 Task: Forward email as attachment with the signature Evan Adams with the subject Request for project feedback from softage.1@softage.net to softage.8@softage.net with the message I would like to schedule a call to discuss the progress of the project.
Action: Mouse moved to (1024, 85)
Screenshot: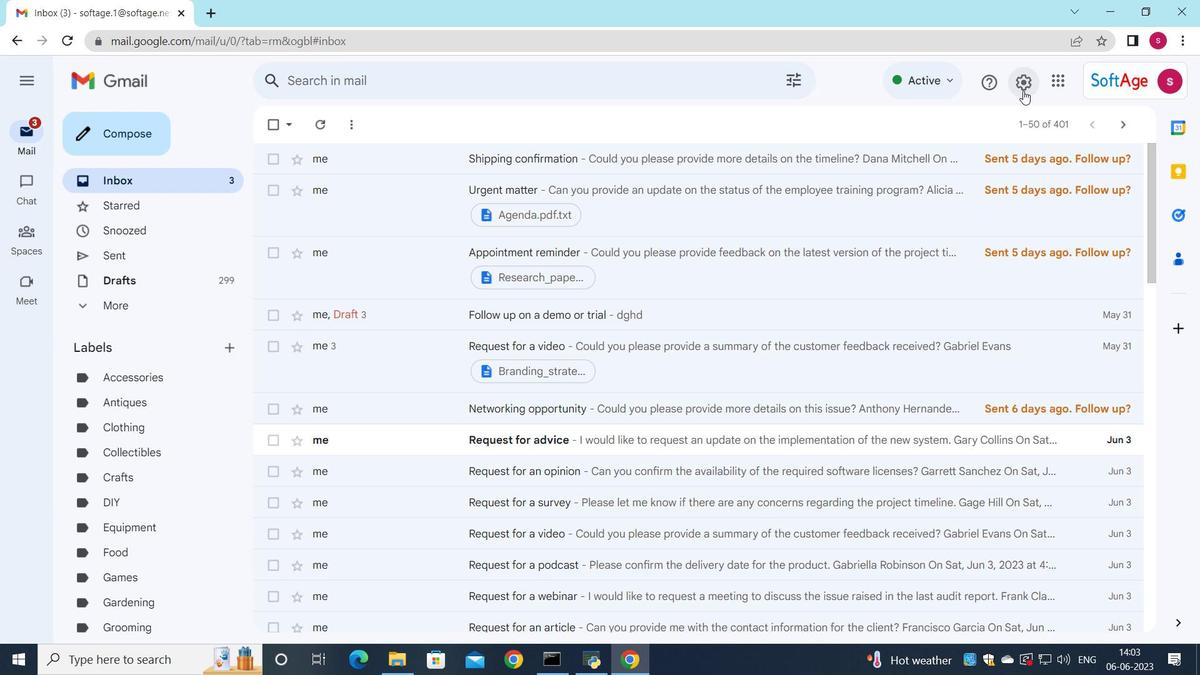 
Action: Mouse pressed left at (1024, 85)
Screenshot: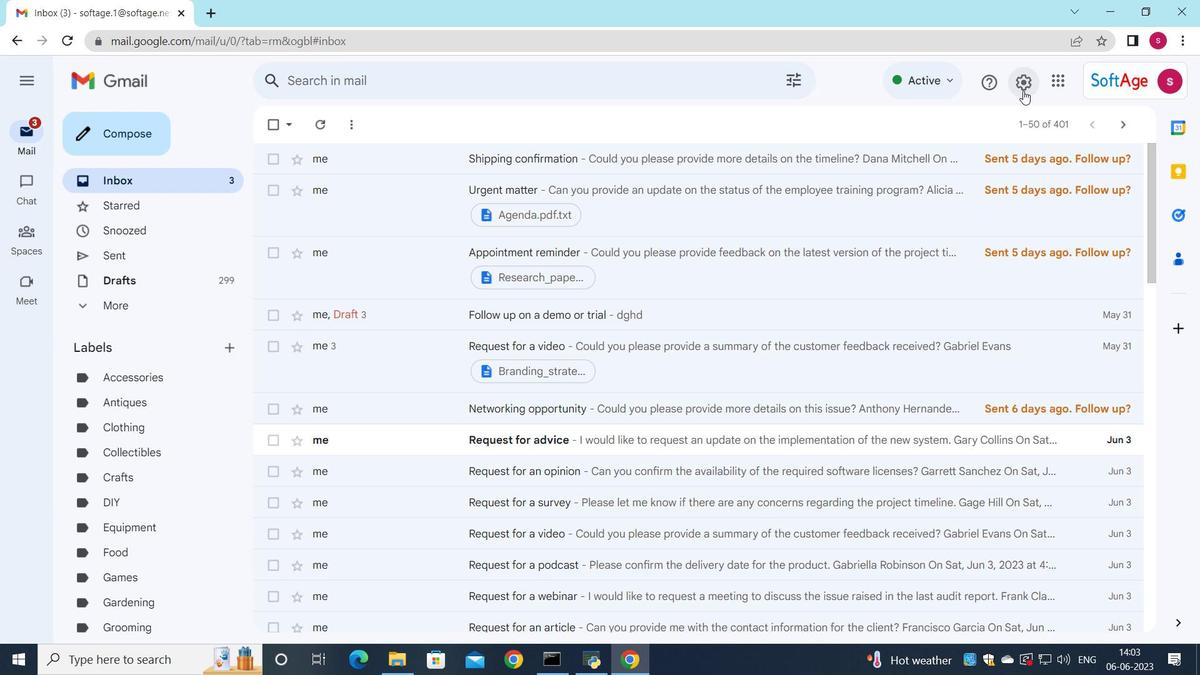 
Action: Mouse moved to (1027, 160)
Screenshot: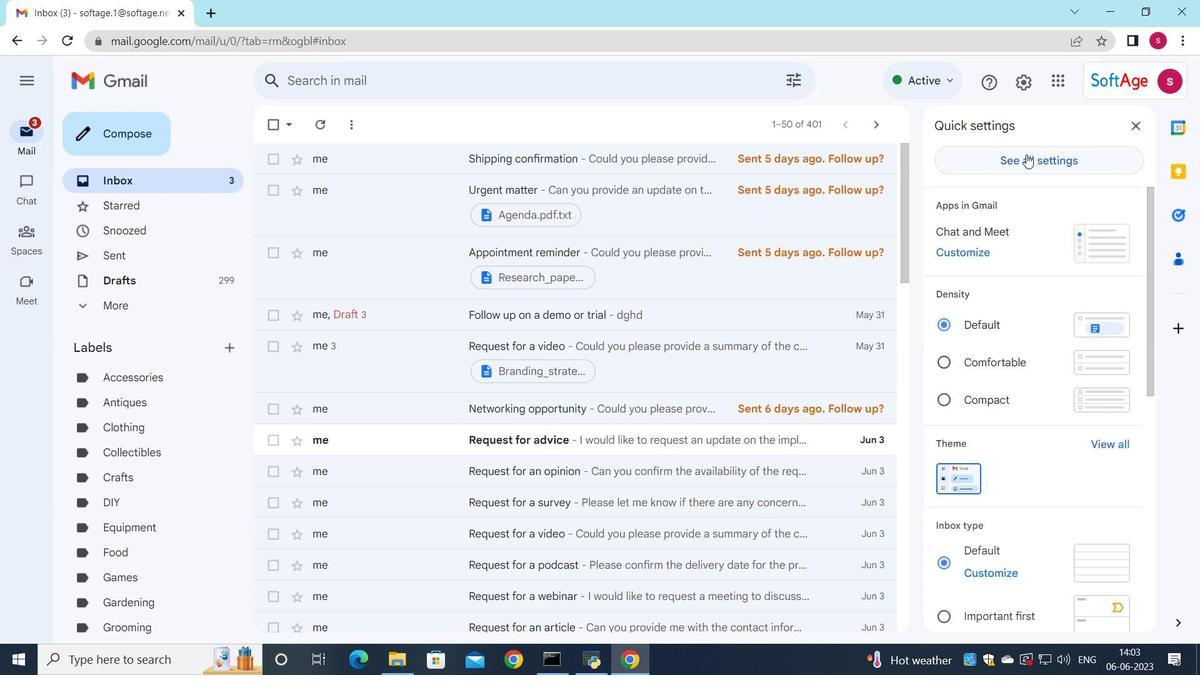 
Action: Mouse pressed left at (1027, 160)
Screenshot: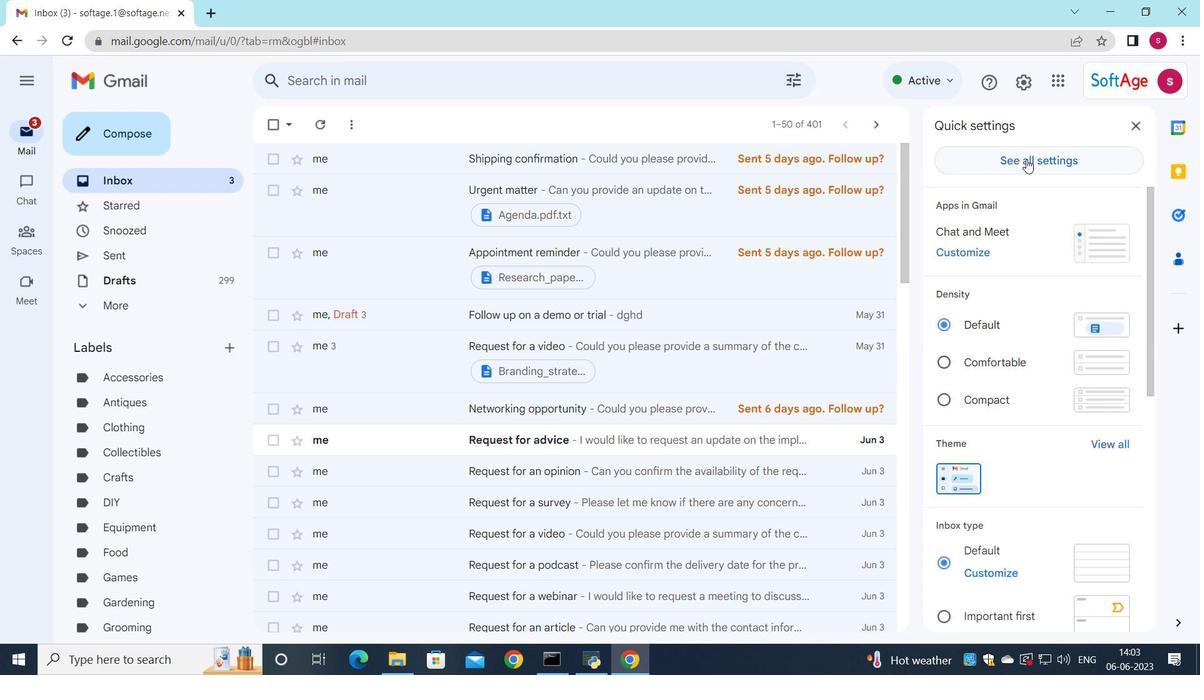
Action: Mouse moved to (503, 323)
Screenshot: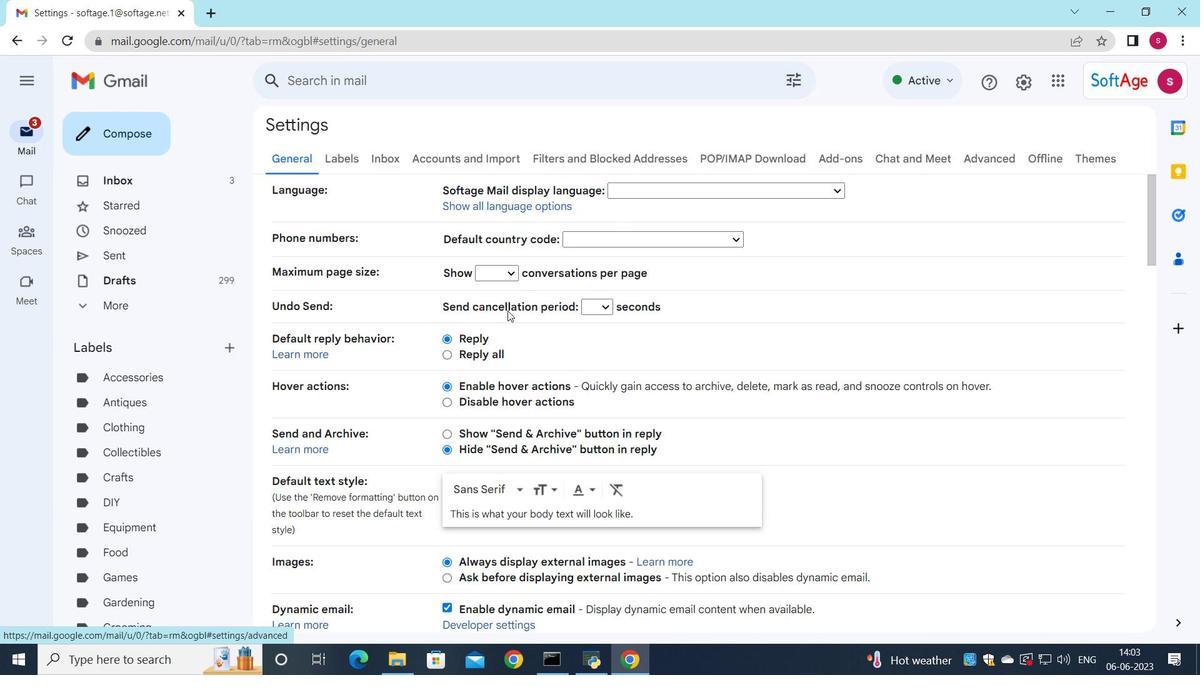 
Action: Mouse scrolled (503, 323) with delta (0, 0)
Screenshot: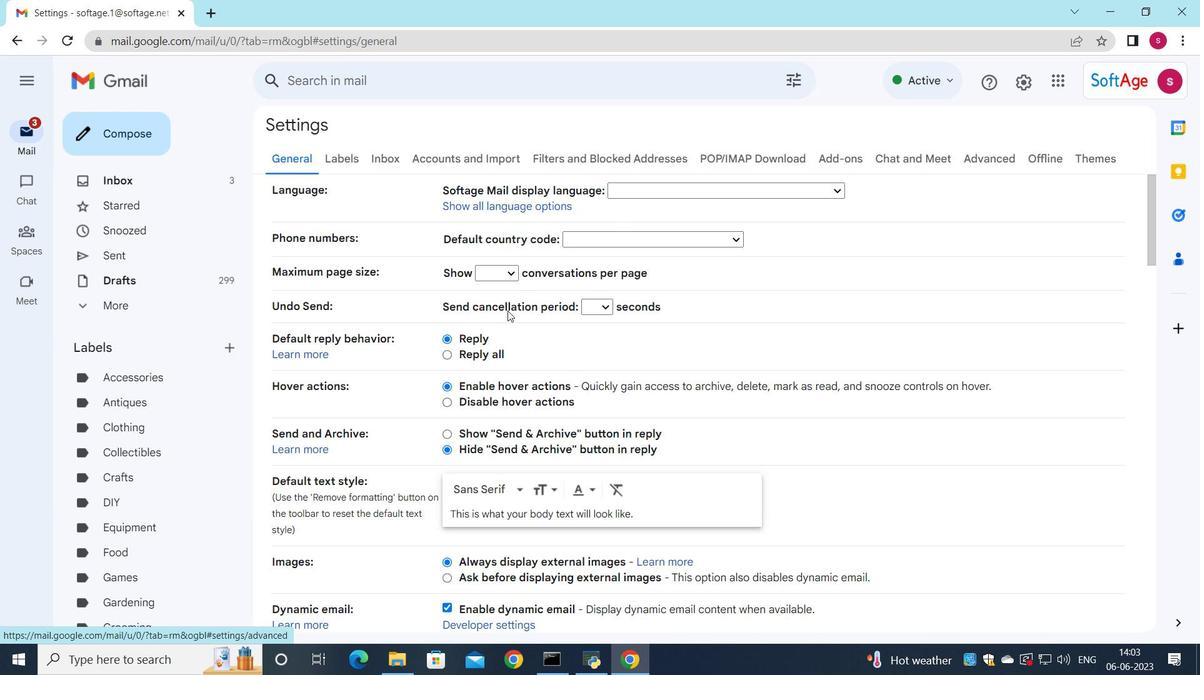 
Action: Mouse moved to (503, 331)
Screenshot: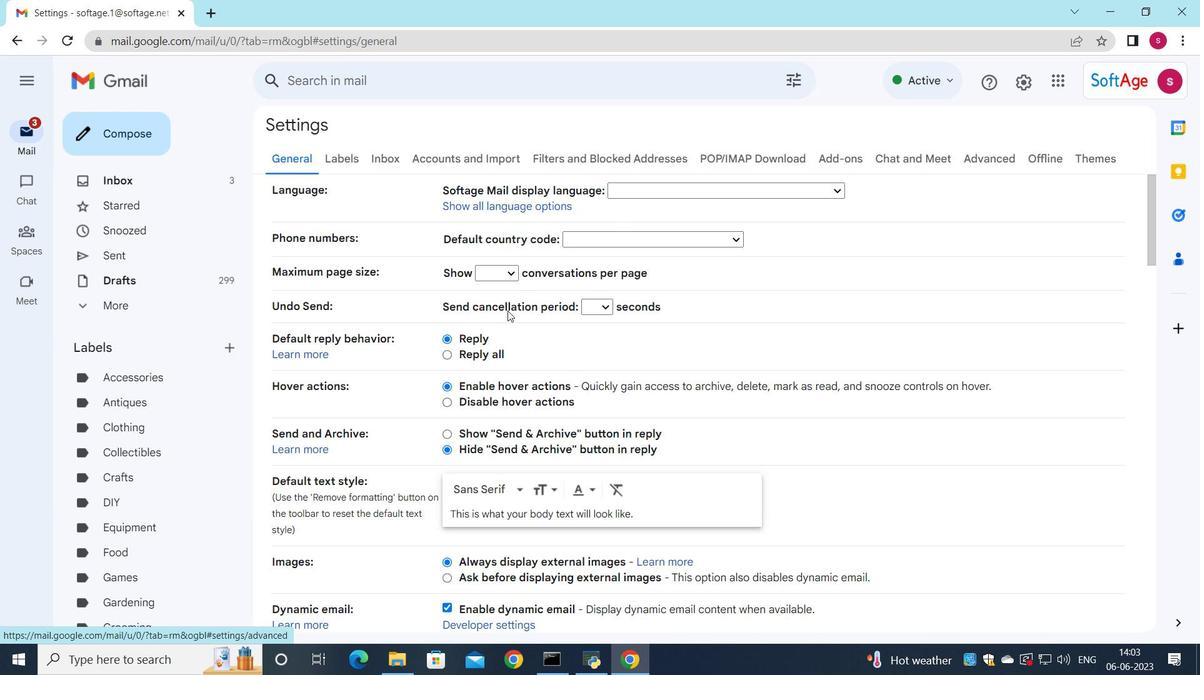 
Action: Mouse scrolled (503, 330) with delta (0, 0)
Screenshot: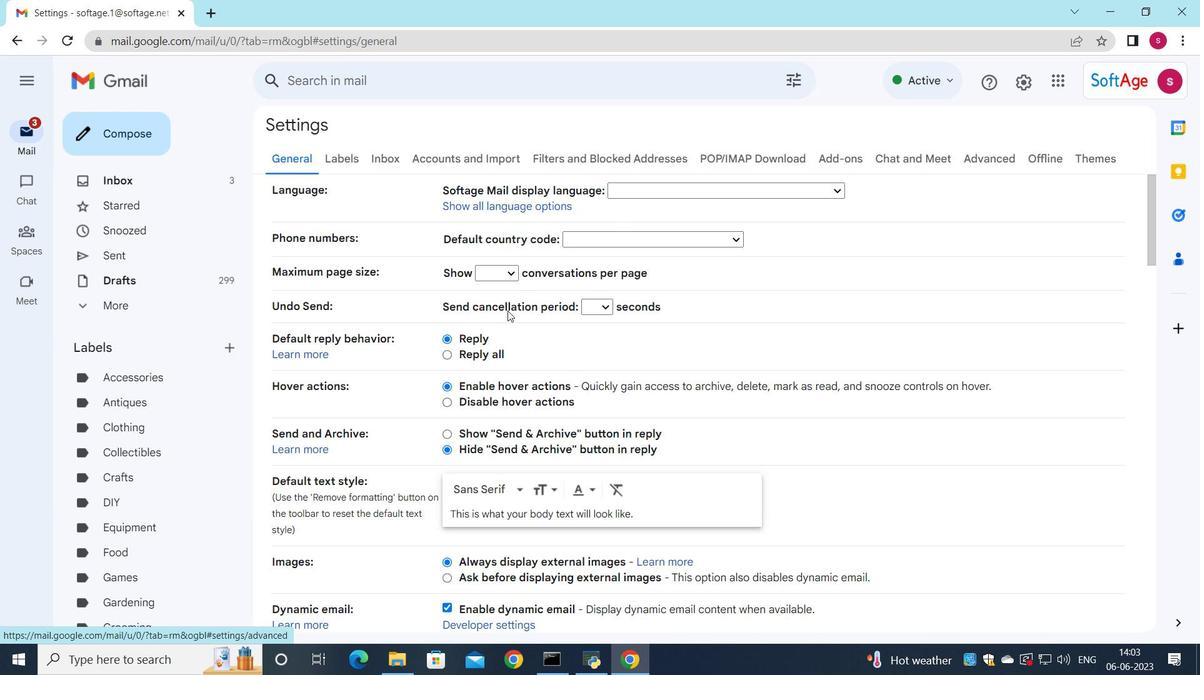 
Action: Mouse moved to (503, 338)
Screenshot: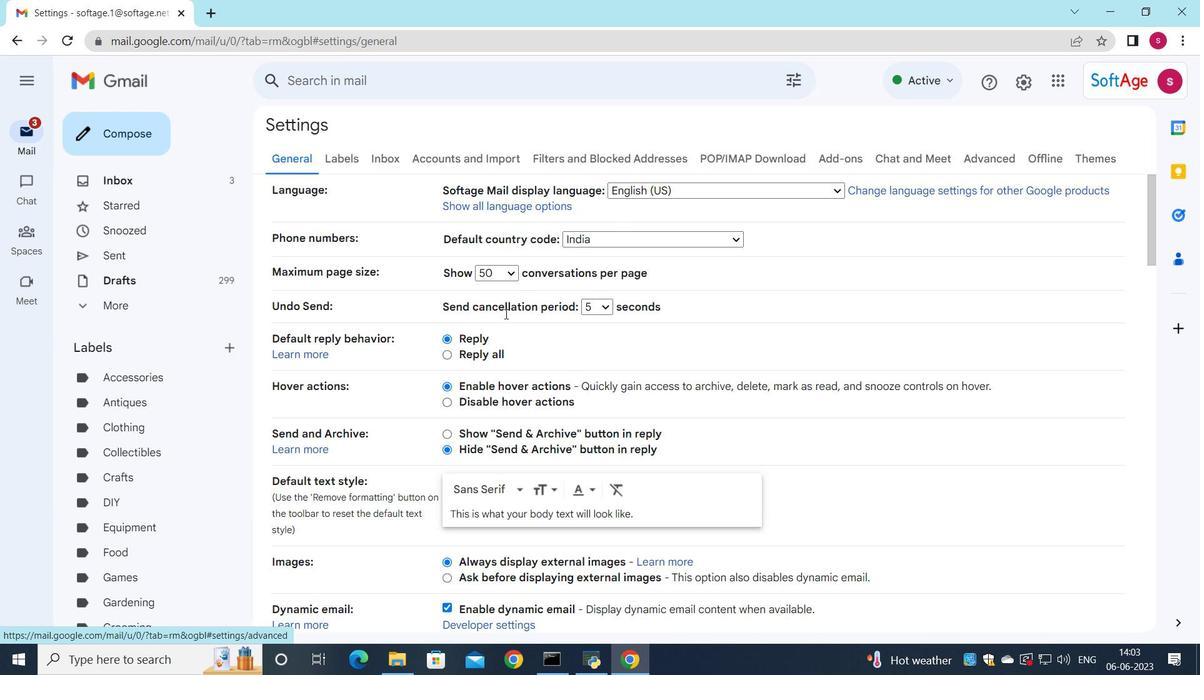 
Action: Mouse scrolled (503, 338) with delta (0, 0)
Screenshot: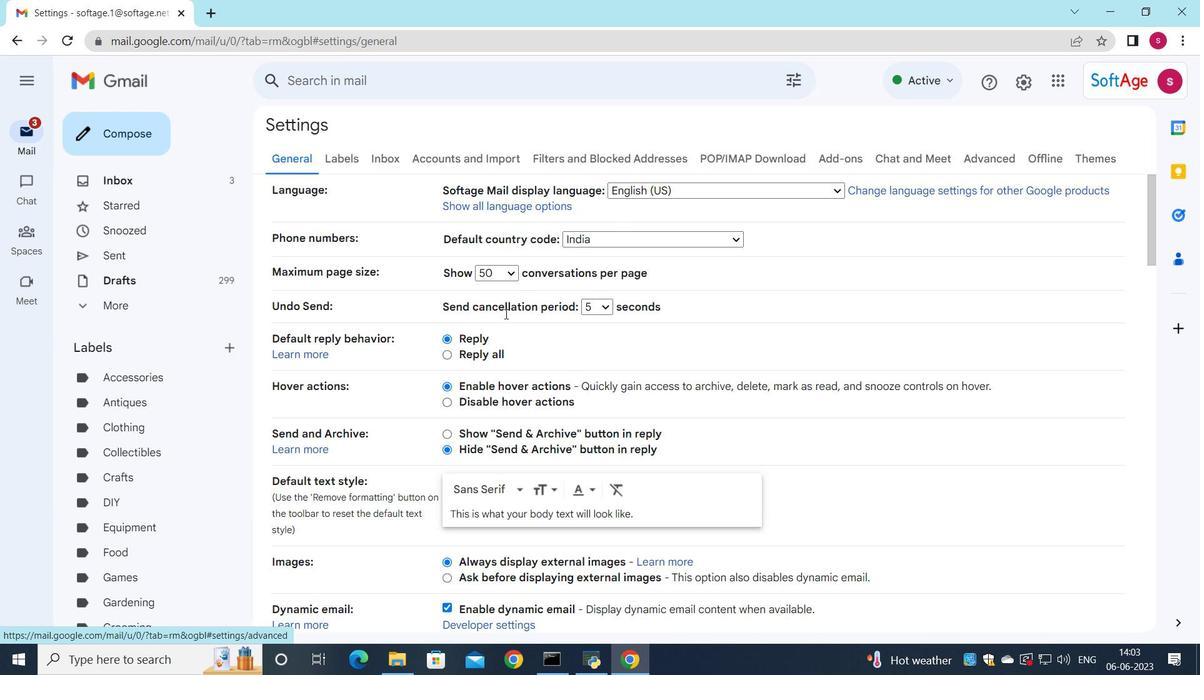 
Action: Mouse moved to (503, 342)
Screenshot: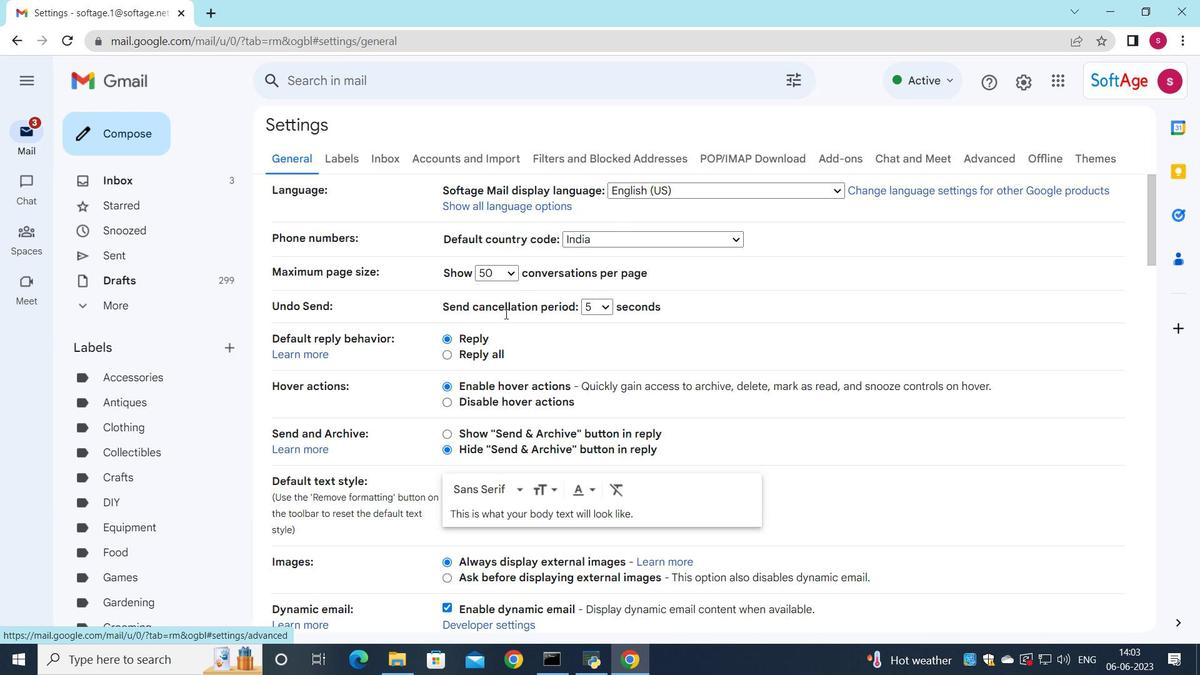 
Action: Mouse scrolled (503, 341) with delta (0, 0)
Screenshot: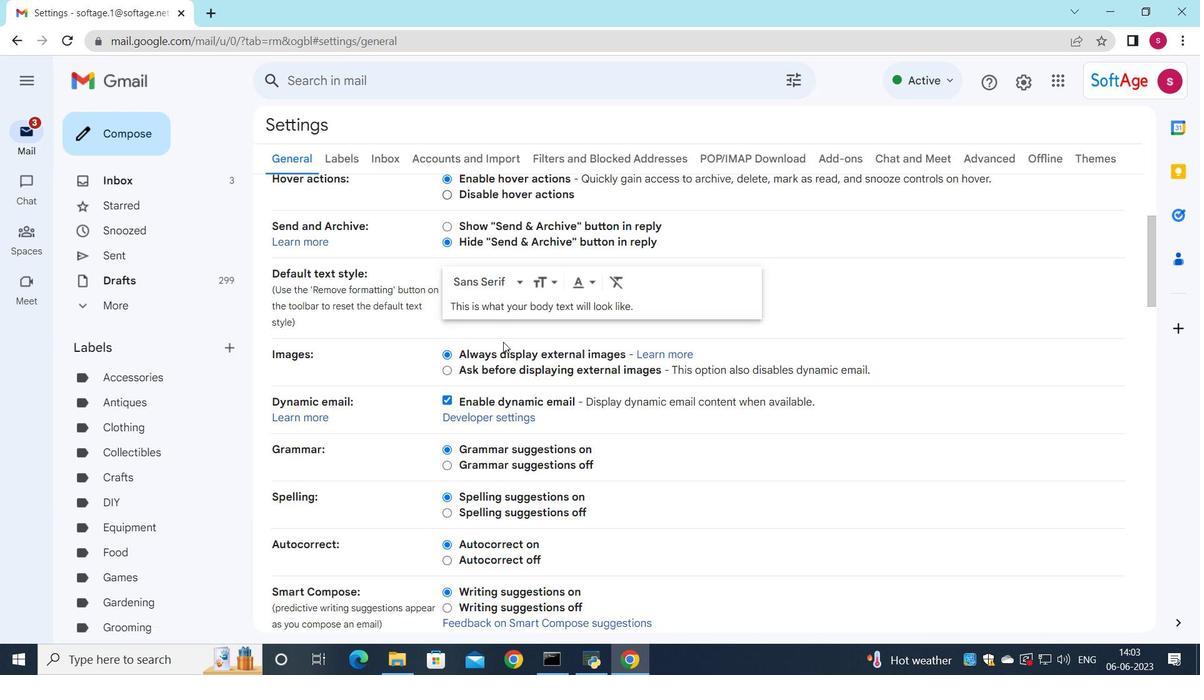 
Action: Mouse scrolled (503, 341) with delta (0, 0)
Screenshot: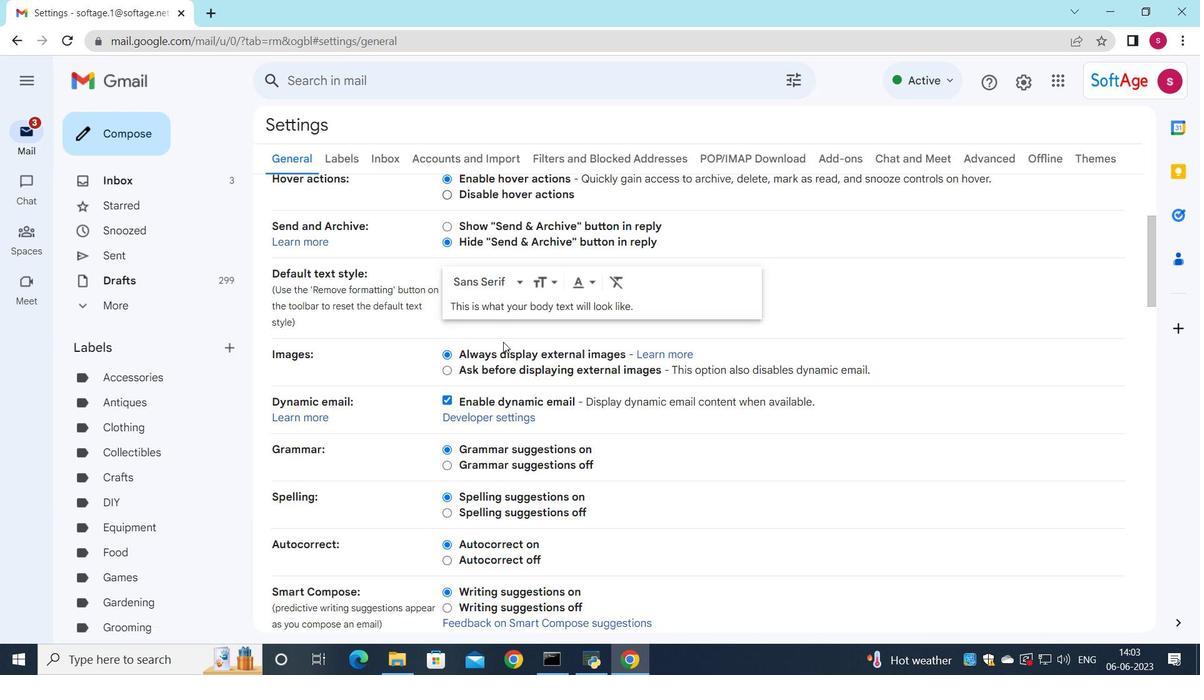 
Action: Mouse scrolled (503, 341) with delta (0, 0)
Screenshot: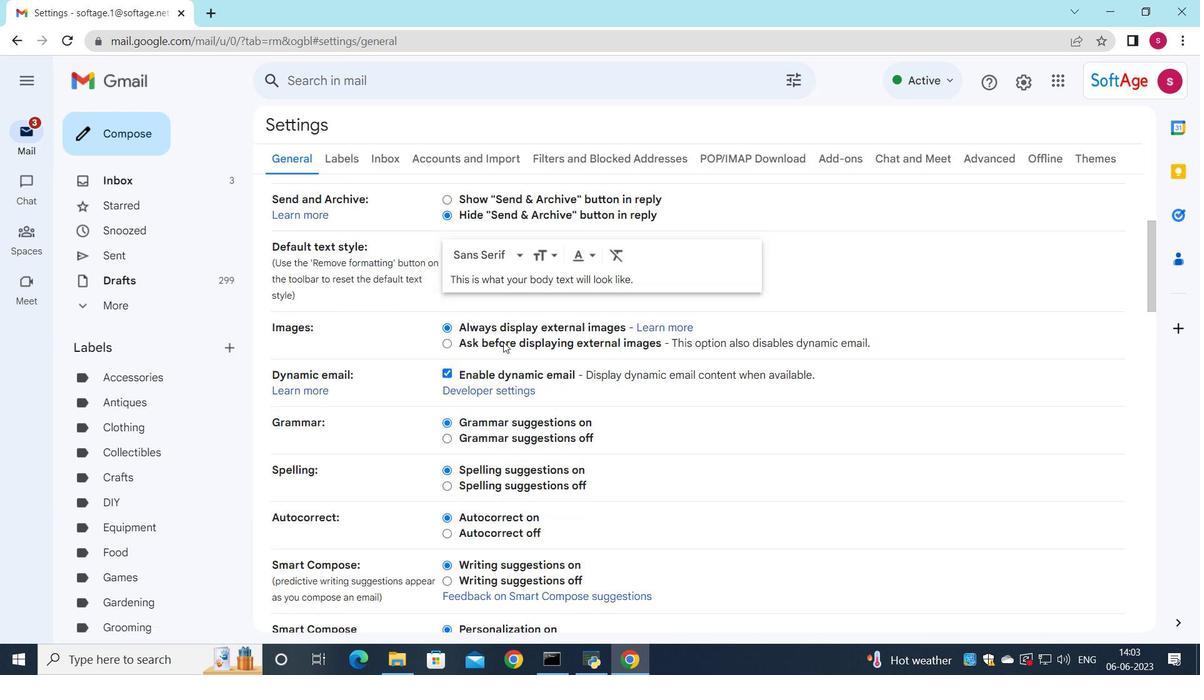 
Action: Mouse moved to (505, 344)
Screenshot: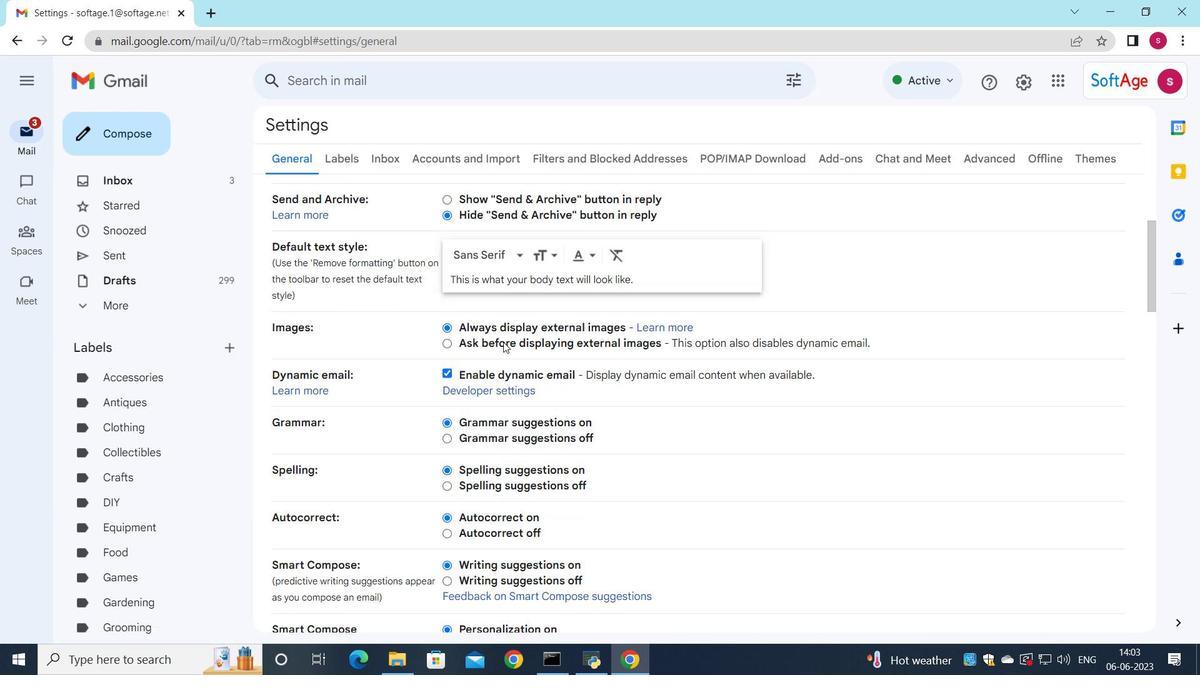 
Action: Mouse scrolled (505, 343) with delta (0, 0)
Screenshot: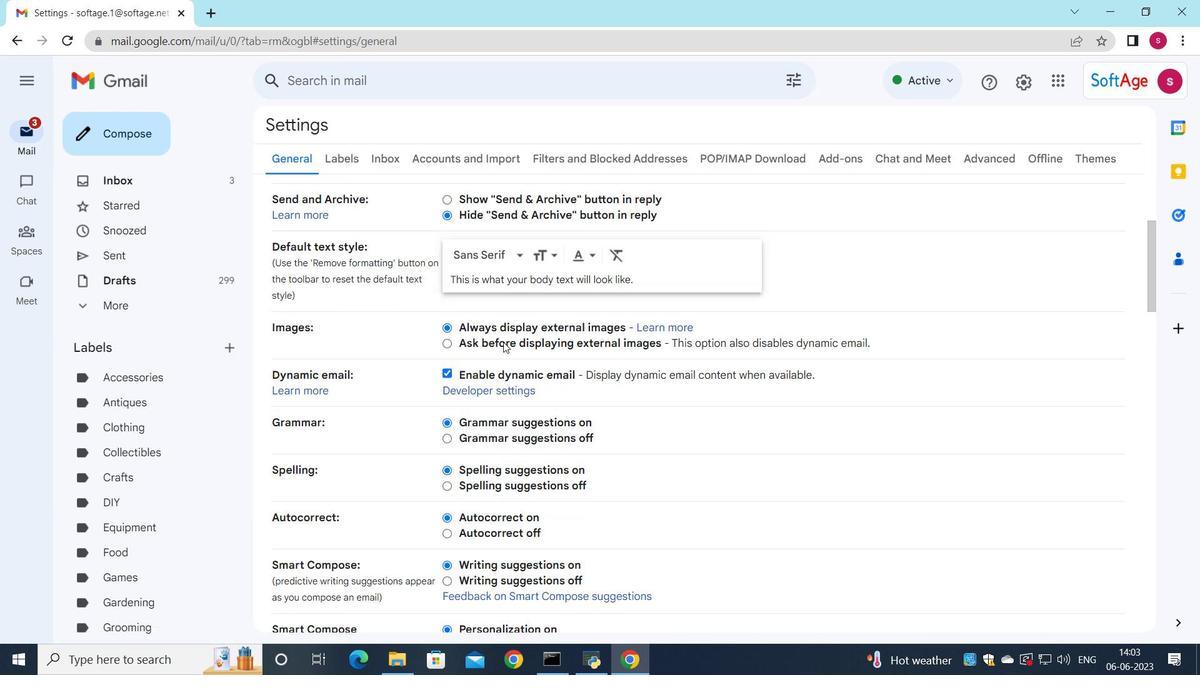 
Action: Mouse moved to (513, 354)
Screenshot: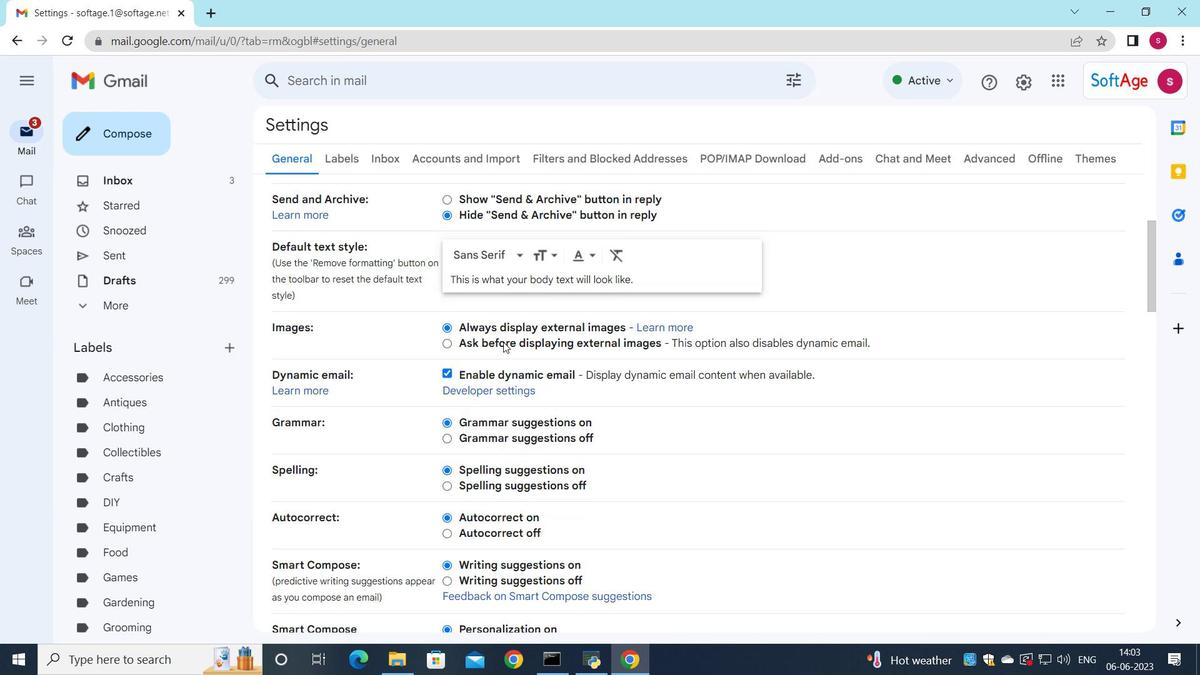 
Action: Mouse scrolled (513, 353) with delta (0, 0)
Screenshot: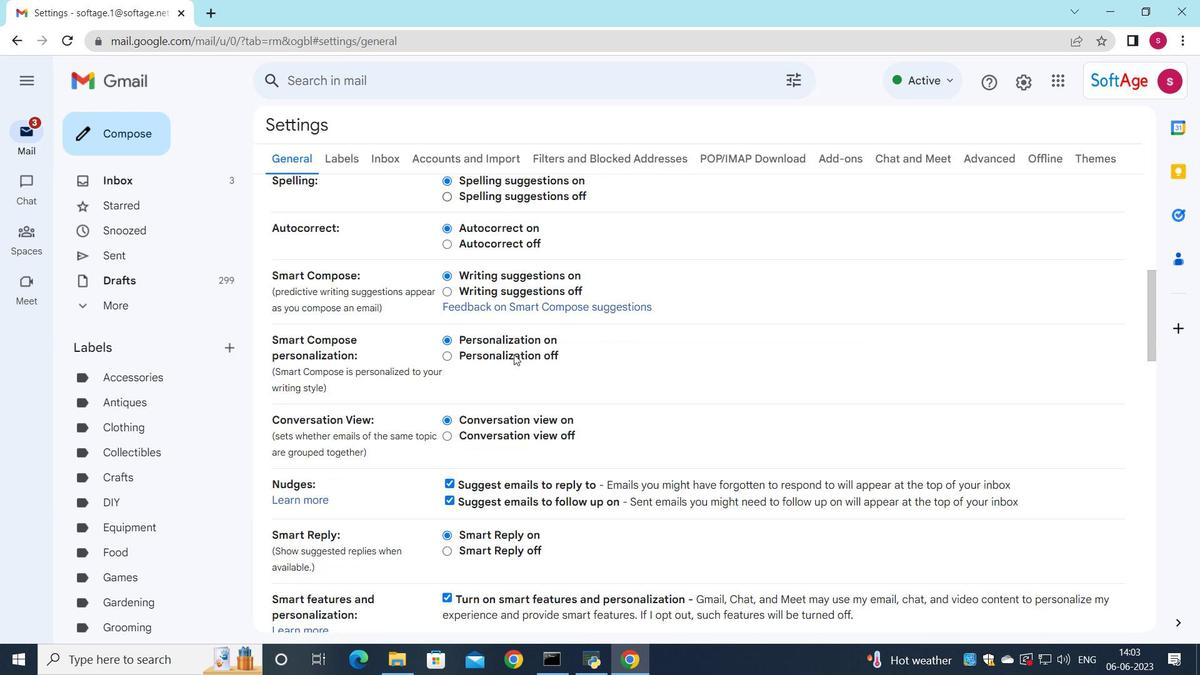 
Action: Mouse scrolled (513, 353) with delta (0, 0)
Screenshot: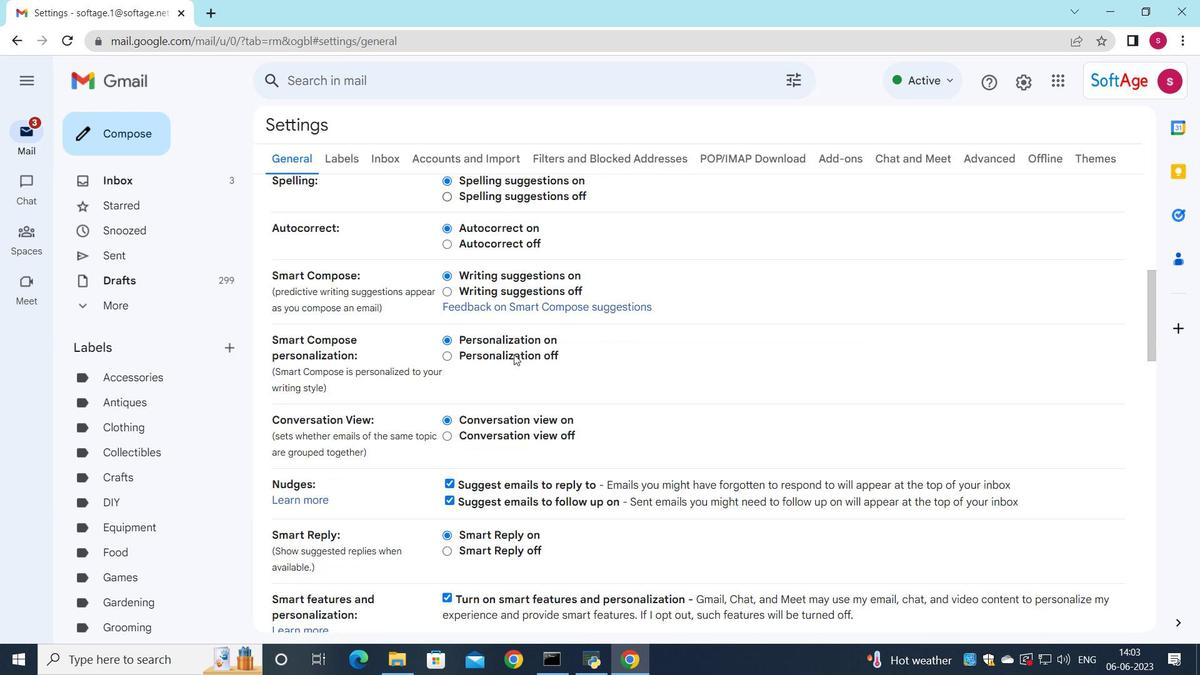 
Action: Mouse scrolled (513, 353) with delta (0, 0)
Screenshot: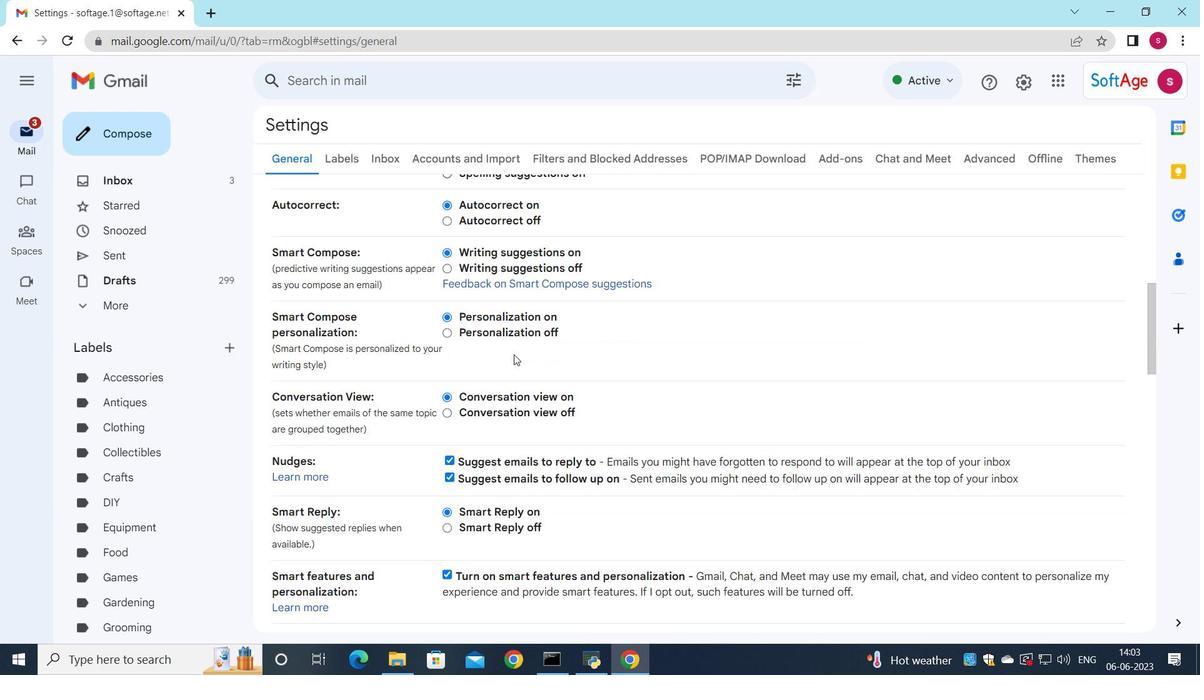 
Action: Mouse moved to (520, 358)
Screenshot: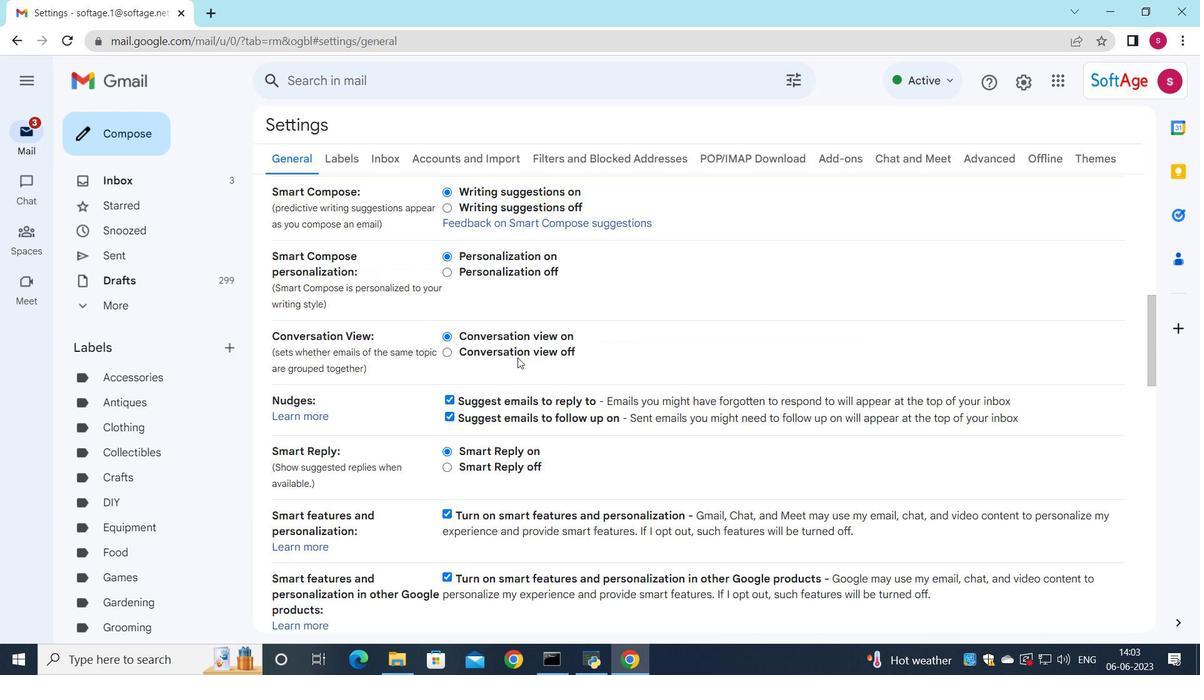 
Action: Mouse scrolled (520, 358) with delta (0, 0)
Screenshot: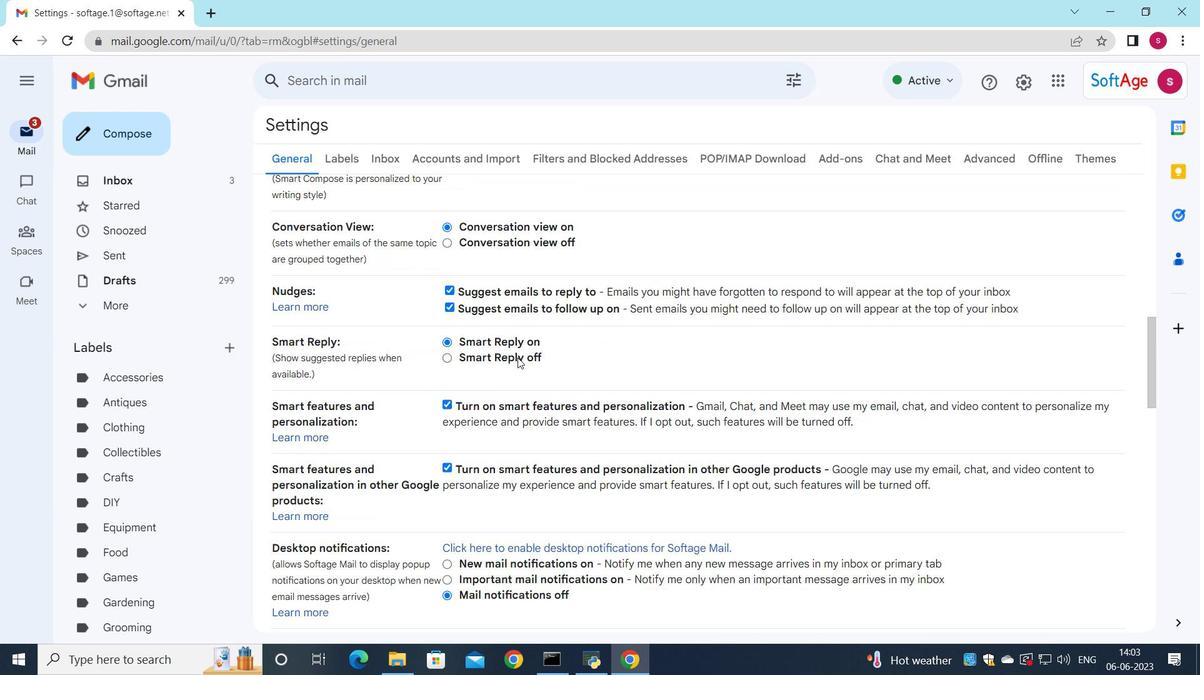 
Action: Mouse scrolled (520, 358) with delta (0, 0)
Screenshot: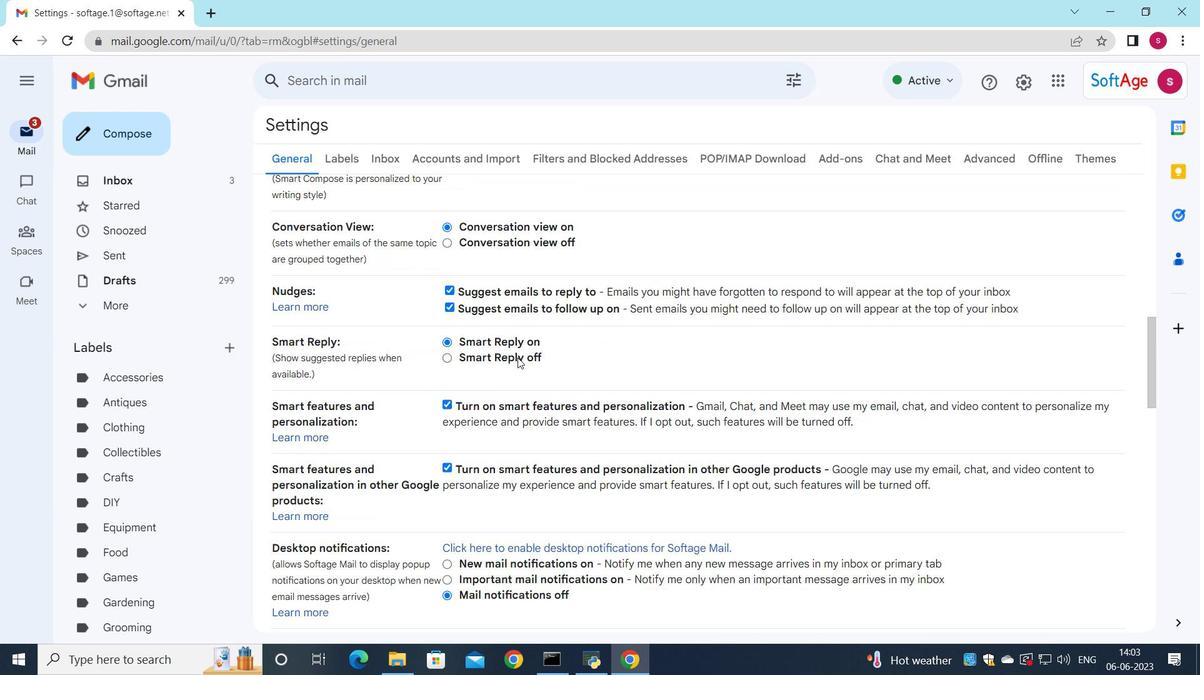 
Action: Mouse scrolled (520, 358) with delta (0, 0)
Screenshot: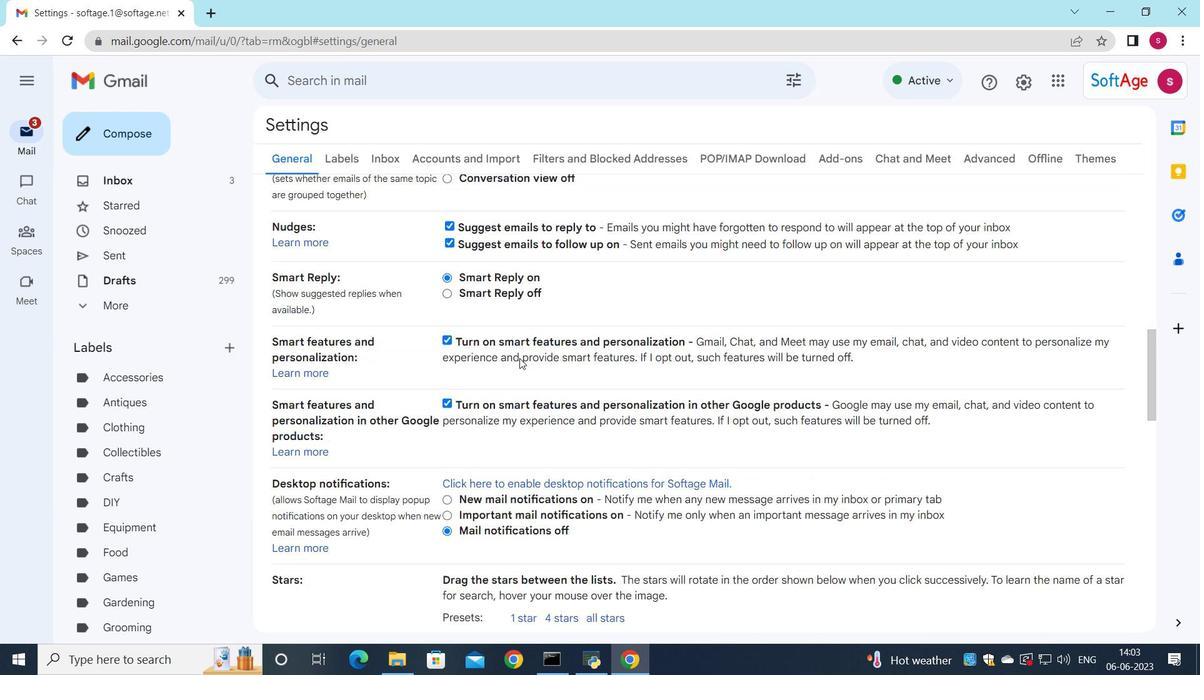 
Action: Mouse scrolled (520, 358) with delta (0, 0)
Screenshot: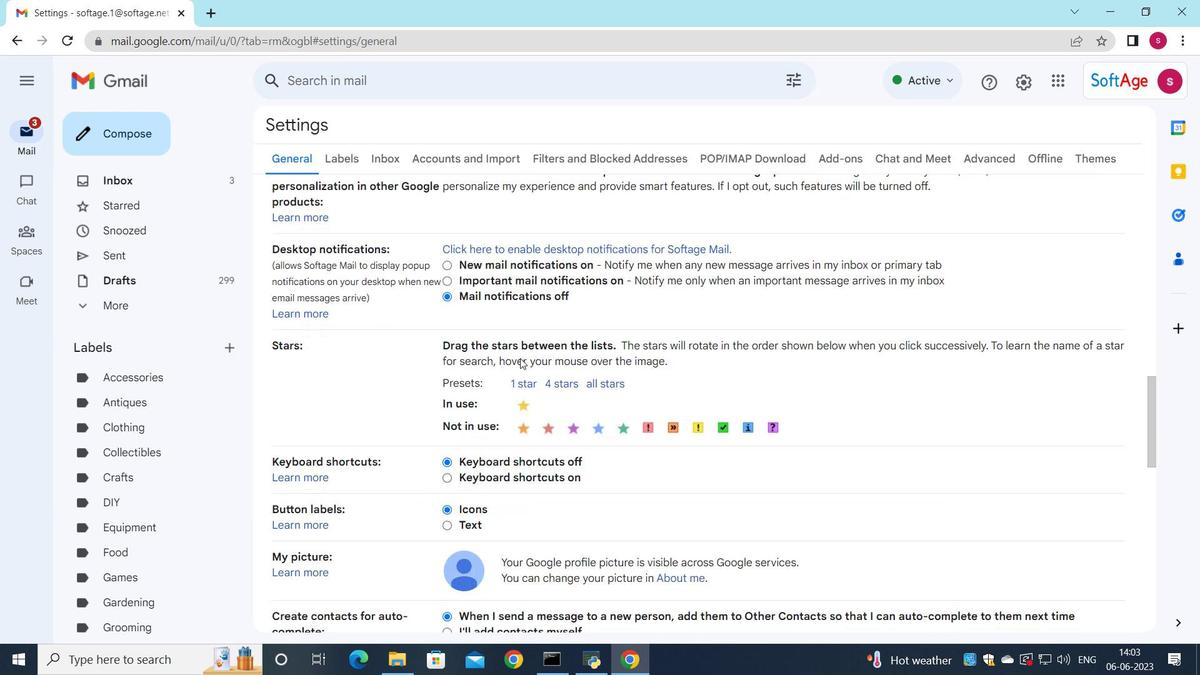 
Action: Mouse scrolled (520, 358) with delta (0, 0)
Screenshot: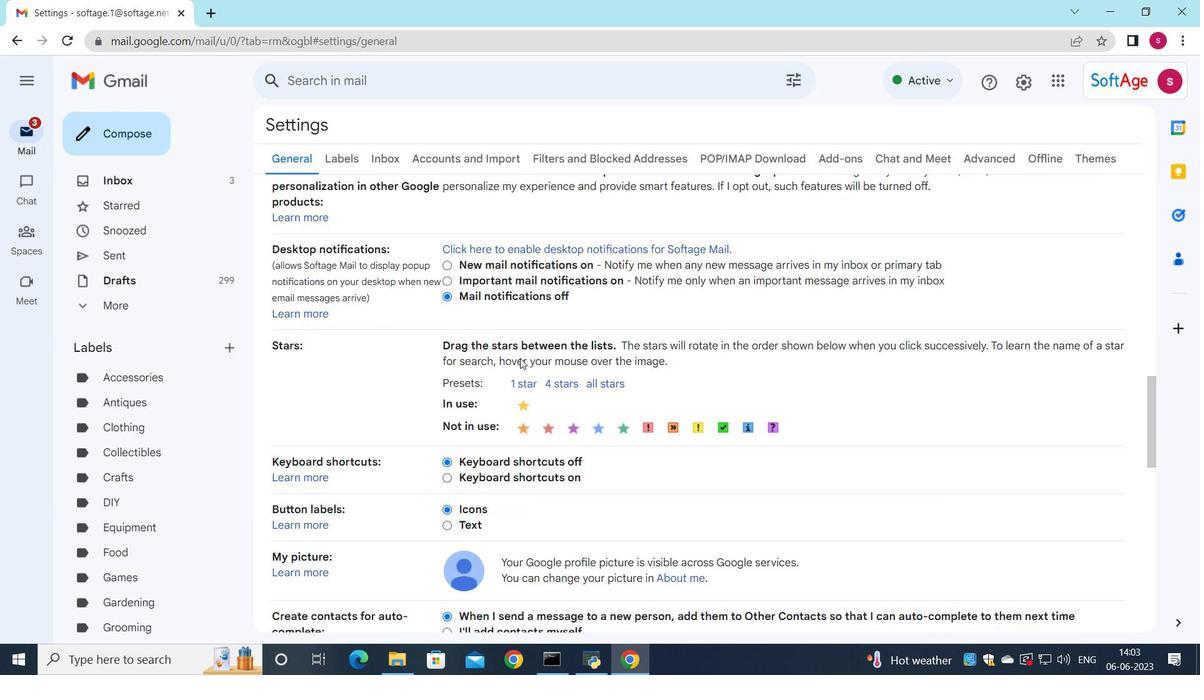 
Action: Mouse scrolled (520, 358) with delta (0, 0)
Screenshot: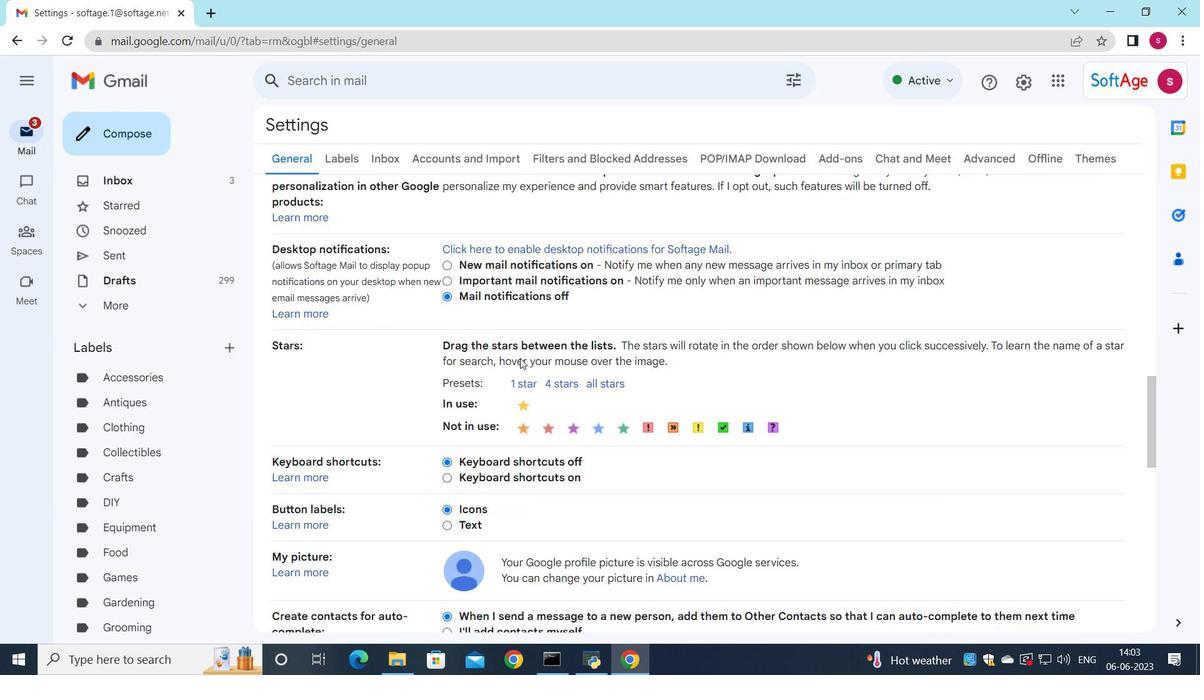 
Action: Mouse moved to (515, 370)
Screenshot: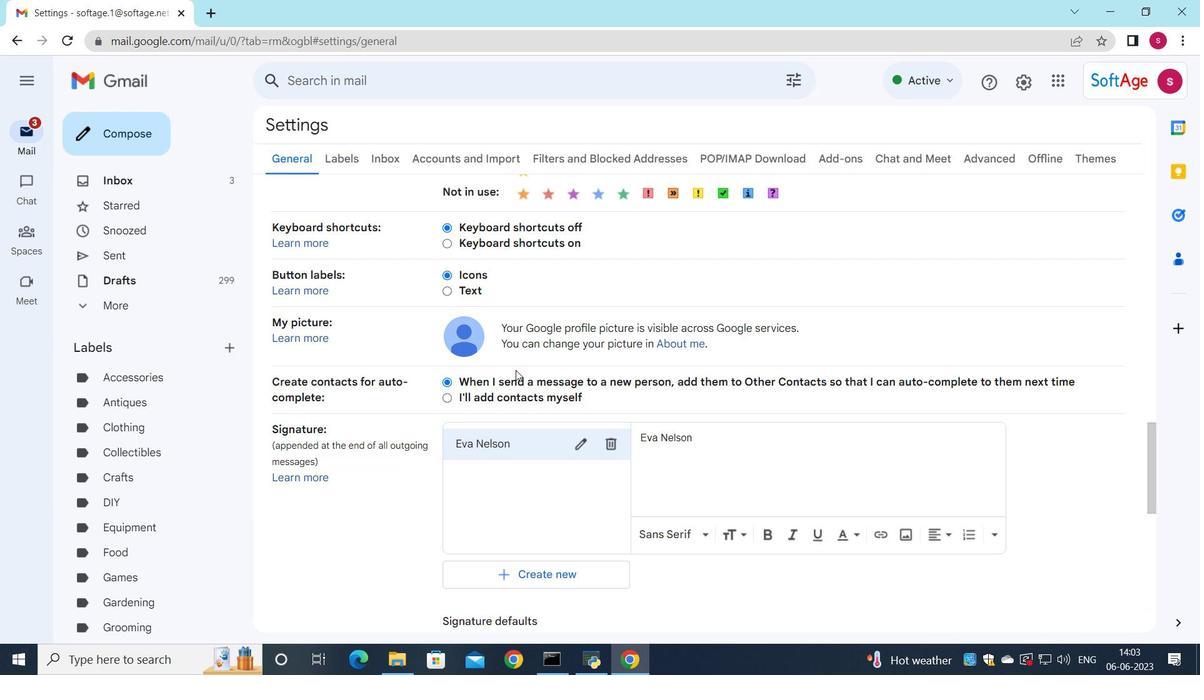 
Action: Mouse scrolled (515, 370) with delta (0, 0)
Screenshot: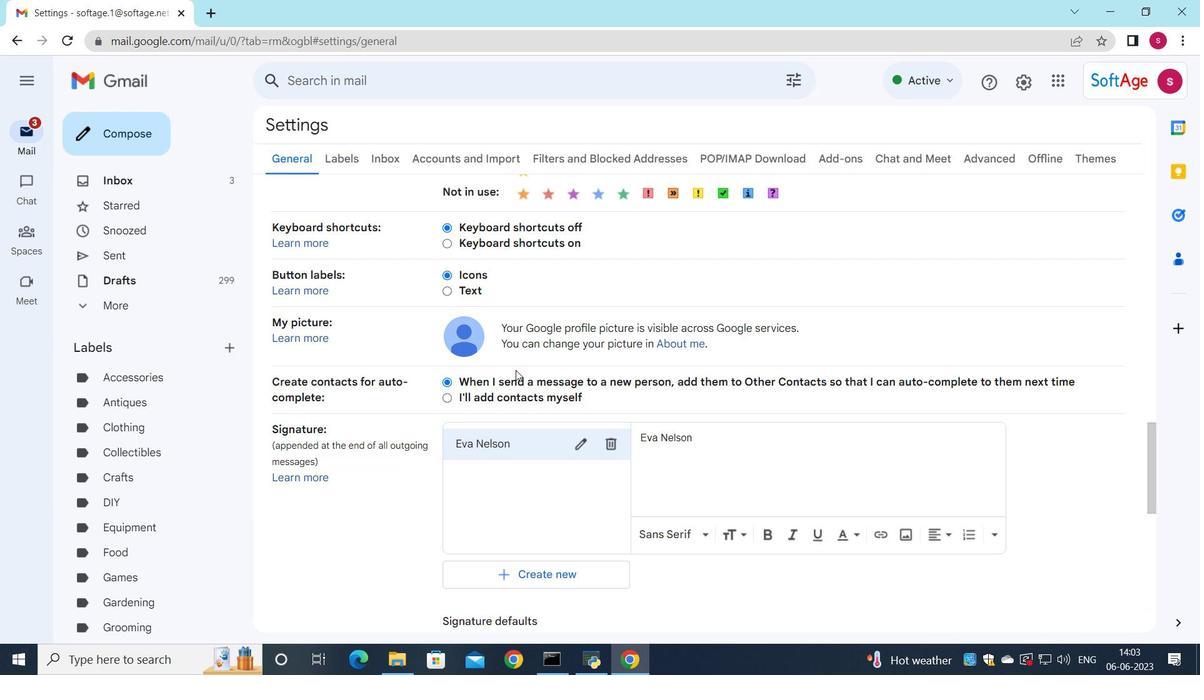 
Action: Mouse moved to (516, 372)
Screenshot: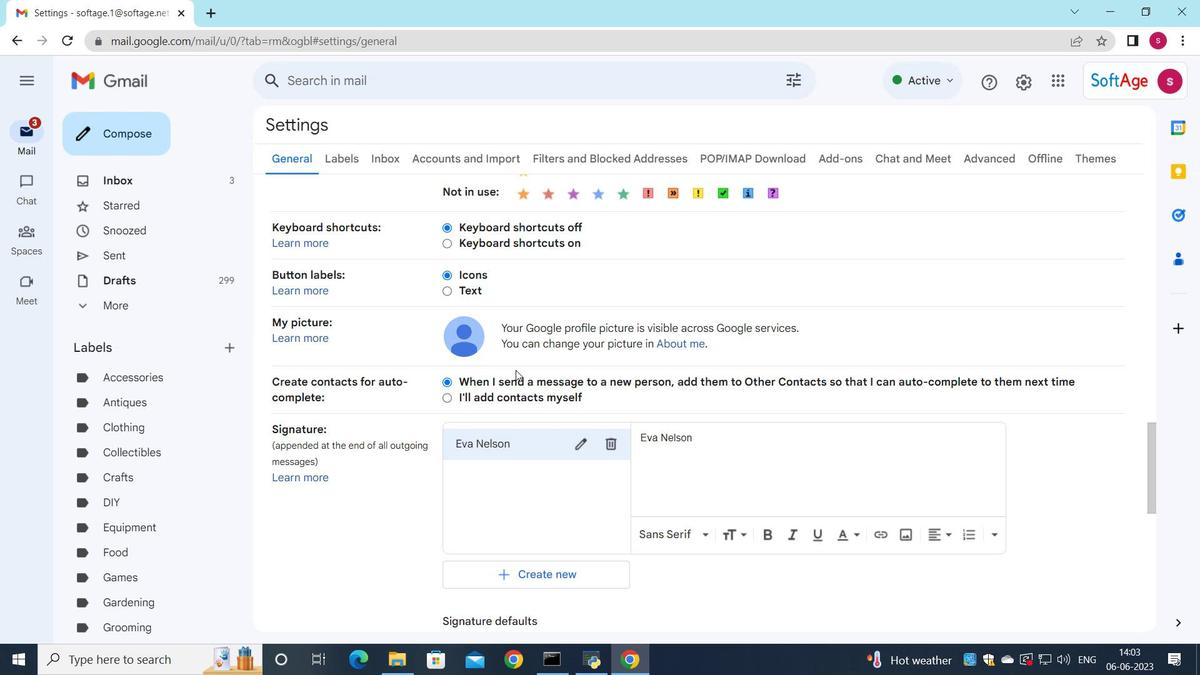 
Action: Mouse scrolled (516, 371) with delta (0, 0)
Screenshot: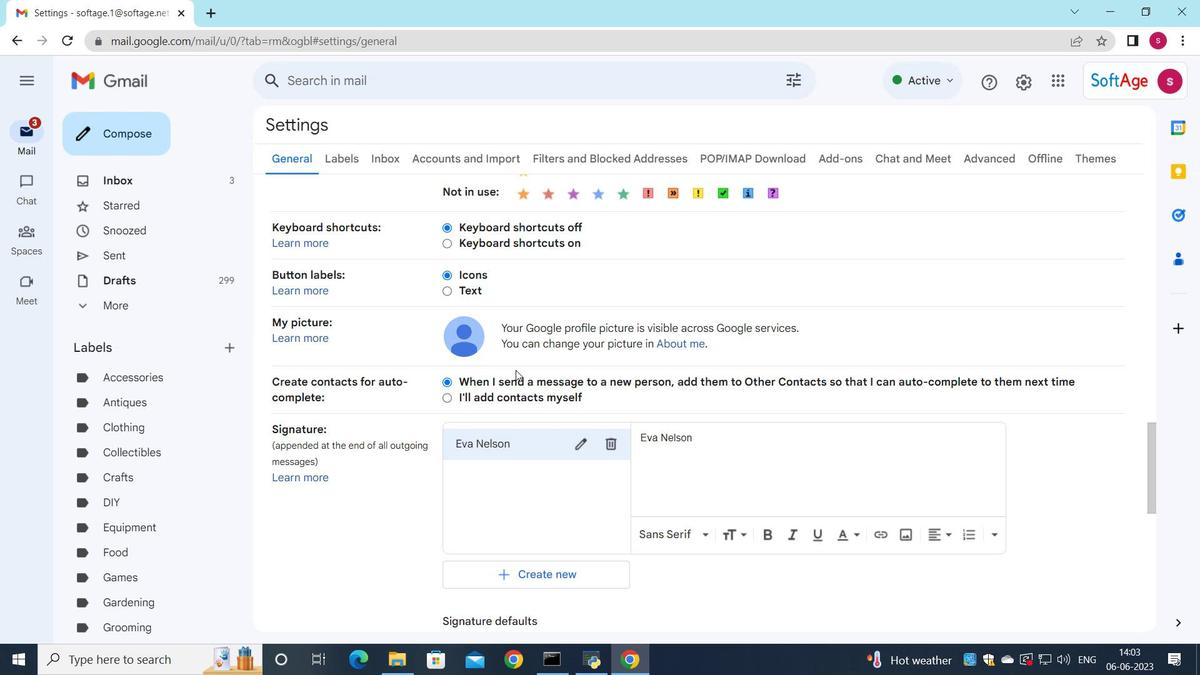 
Action: Mouse moved to (620, 281)
Screenshot: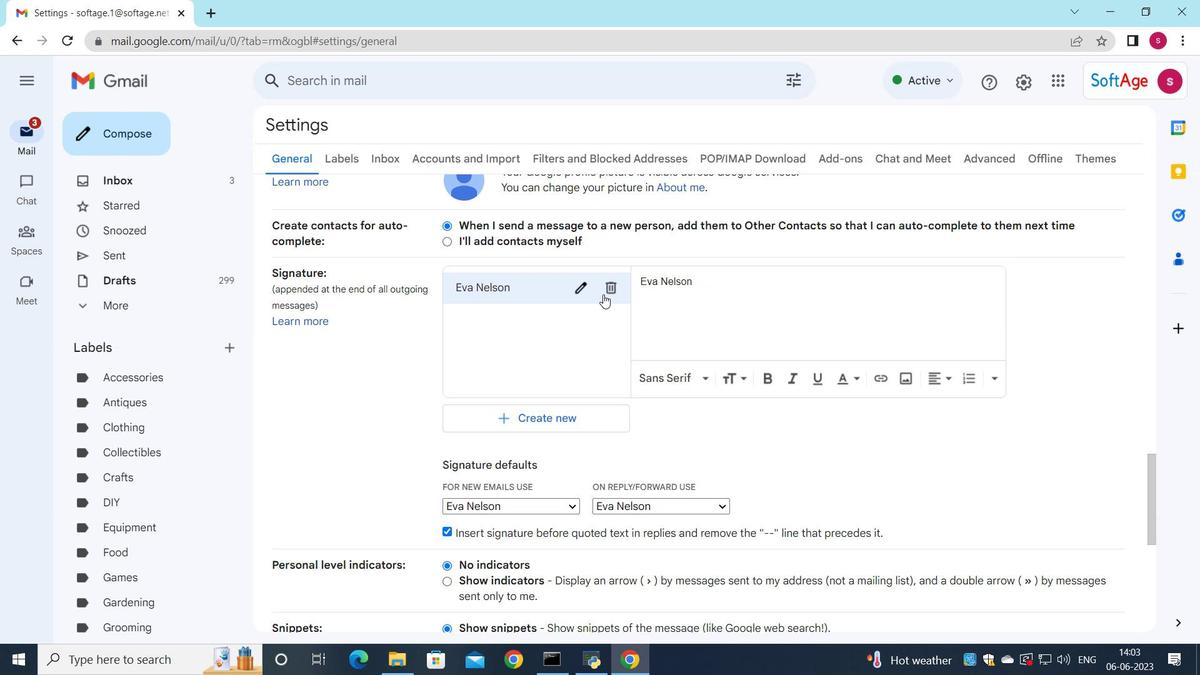 
Action: Mouse pressed left at (620, 281)
Screenshot: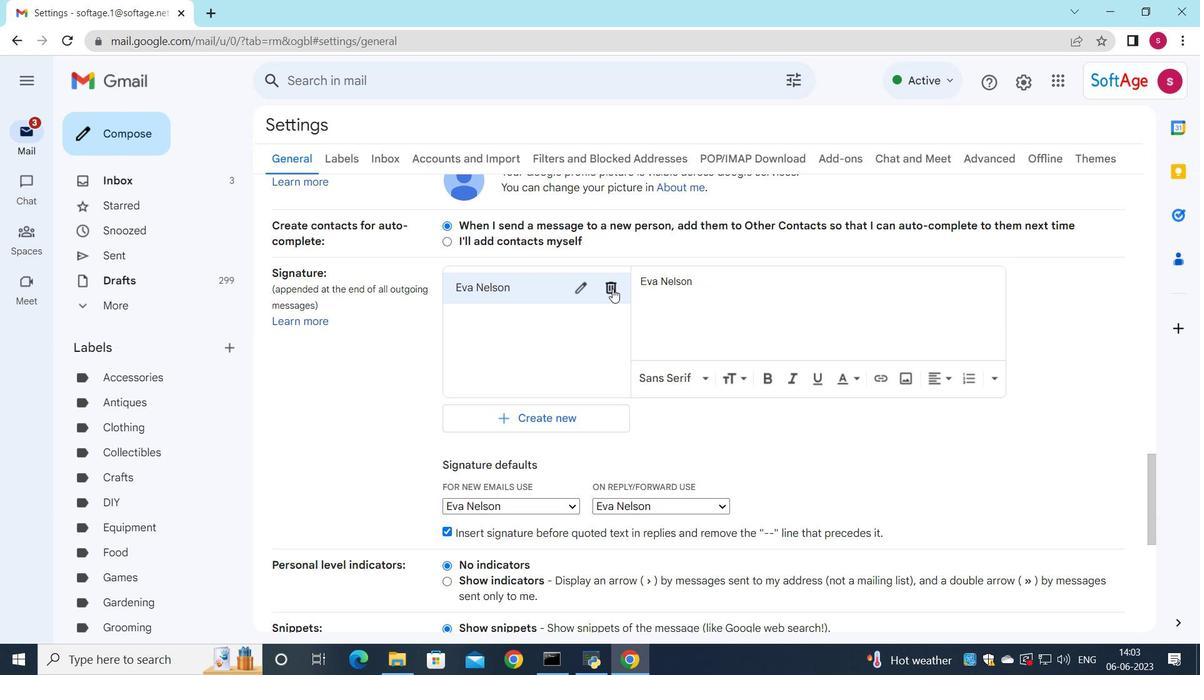 
Action: Mouse moved to (715, 388)
Screenshot: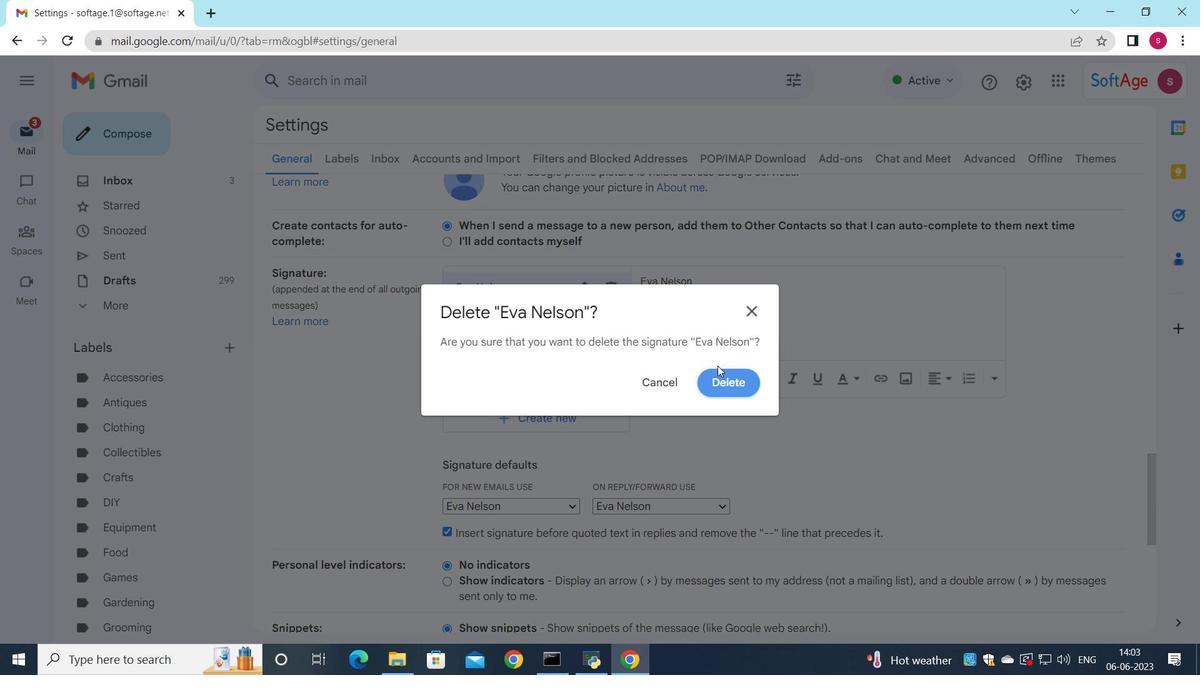 
Action: Mouse pressed left at (715, 388)
Screenshot: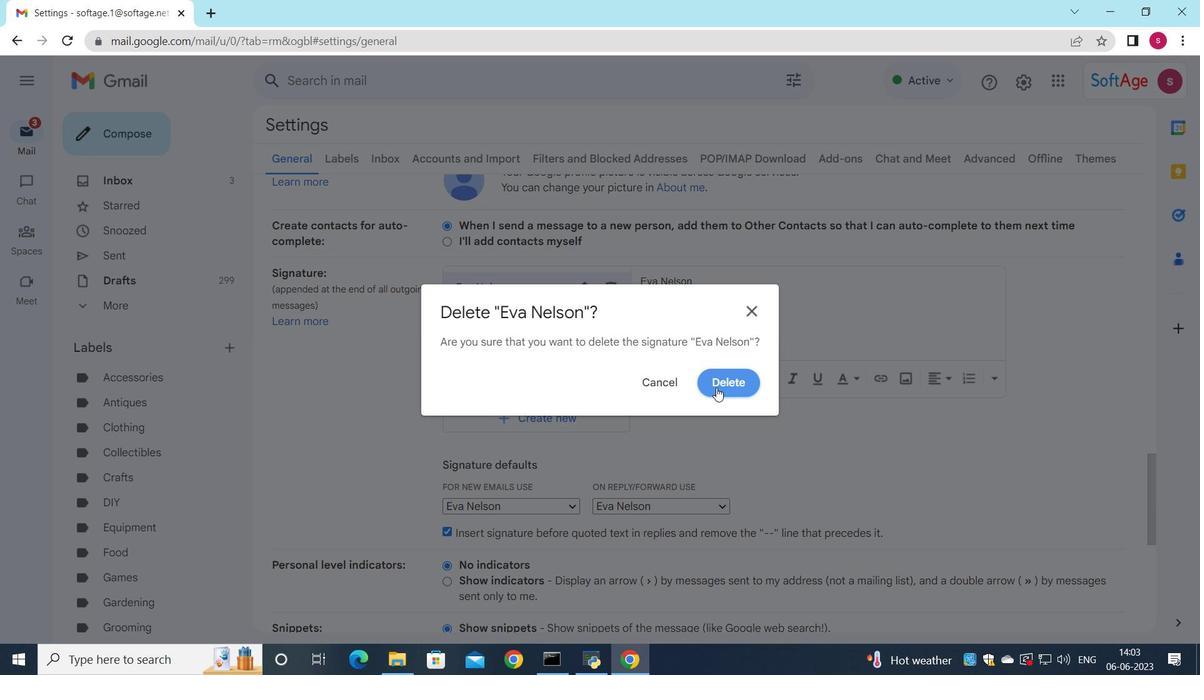 
Action: Mouse moved to (530, 302)
Screenshot: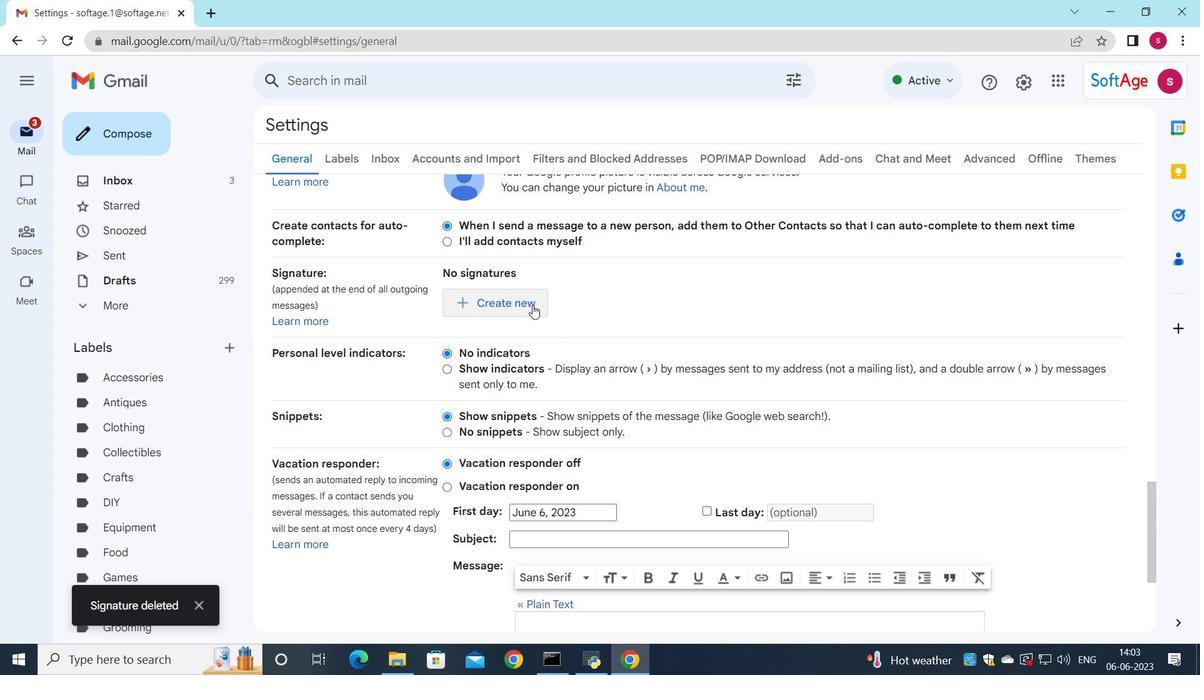 
Action: Mouse pressed left at (530, 302)
Screenshot: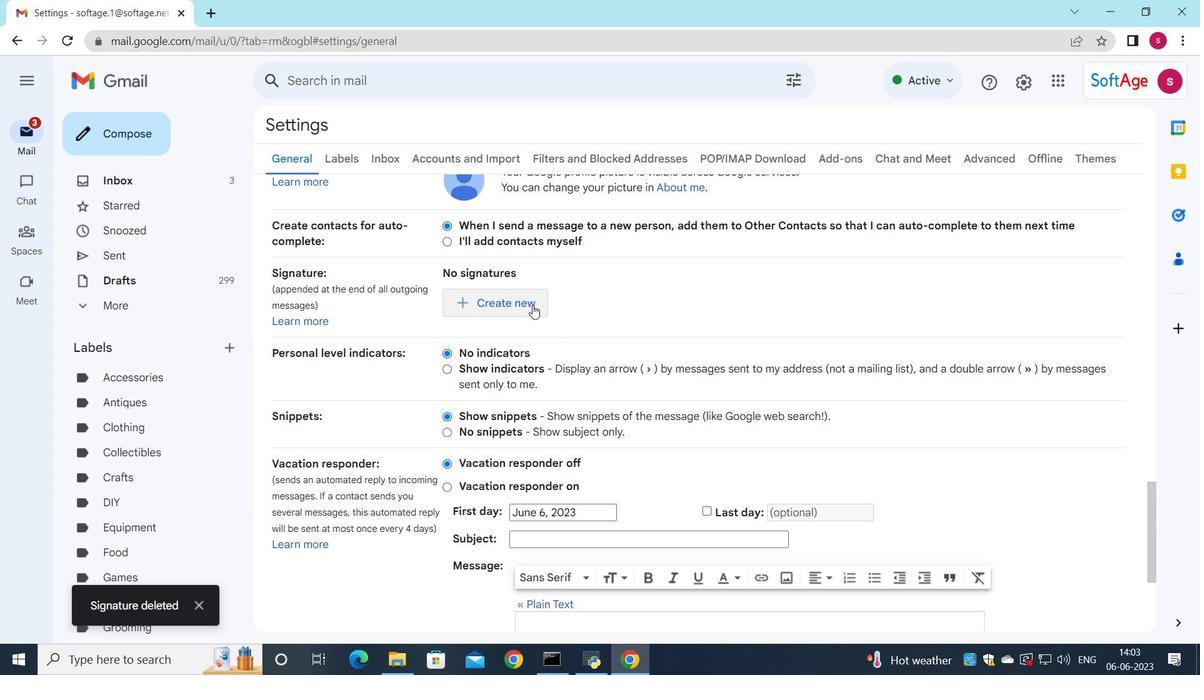 
Action: Mouse moved to (710, 316)
Screenshot: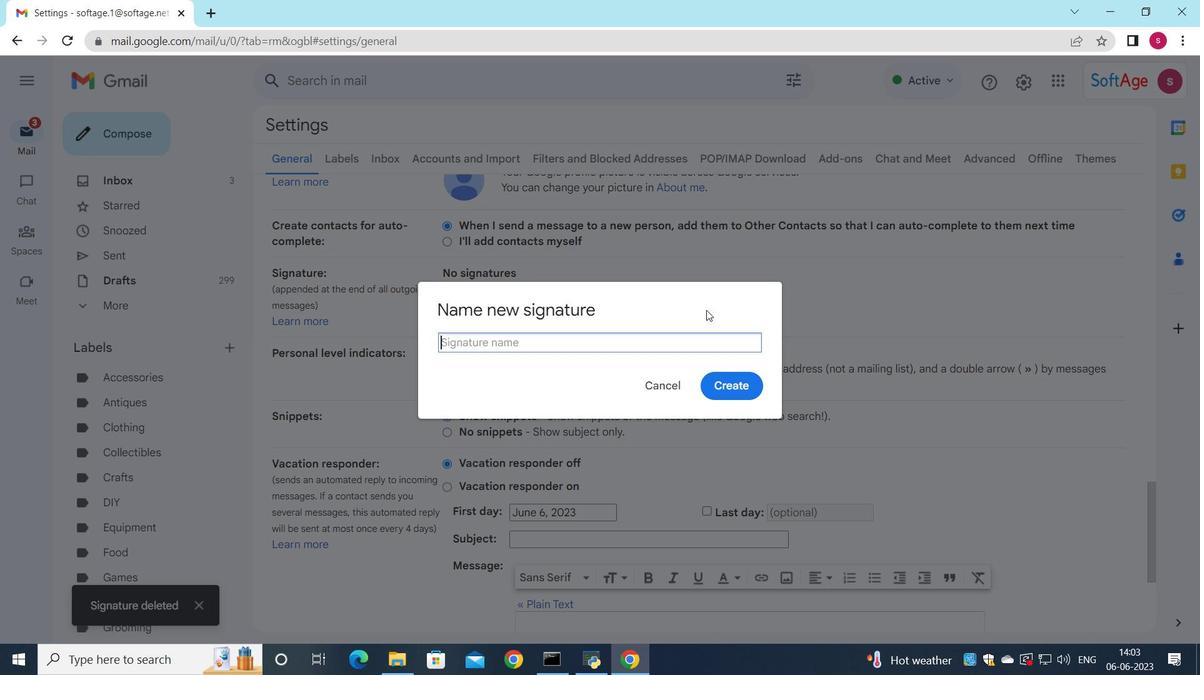 
Action: Key pressed <Key.shift>Evan<Key.space><Key.shift>Adams
Screenshot: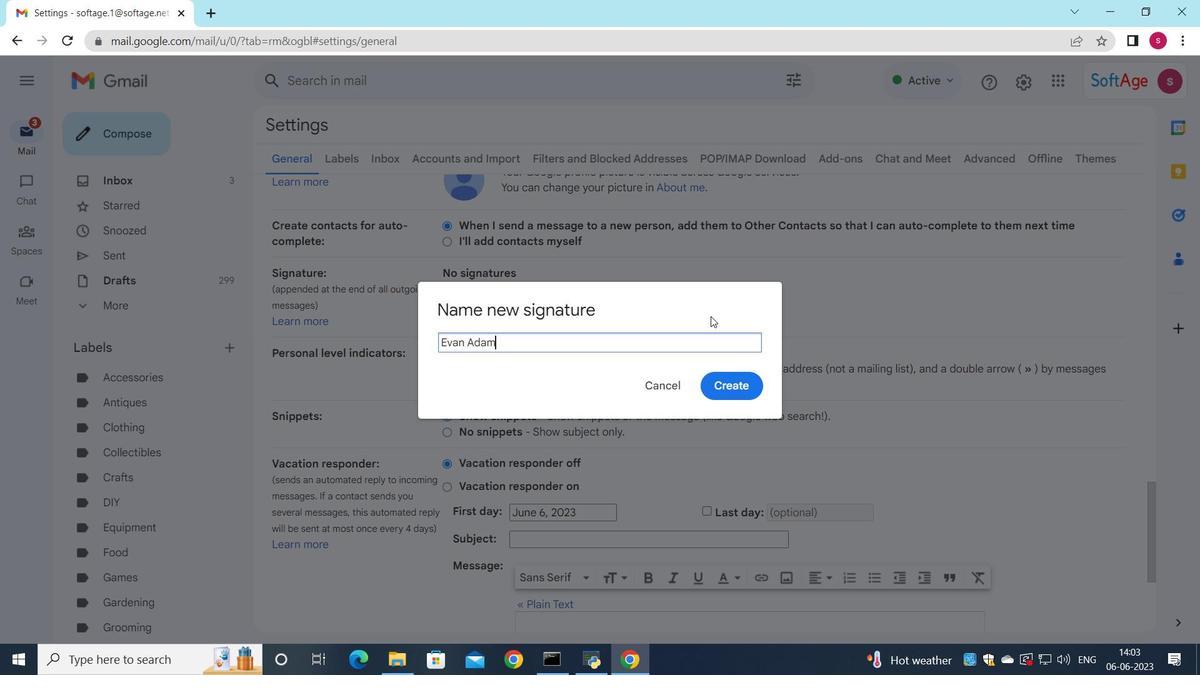 
Action: Mouse moved to (716, 381)
Screenshot: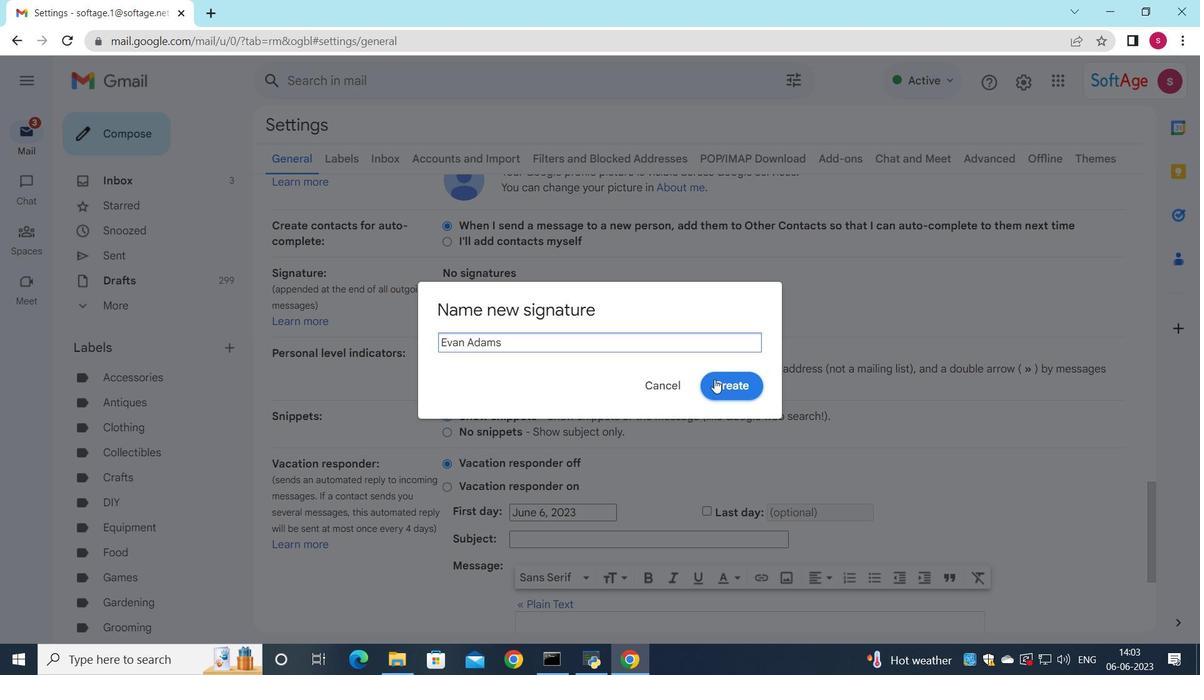 
Action: Mouse pressed left at (716, 381)
Screenshot: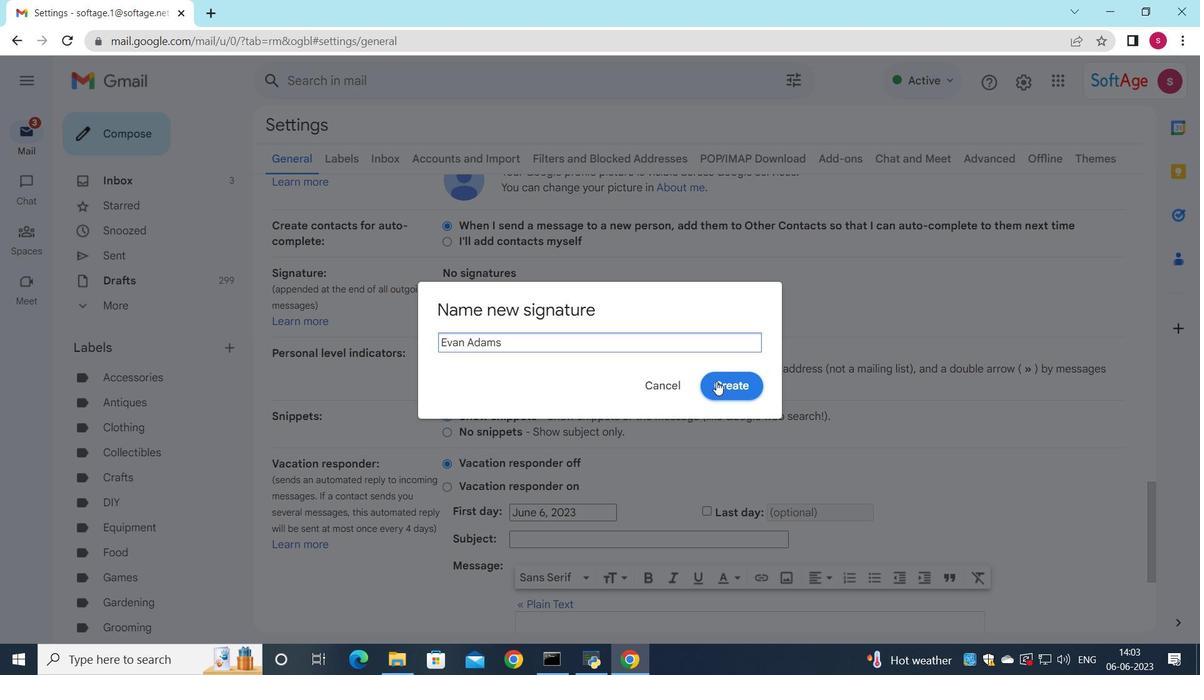 
Action: Mouse moved to (722, 285)
Screenshot: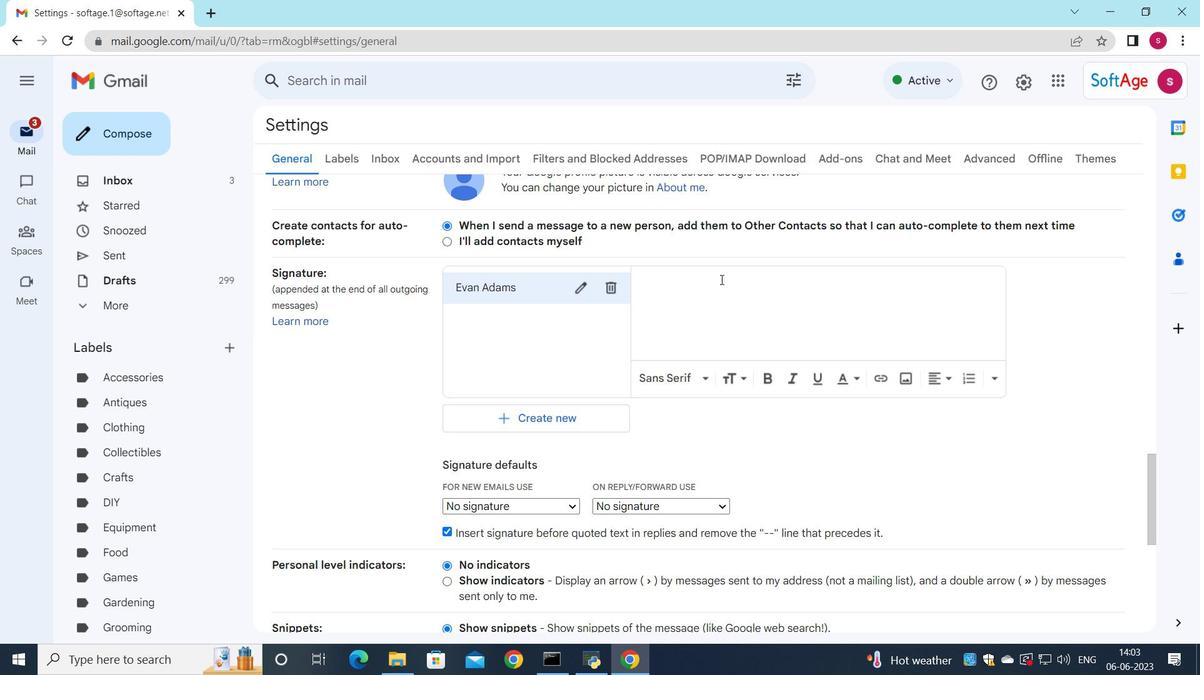 
Action: Mouse pressed left at (722, 285)
Screenshot: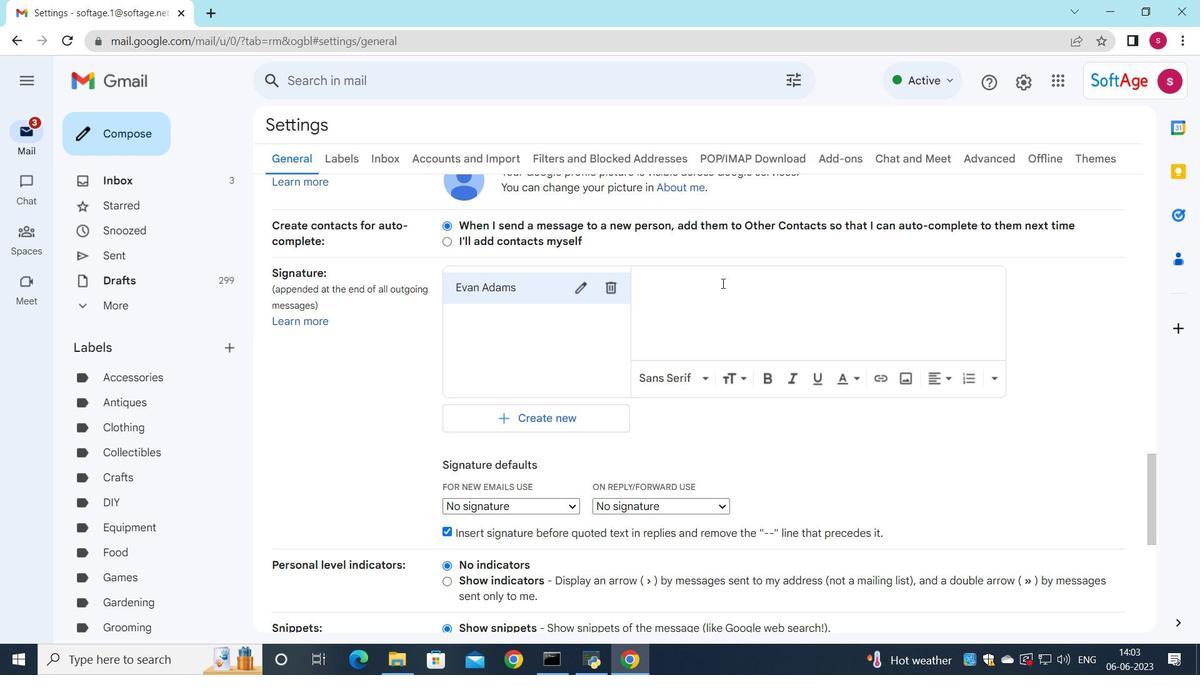
Action: Mouse moved to (727, 202)
Screenshot: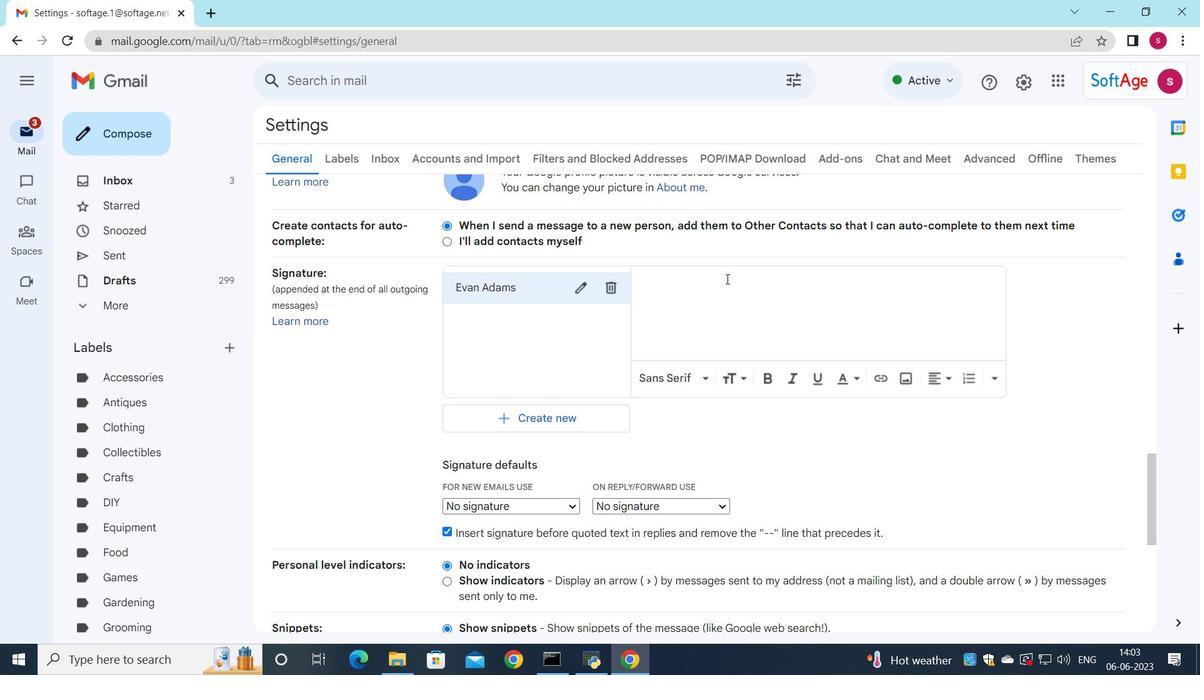 
Action: Key pressed <Key.shift><Key.shift><Key.shift><Key.shift><Key.shift><Key.shift>Evan<Key.space><Key.shift>Adams
Screenshot: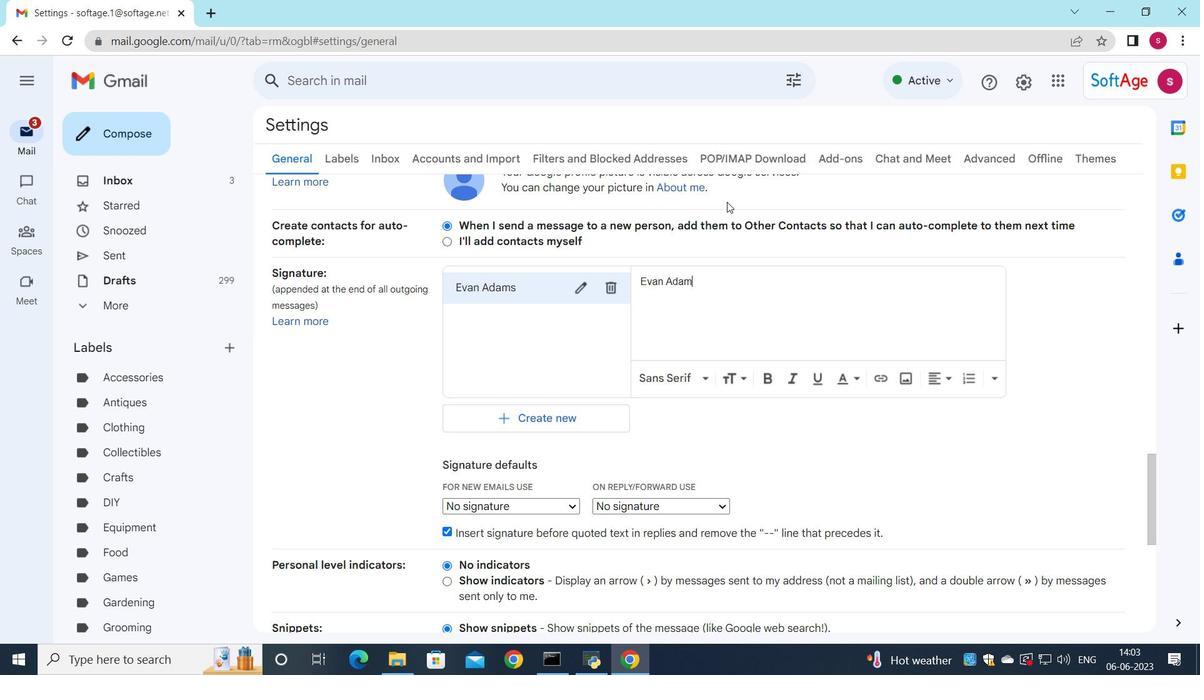 
Action: Mouse moved to (591, 327)
Screenshot: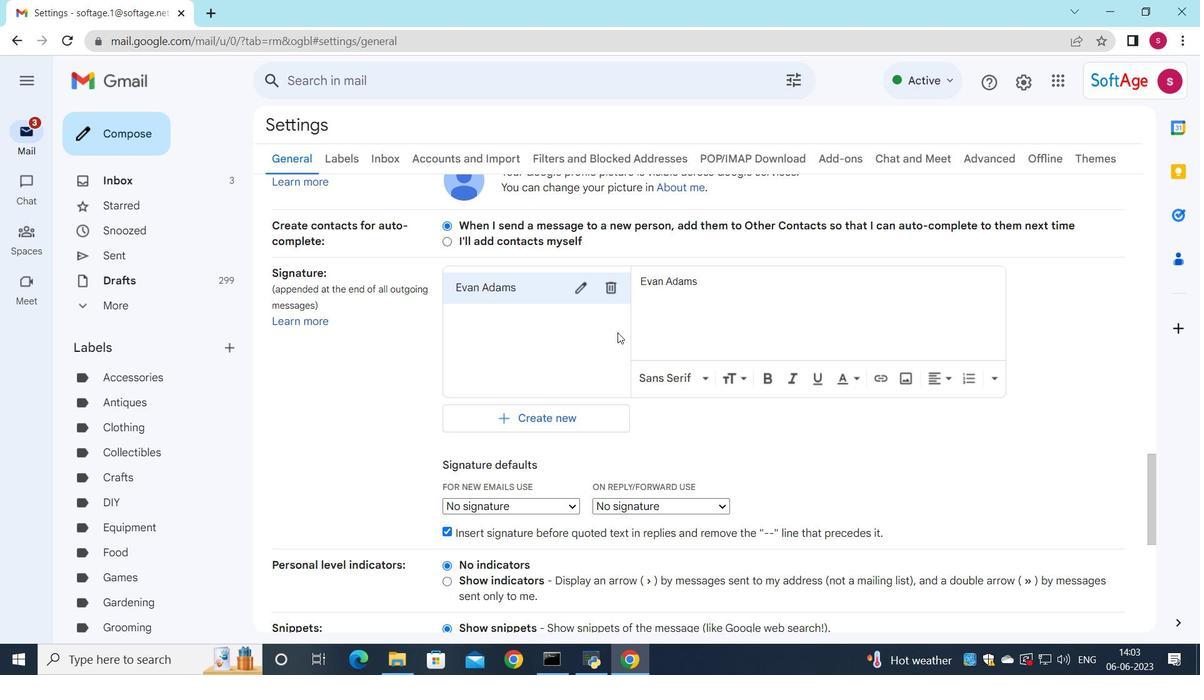 
Action: Mouse scrolled (591, 327) with delta (0, 0)
Screenshot: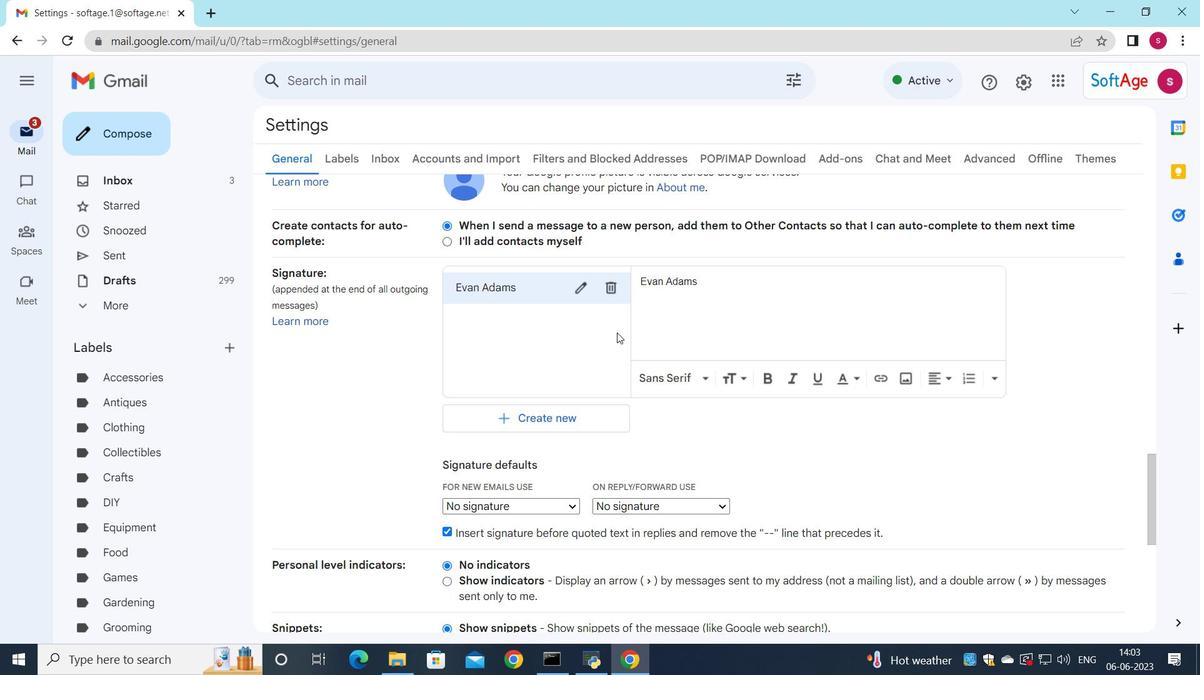 
Action: Mouse moved to (581, 291)
Screenshot: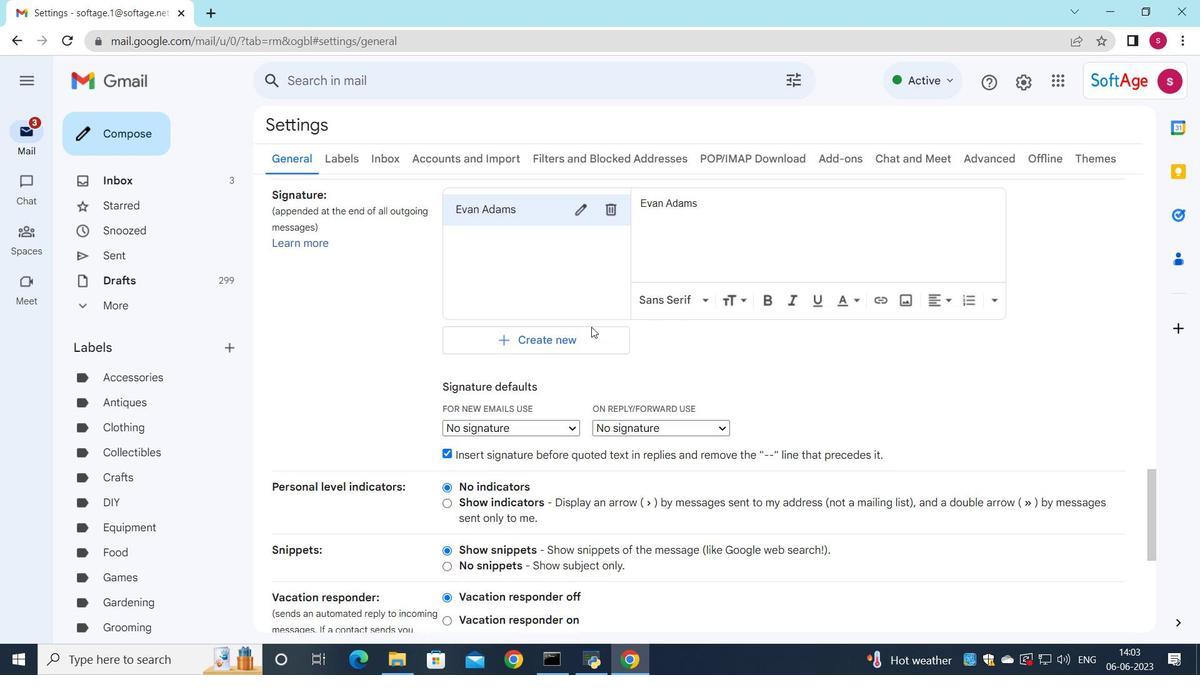 
Action: Mouse scrolled (581, 291) with delta (0, 0)
Screenshot: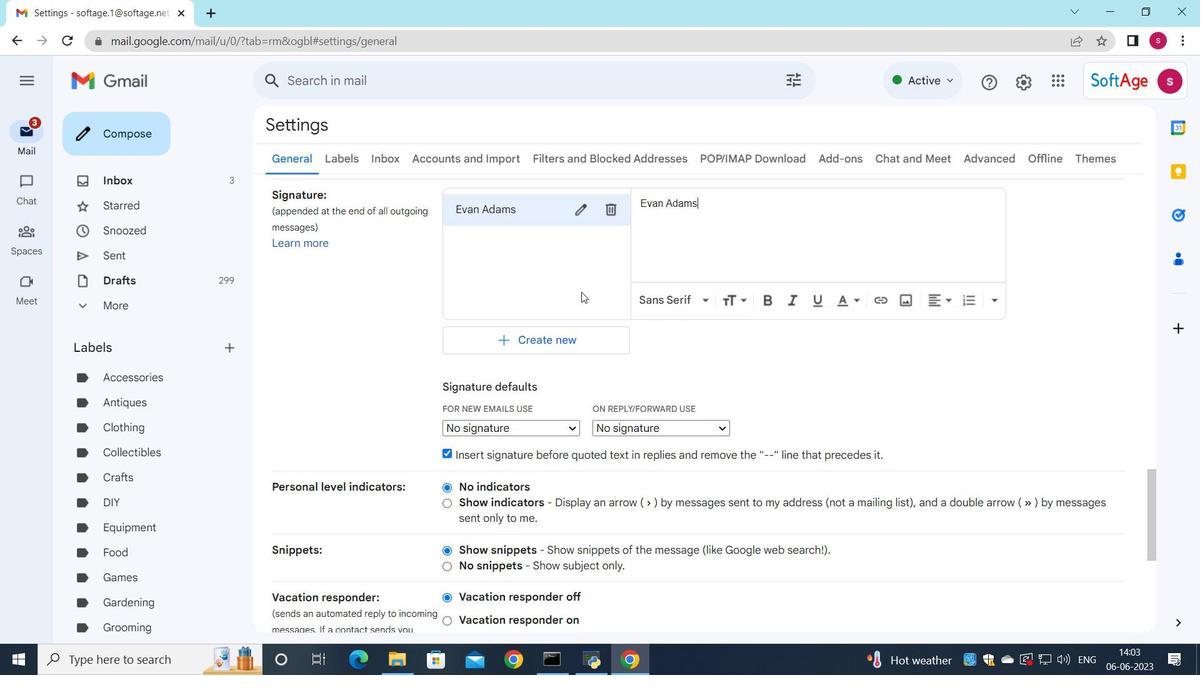 
Action: Mouse moved to (572, 345)
Screenshot: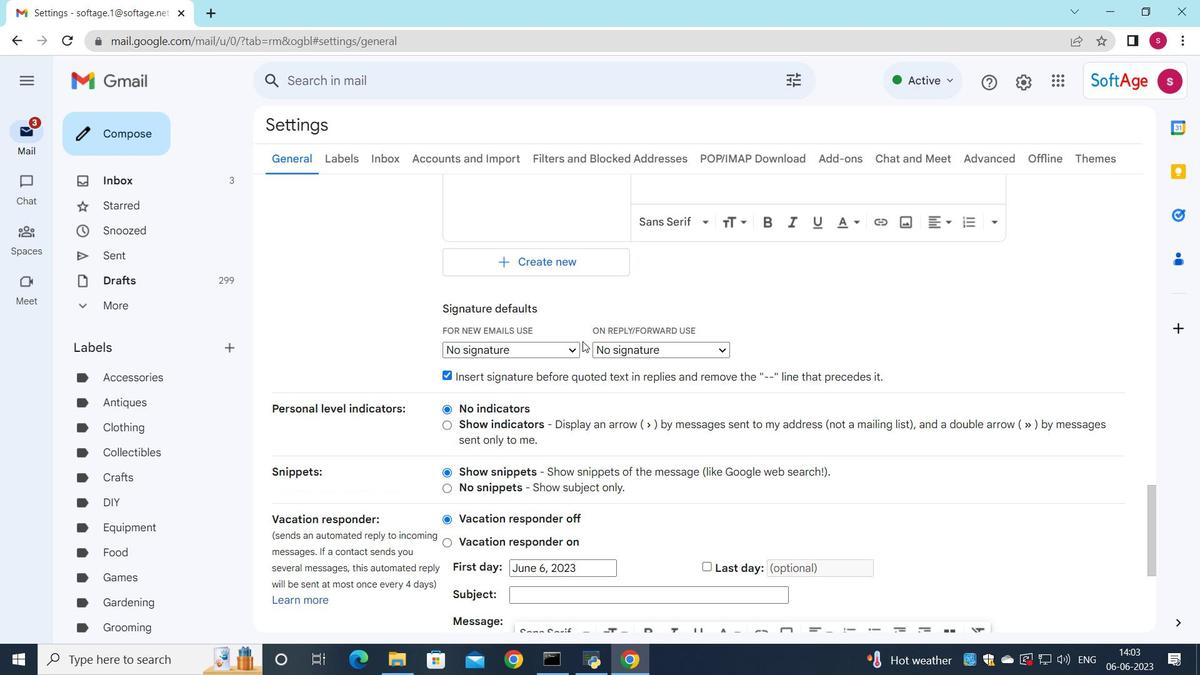 
Action: Mouse pressed left at (572, 345)
Screenshot: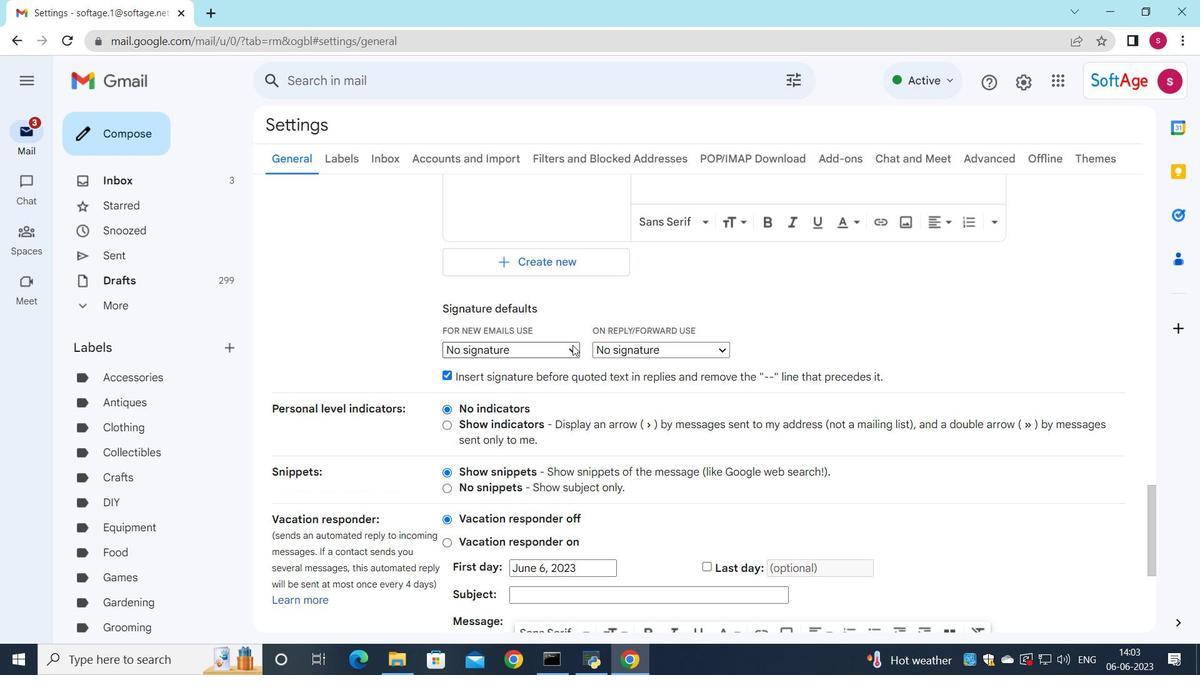 
Action: Mouse moved to (563, 385)
Screenshot: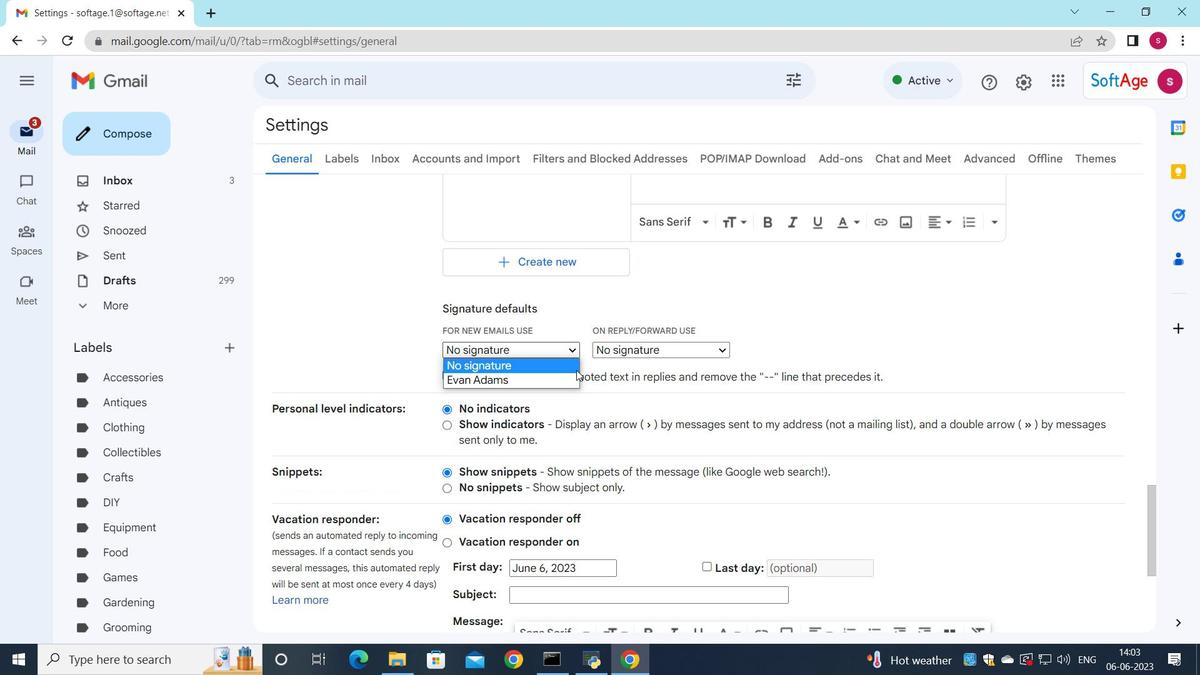 
Action: Mouse pressed left at (563, 385)
Screenshot: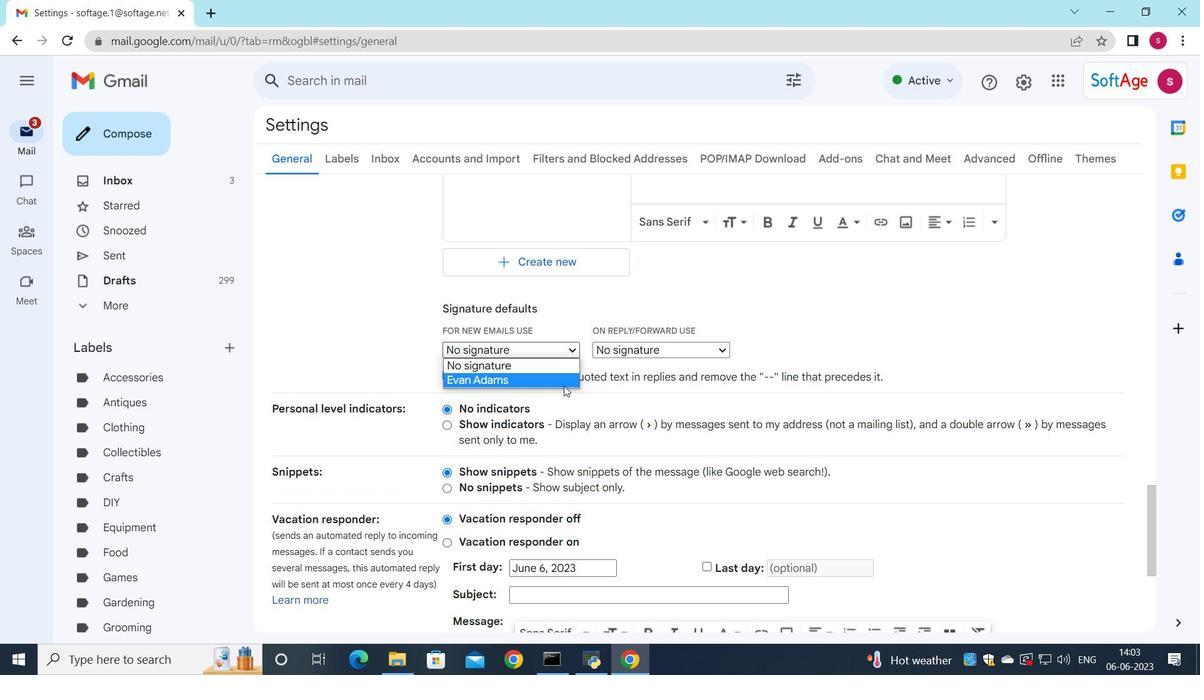 
Action: Mouse moved to (632, 349)
Screenshot: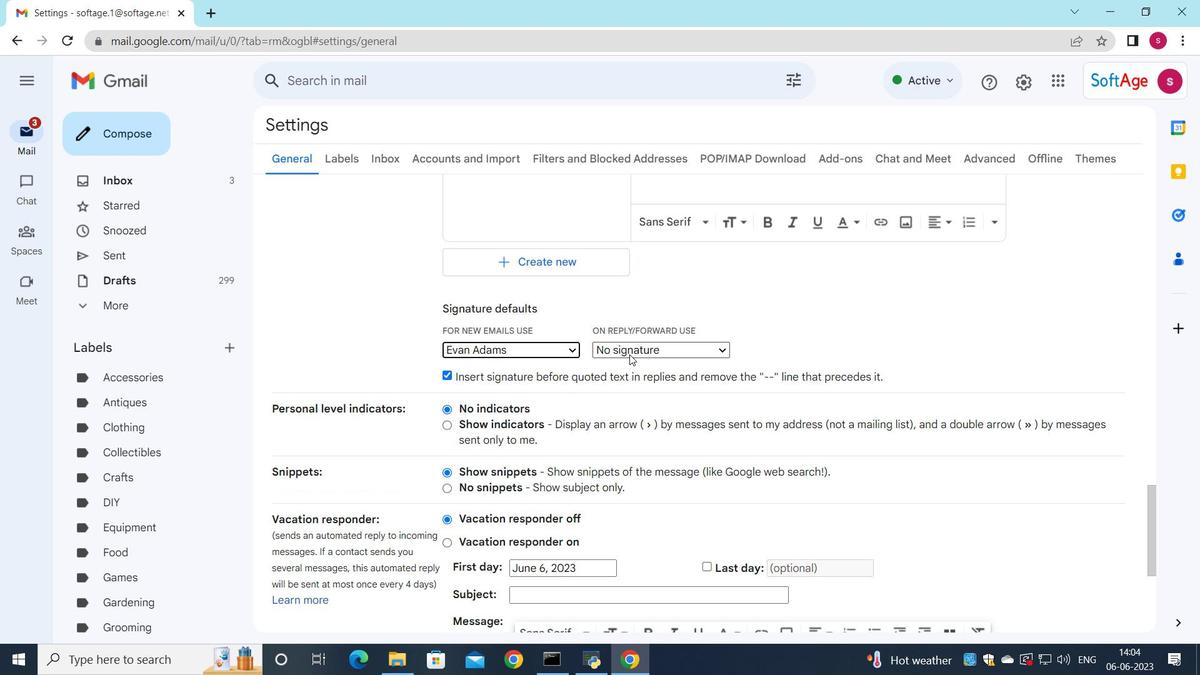 
Action: Mouse pressed left at (632, 349)
Screenshot: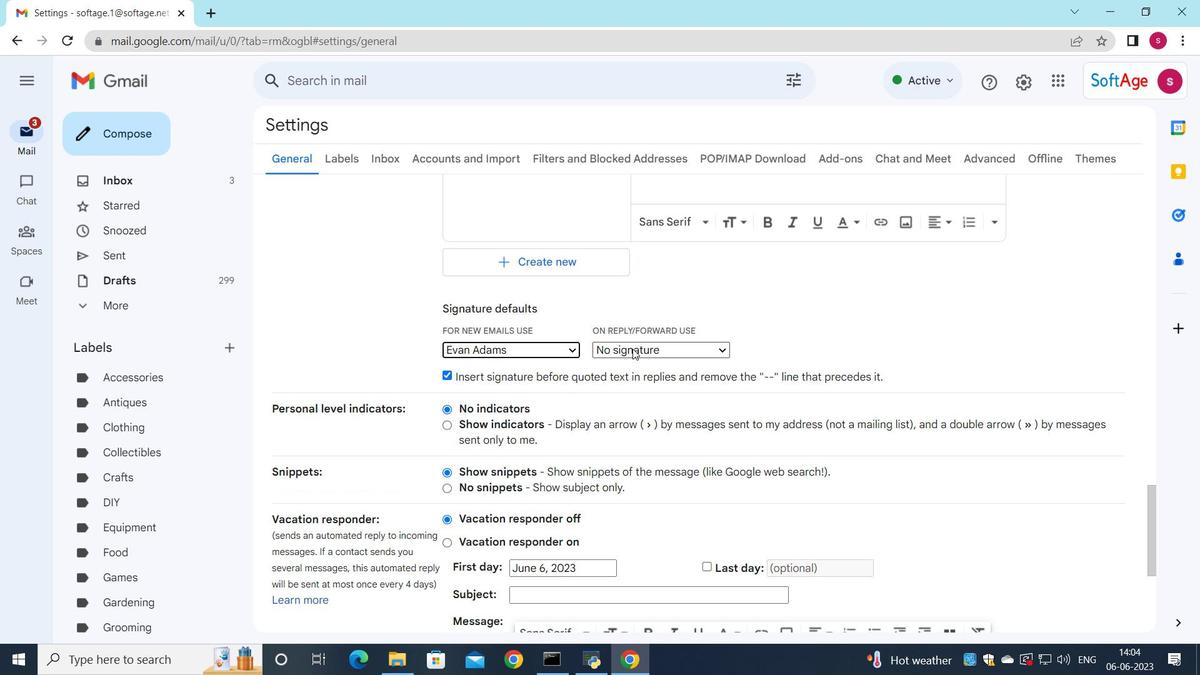 
Action: Mouse moved to (634, 376)
Screenshot: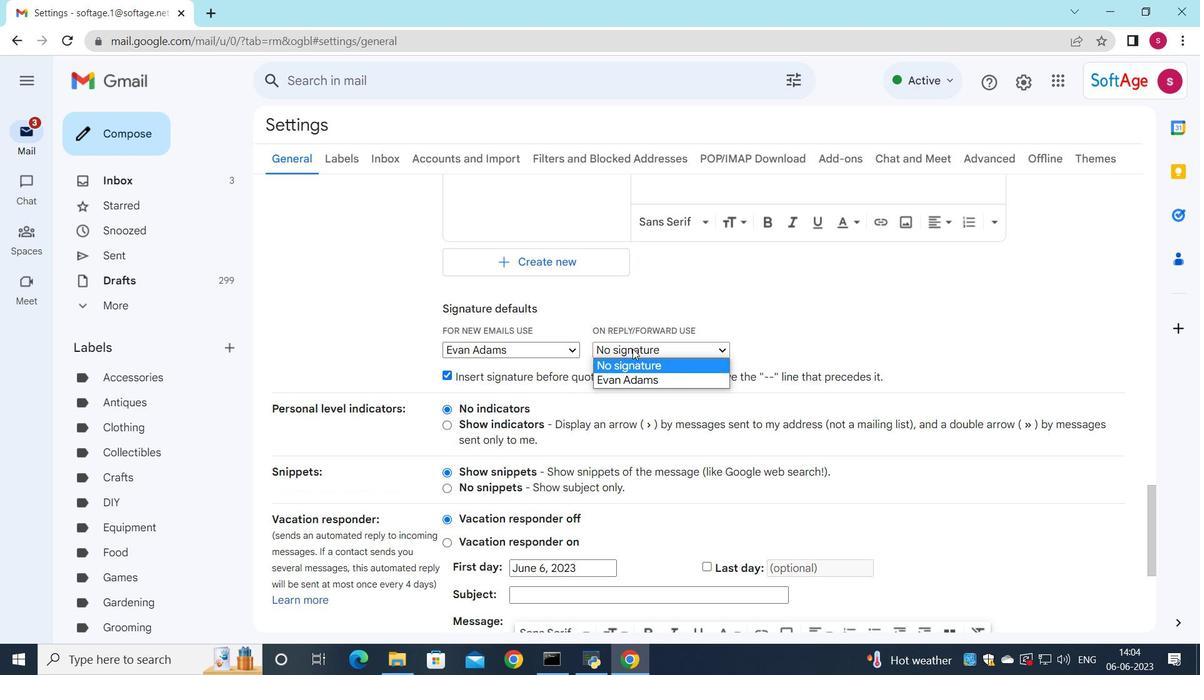 
Action: Mouse pressed left at (634, 376)
Screenshot: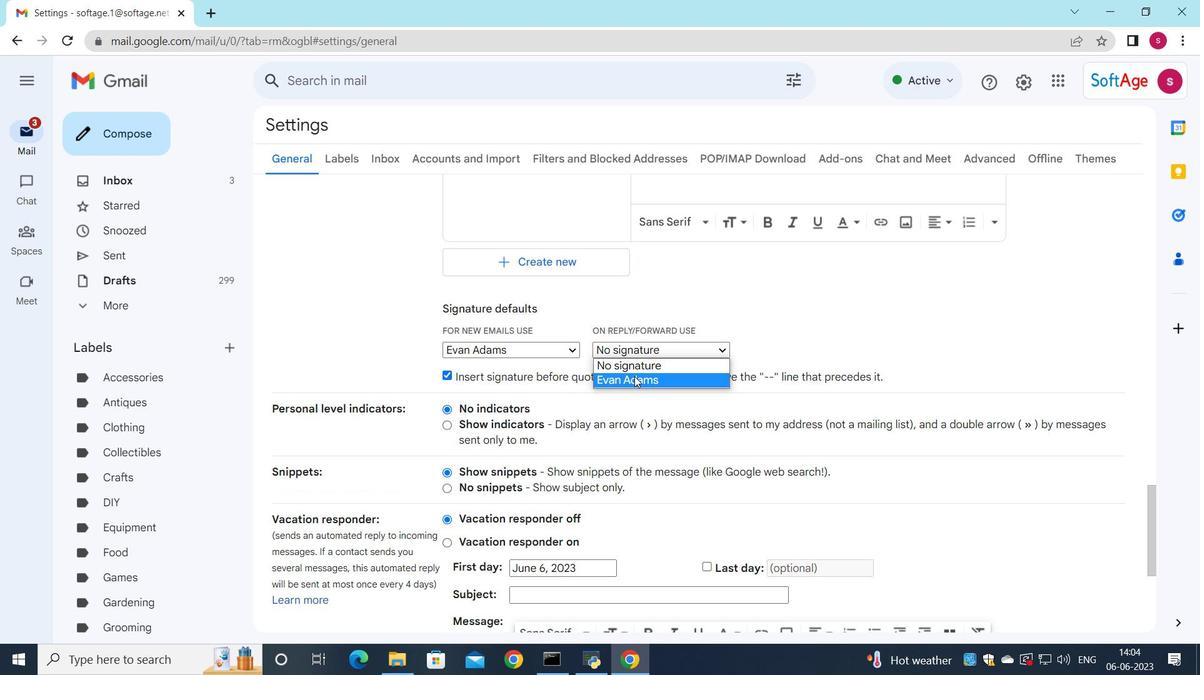 
Action: Mouse moved to (635, 368)
Screenshot: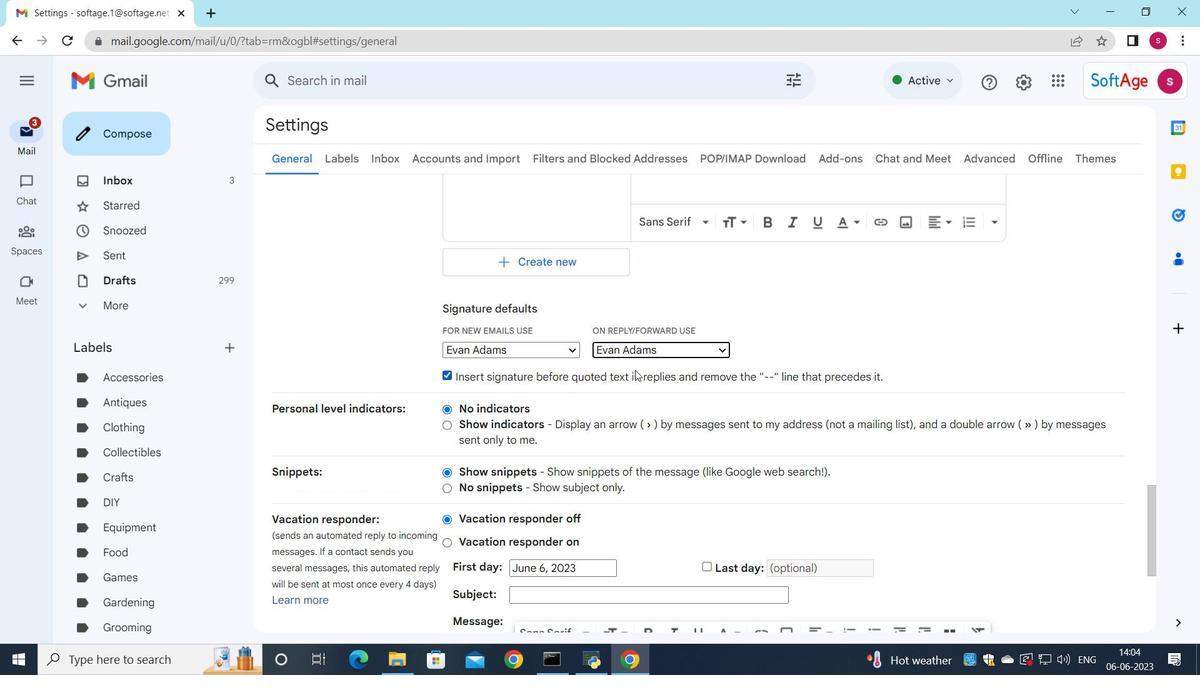 
Action: Mouse scrolled (635, 367) with delta (0, 0)
Screenshot: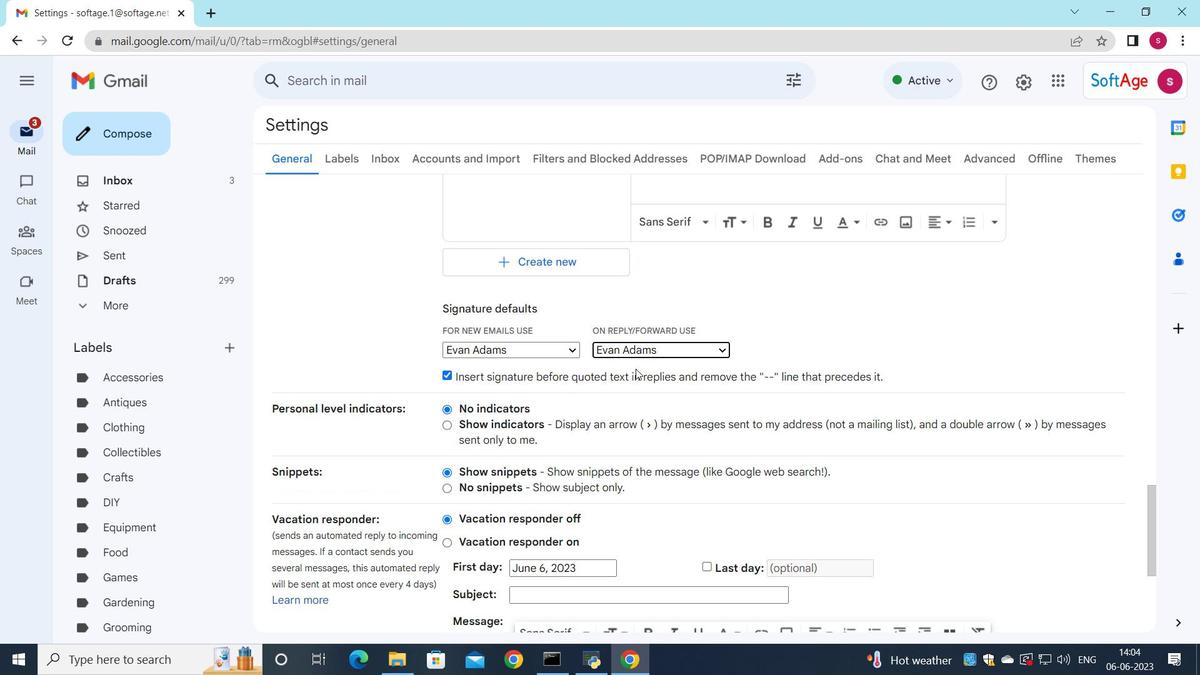 
Action: Mouse scrolled (635, 367) with delta (0, 0)
Screenshot: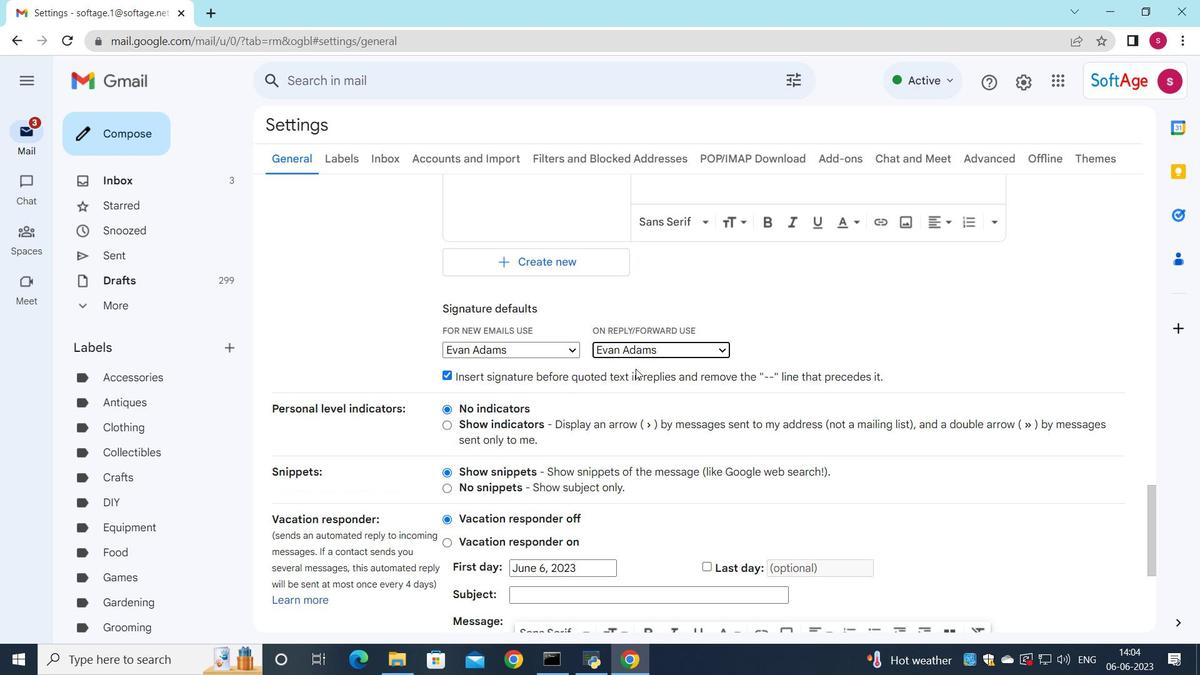 
Action: Mouse scrolled (635, 367) with delta (0, 0)
Screenshot: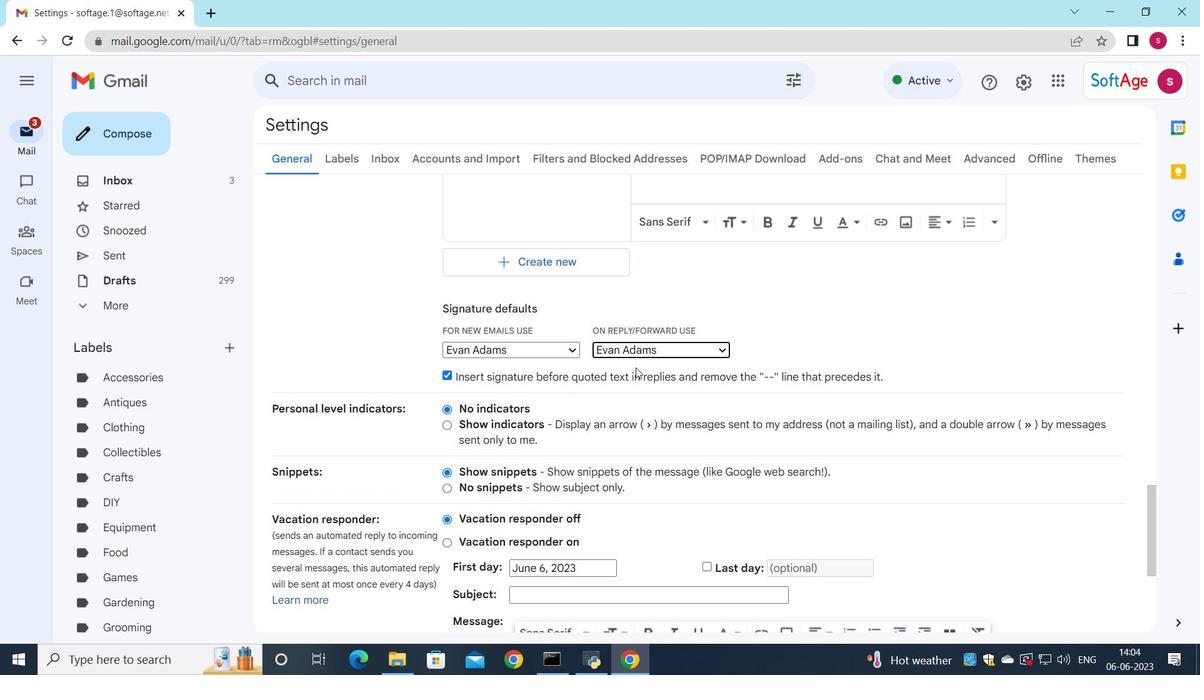 
Action: Mouse scrolled (635, 367) with delta (0, 0)
Screenshot: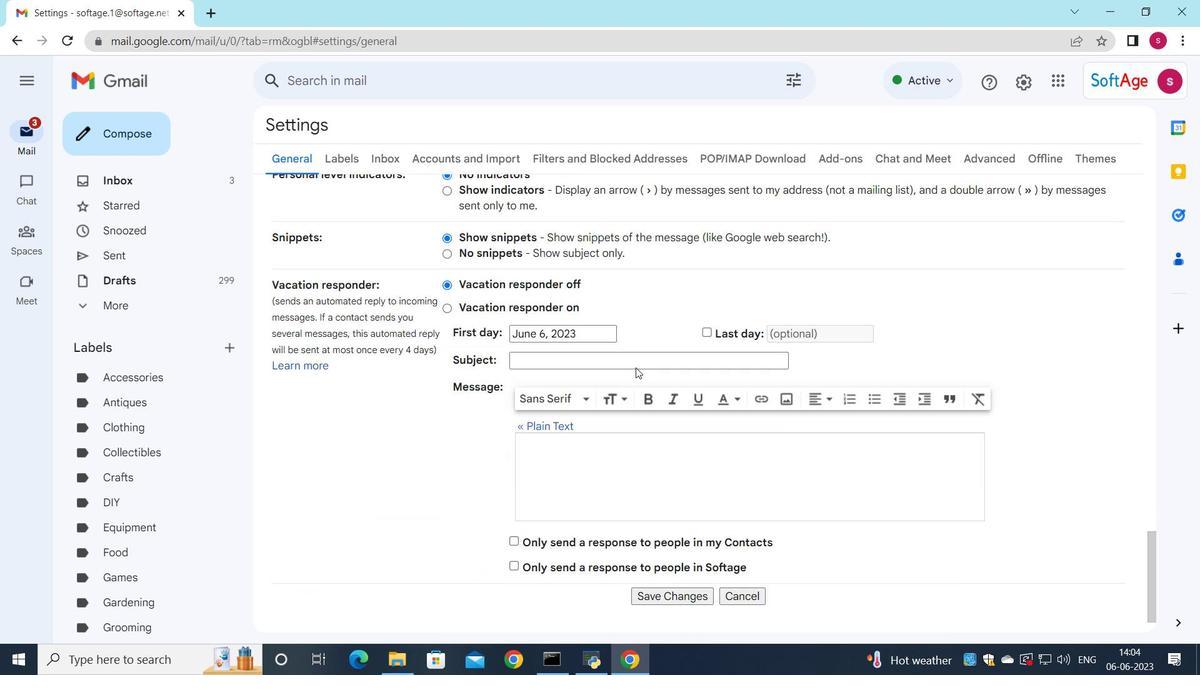 
Action: Mouse scrolled (635, 367) with delta (0, 0)
Screenshot: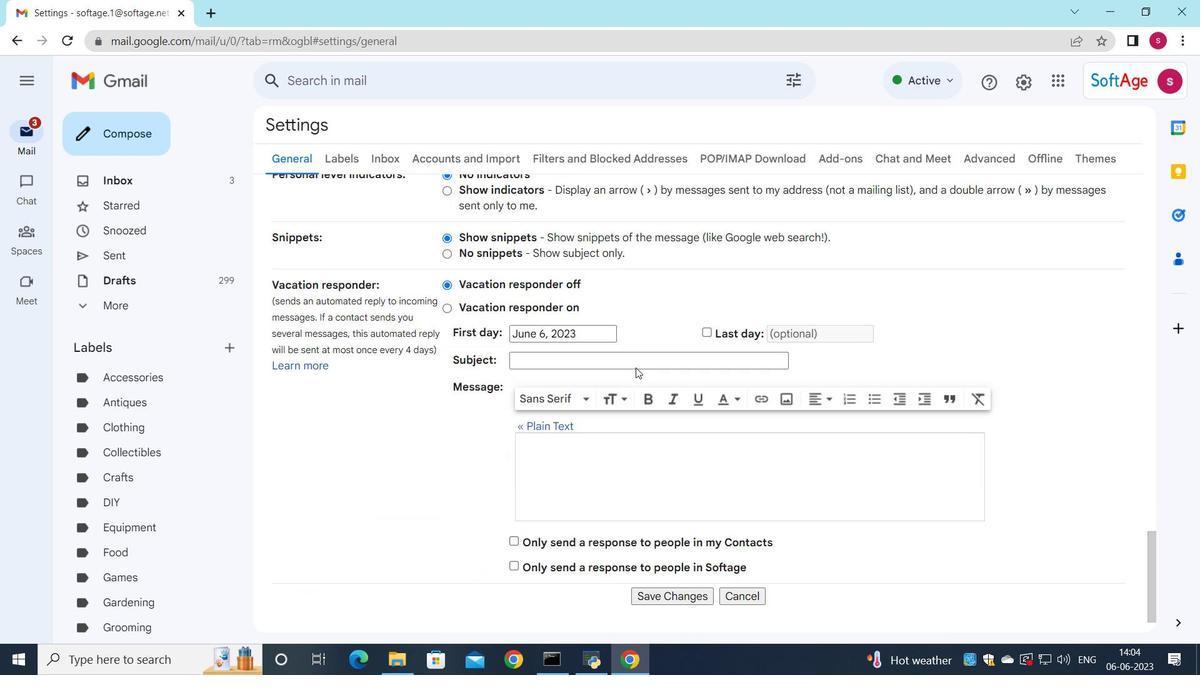 
Action: Mouse scrolled (635, 367) with delta (0, 0)
Screenshot: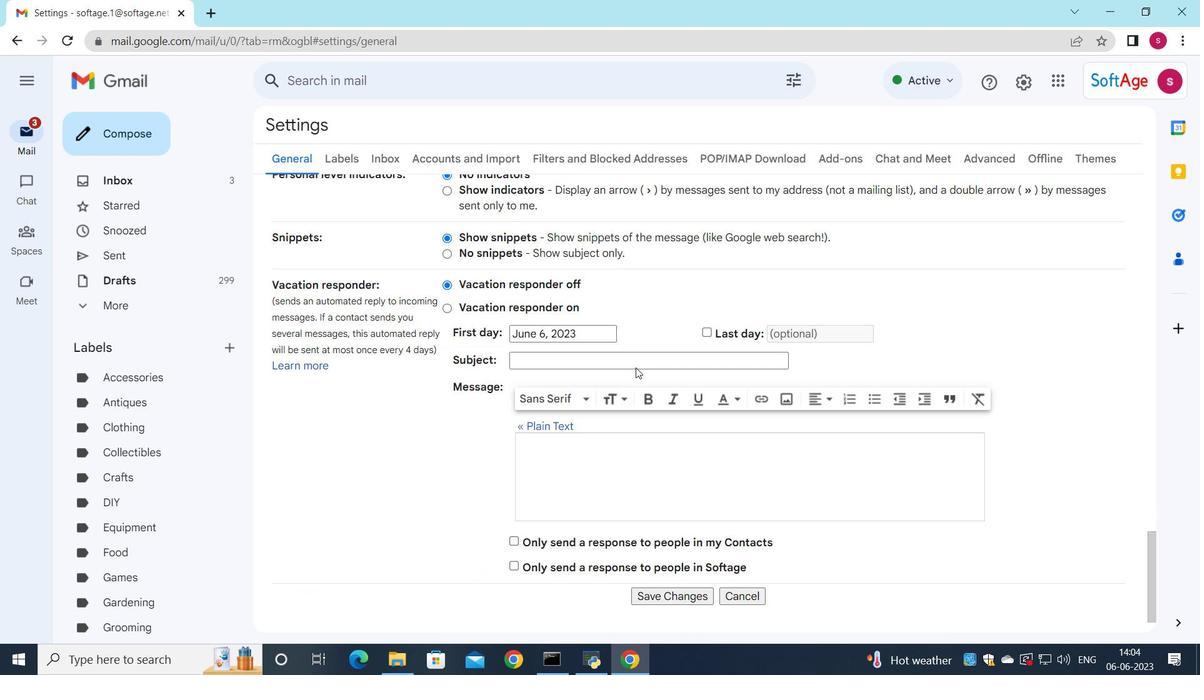 
Action: Mouse moved to (659, 552)
Screenshot: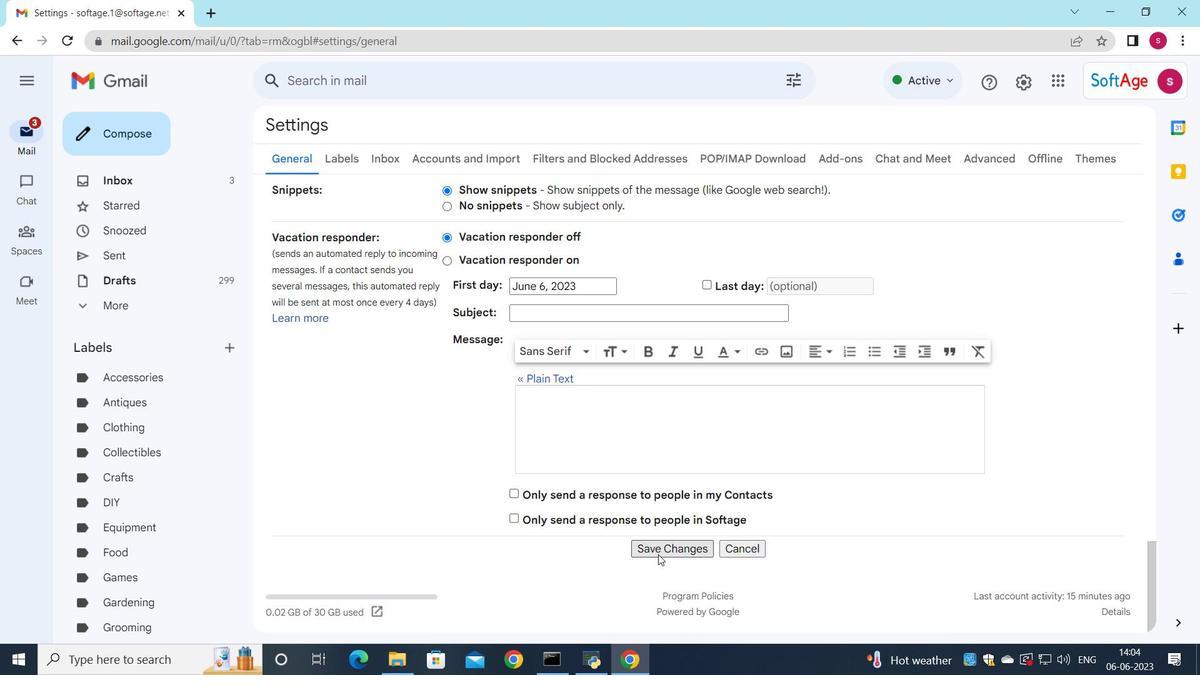
Action: Mouse pressed left at (659, 552)
Screenshot: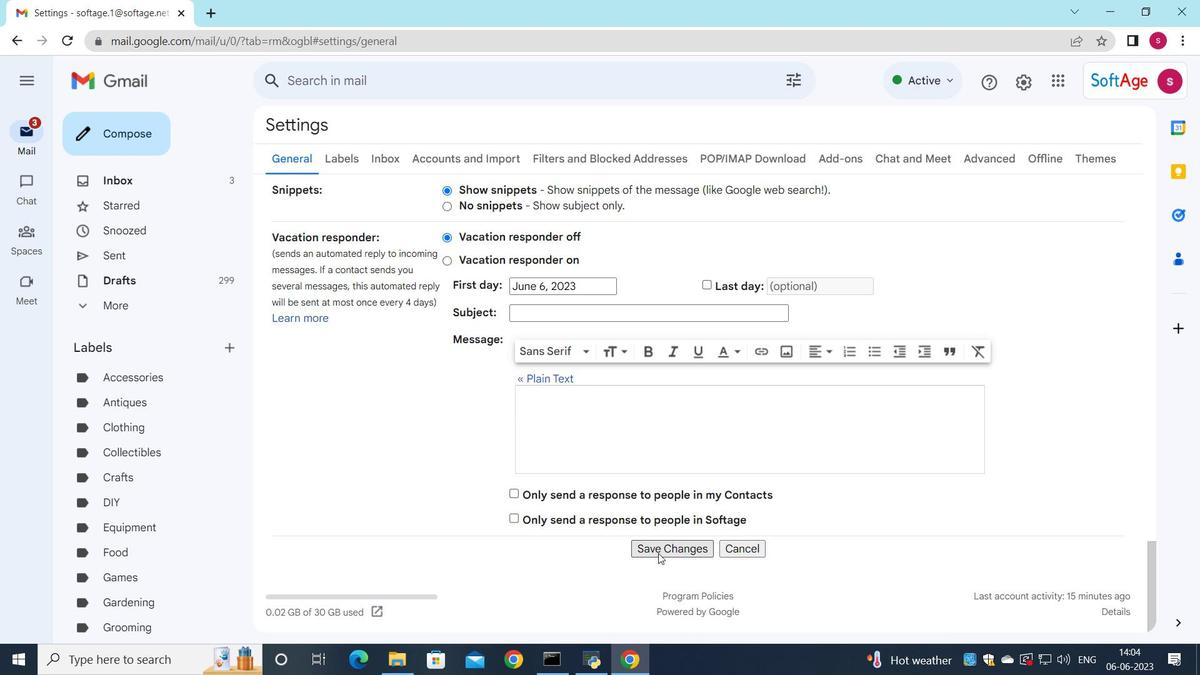 
Action: Mouse moved to (276, 438)
Screenshot: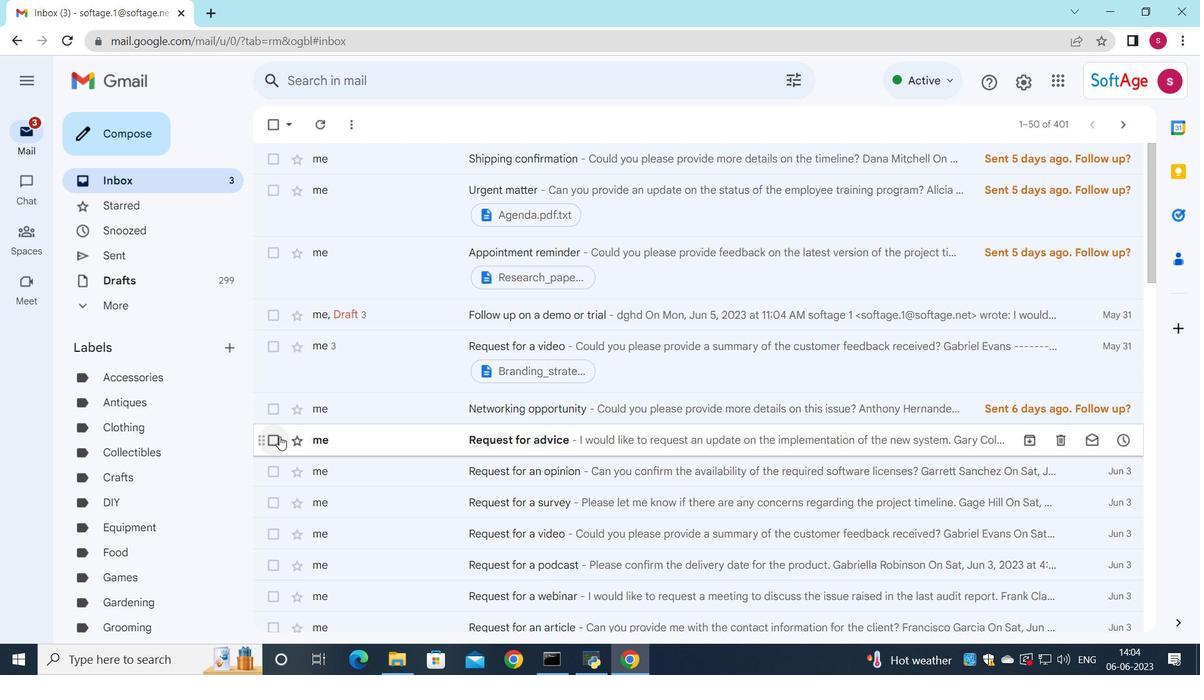 
Action: Mouse pressed left at (276, 438)
Screenshot: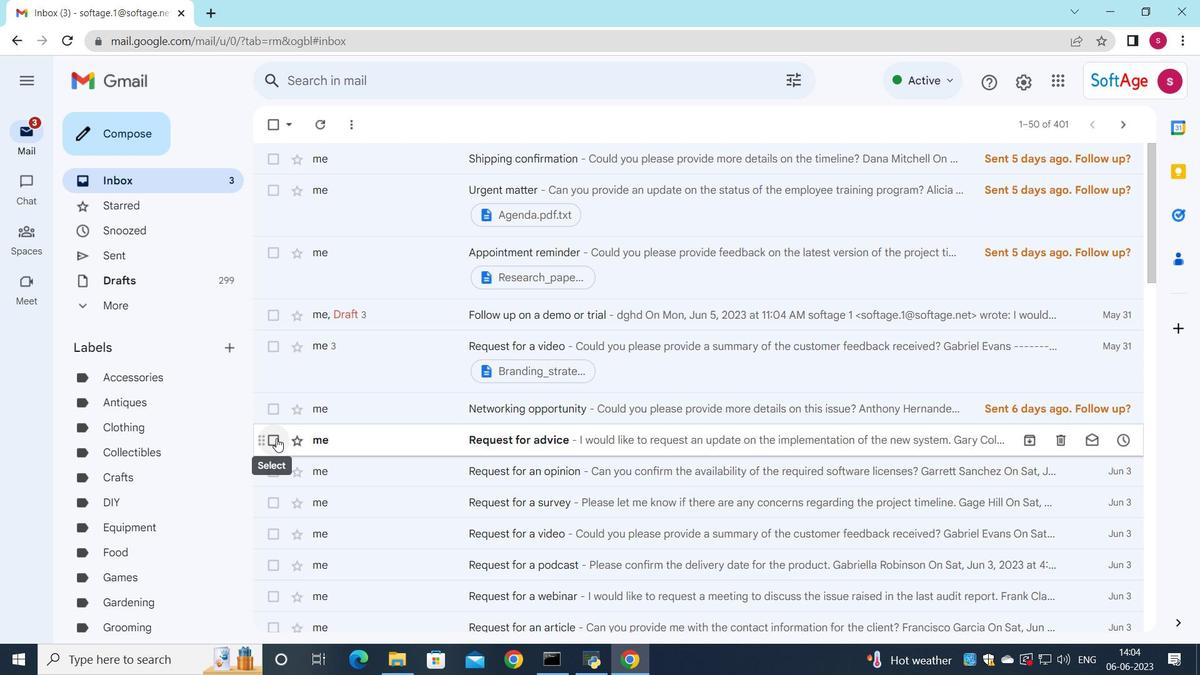
Action: Mouse moved to (613, 123)
Screenshot: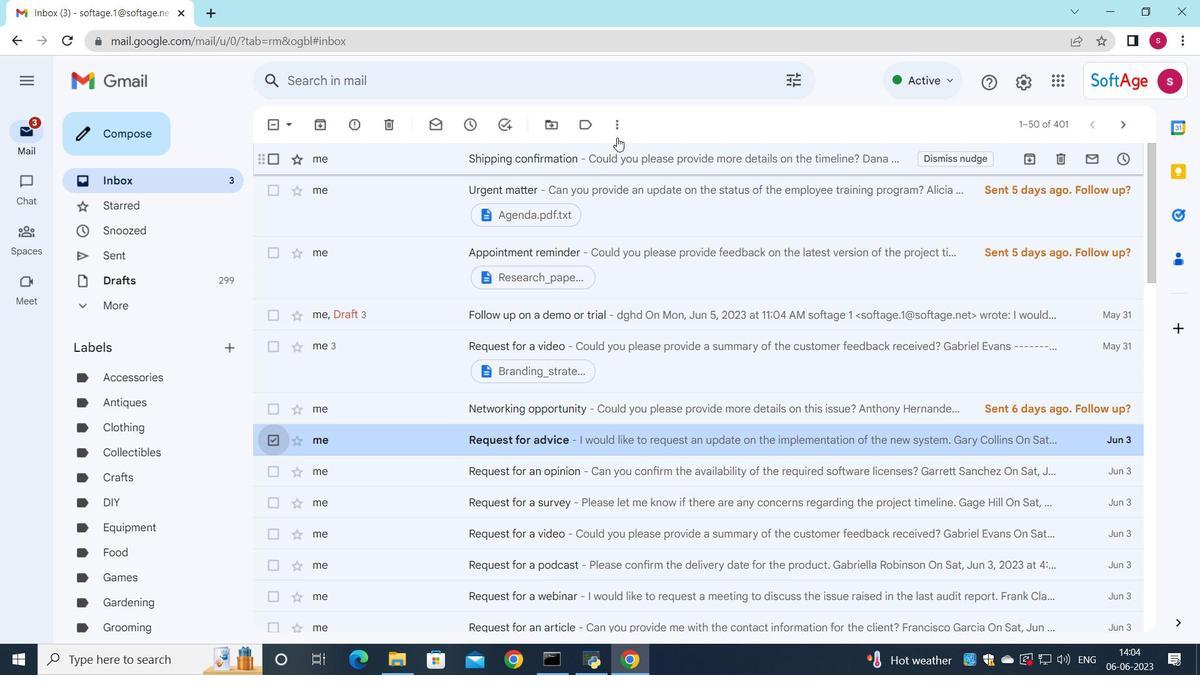 
Action: Mouse pressed left at (613, 123)
Screenshot: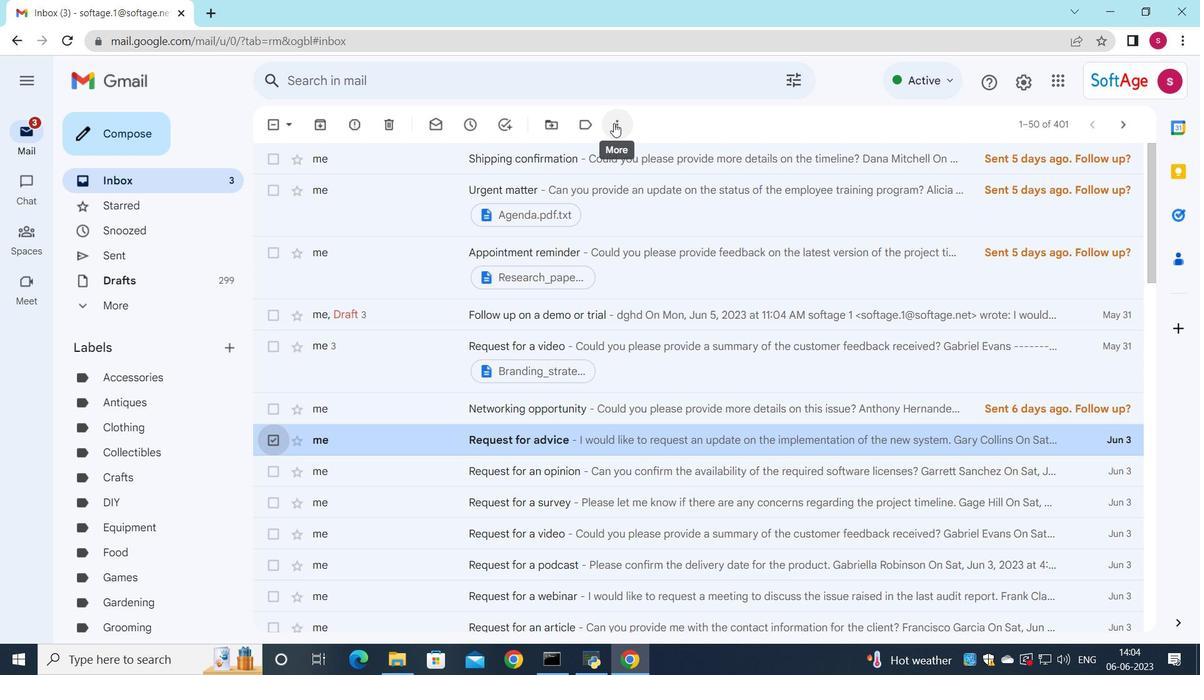 
Action: Mouse moved to (690, 269)
Screenshot: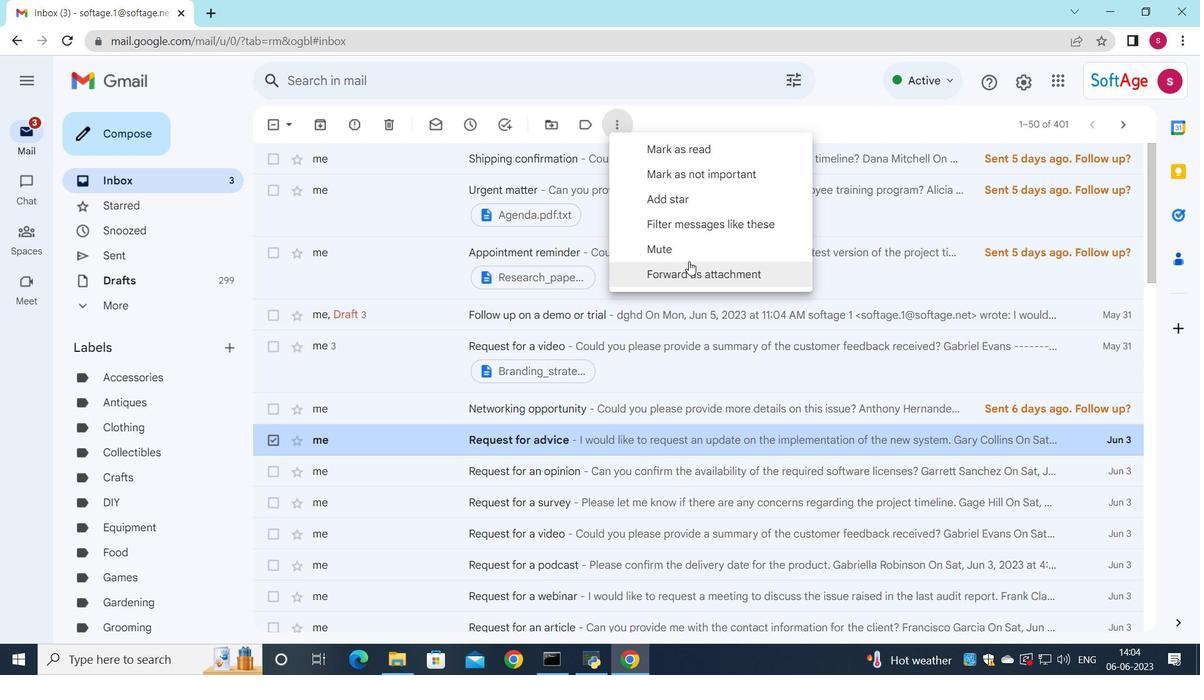 
Action: Mouse pressed left at (690, 269)
Screenshot: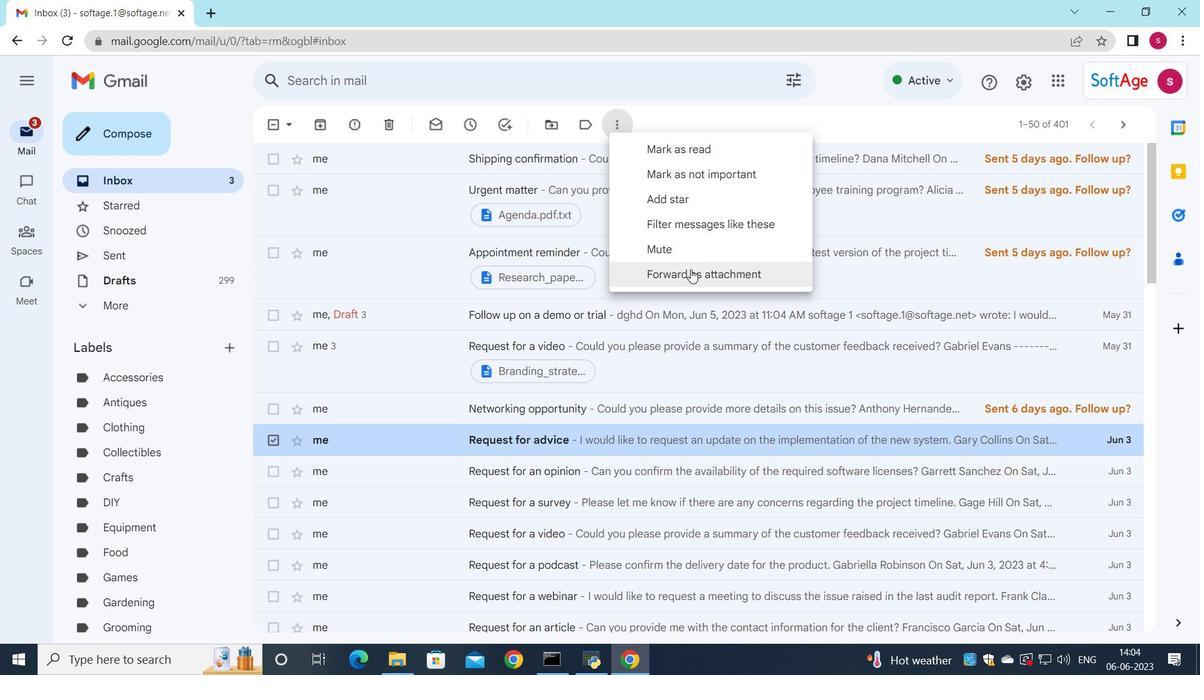 
Action: Mouse moved to (754, 269)
Screenshot: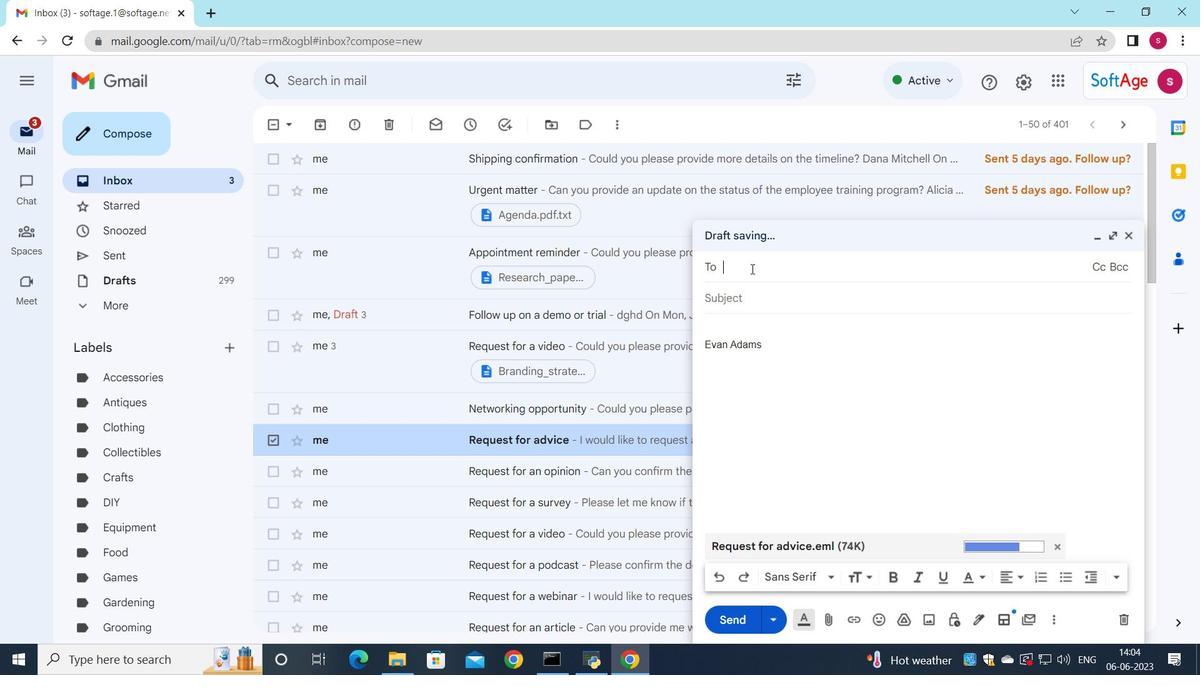 
Action: Key pressed soft
Screenshot: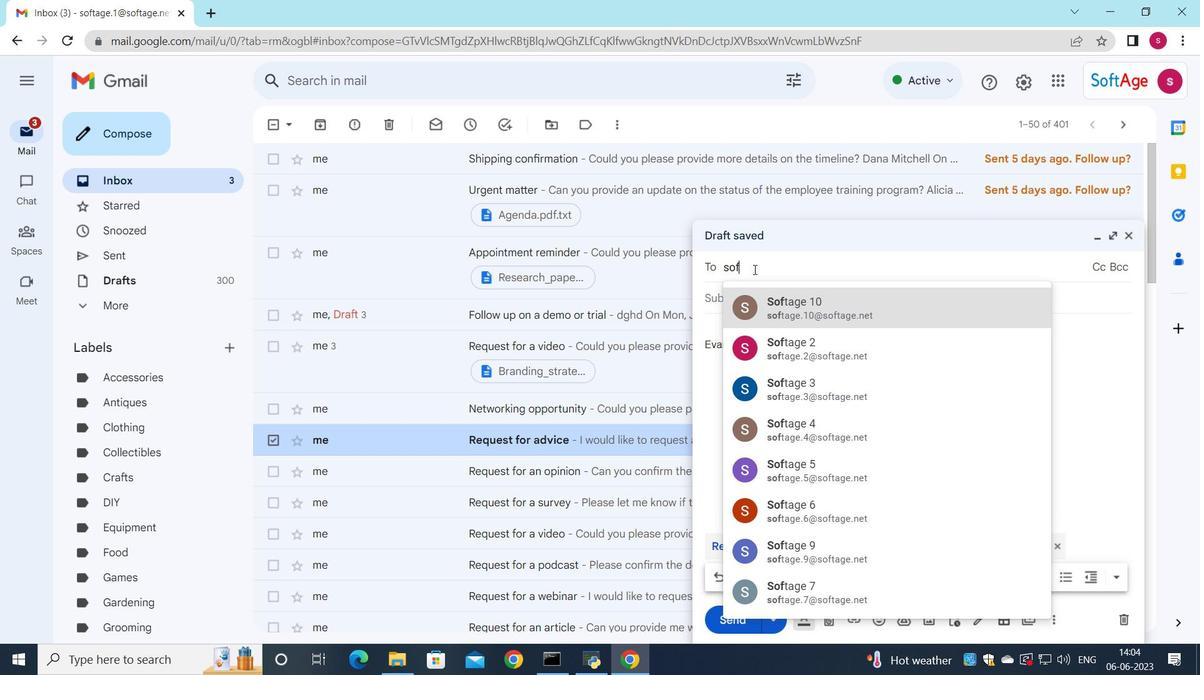 
Action: Mouse moved to (856, 385)
Screenshot: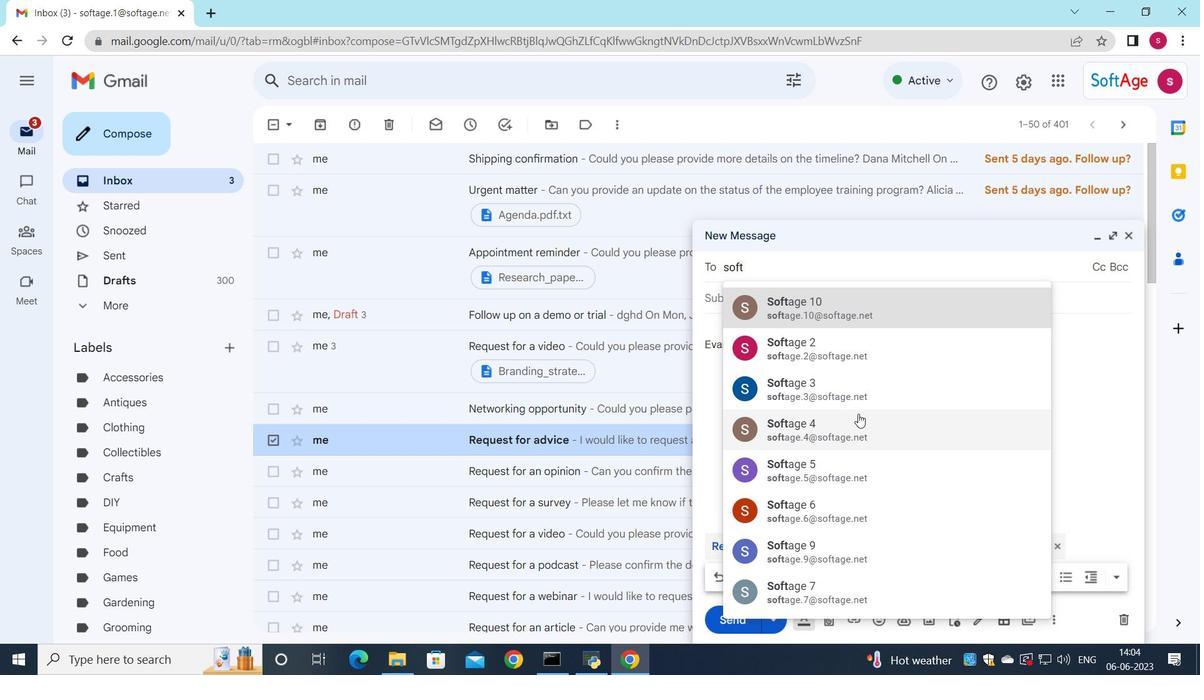 
Action: Key pressed age.8
Screenshot: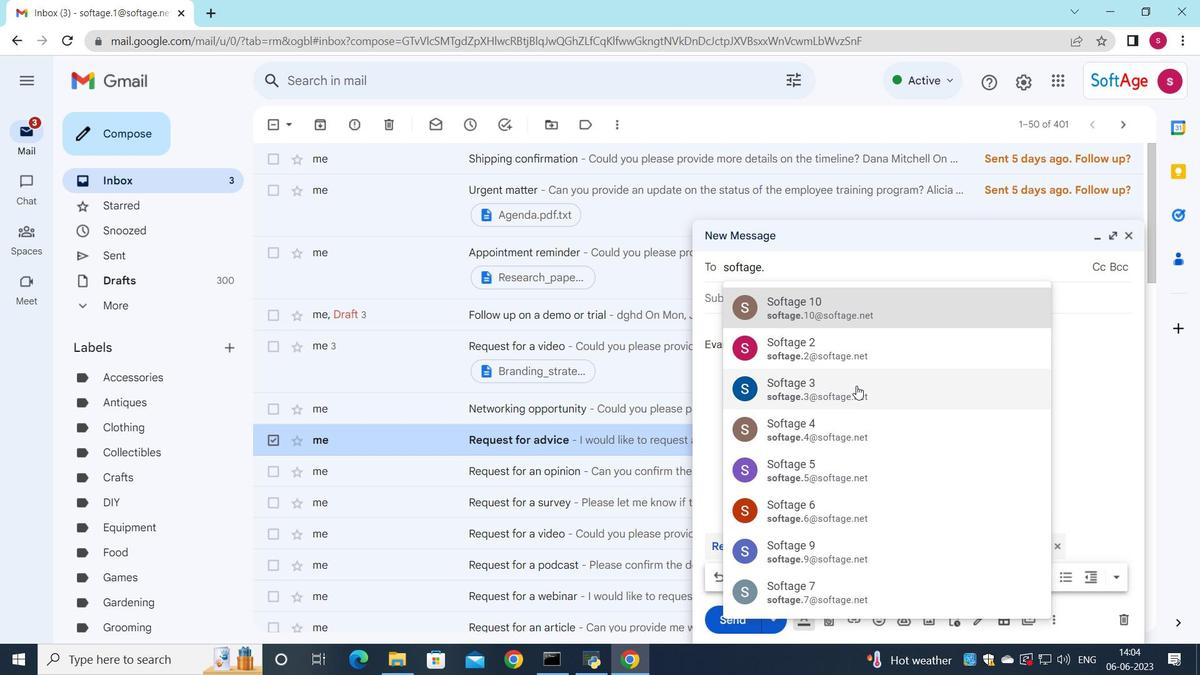 
Action: Mouse moved to (817, 313)
Screenshot: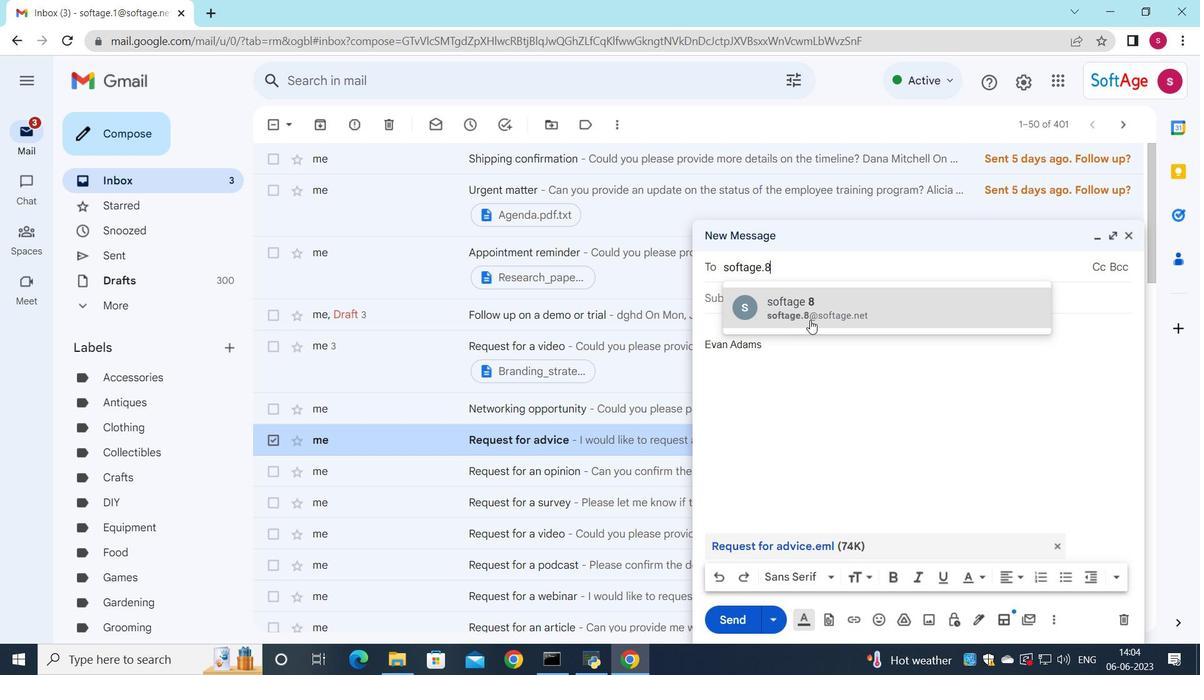 
Action: Mouse pressed left at (817, 313)
Screenshot: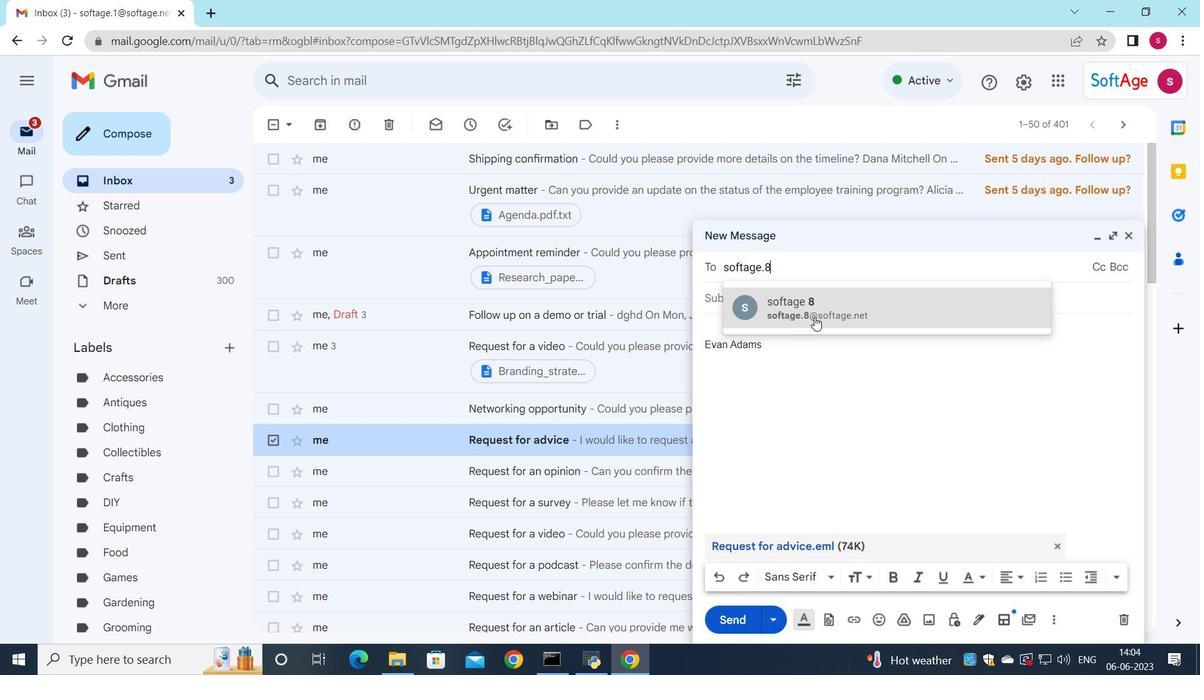 
Action: Mouse moved to (783, 304)
Screenshot: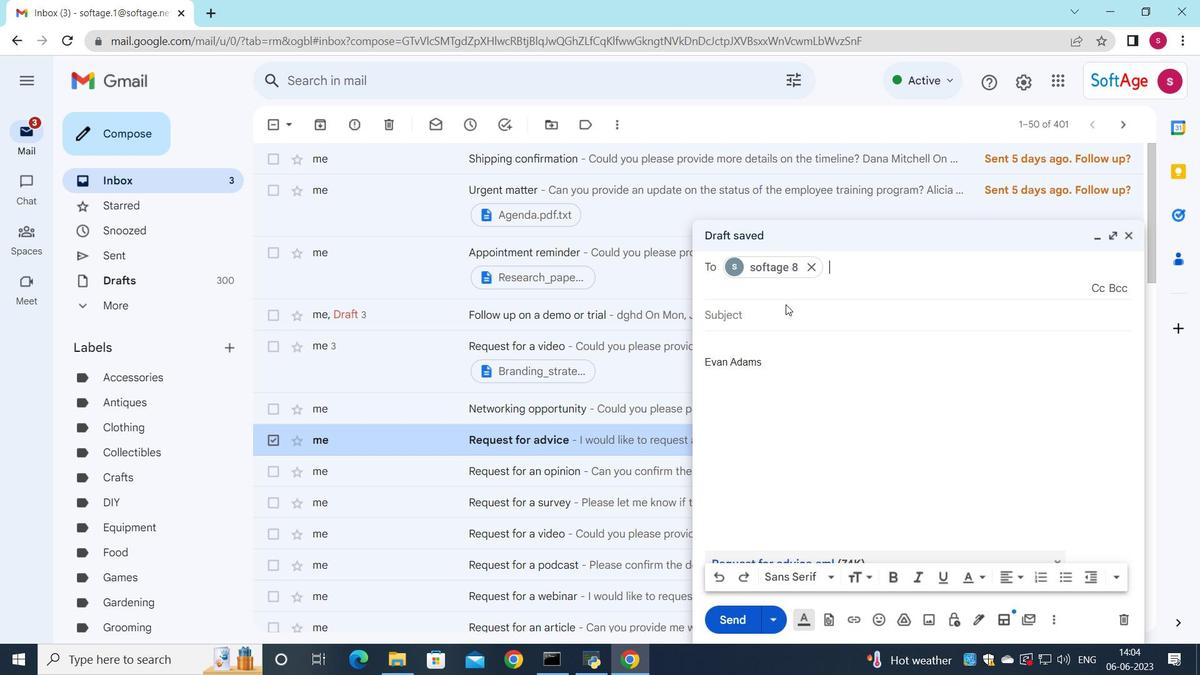 
Action: Mouse pressed left at (783, 304)
Screenshot: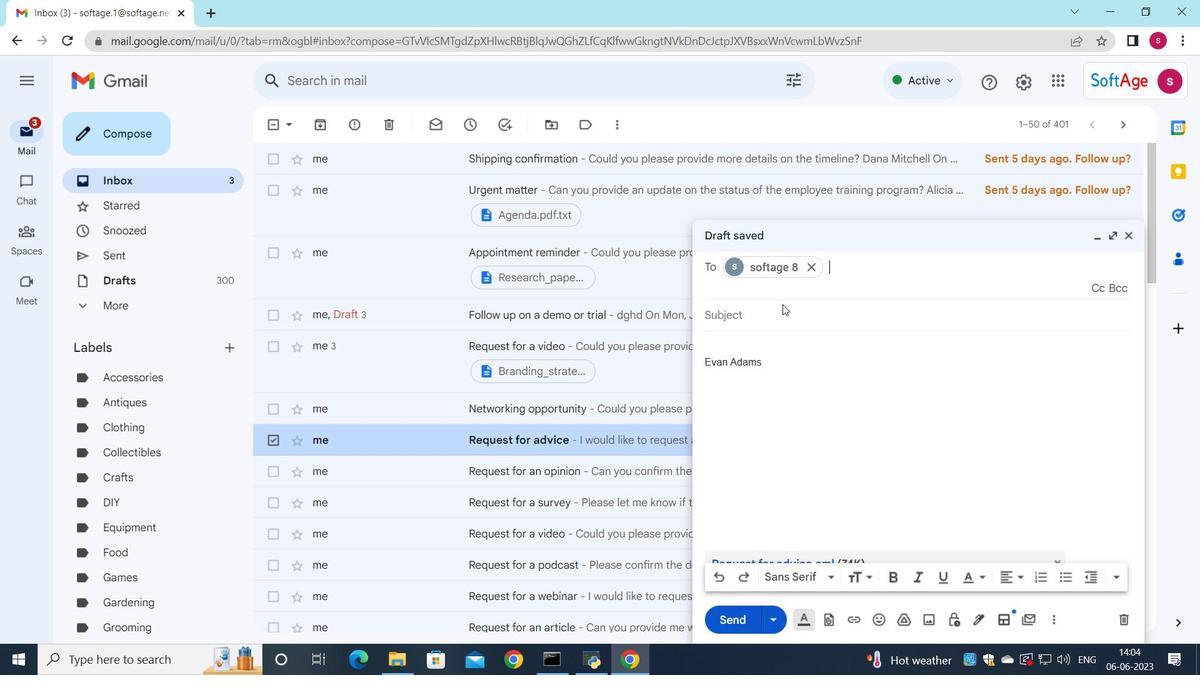 
Action: Mouse moved to (832, 327)
Screenshot: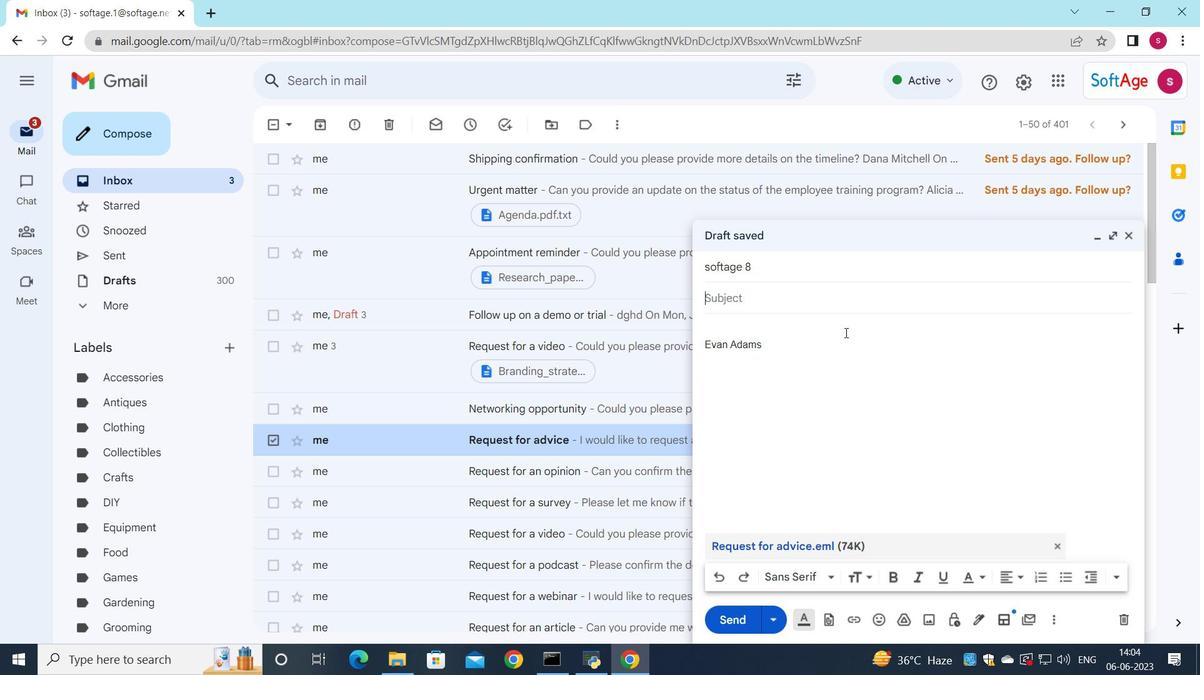 
Action: Key pressed <Key.shift><Key.shift>Request<Key.space>project<Key.space><Key.backspace><Key.backspace><Key.backspace><Key.backspace><Key.backspace><Key.backspace><Key.backspace><Key.backspace>for<Key.space>project<Key.space>feedback
Screenshot: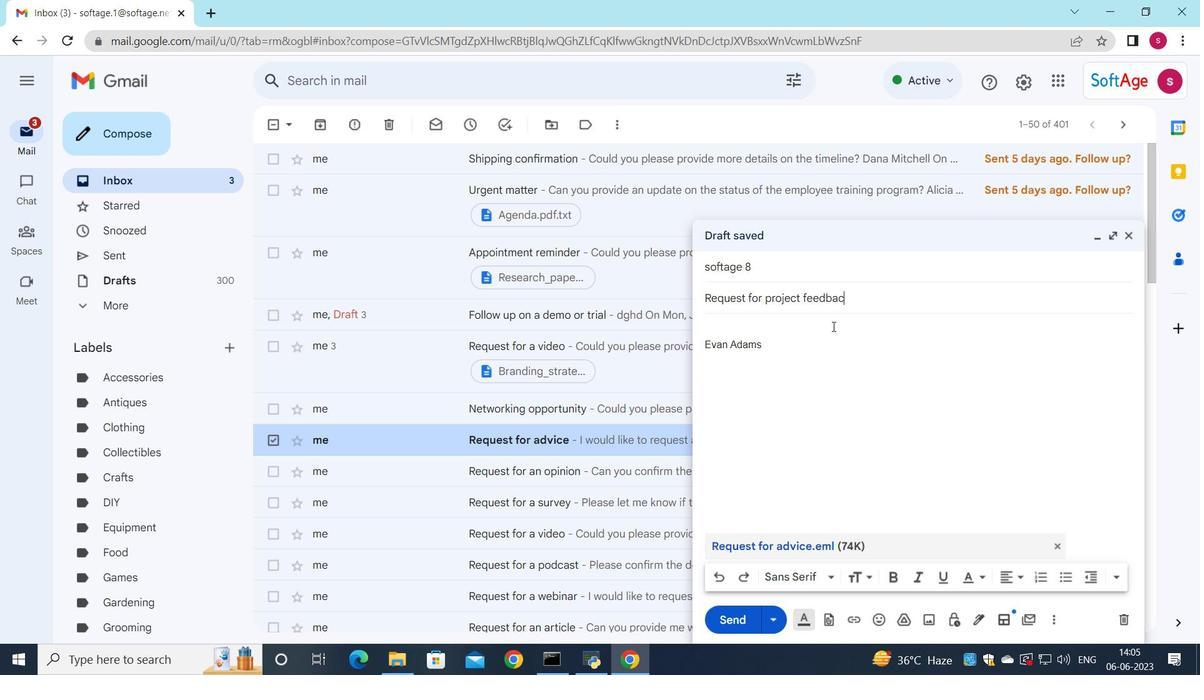 
Action: Mouse moved to (739, 334)
Screenshot: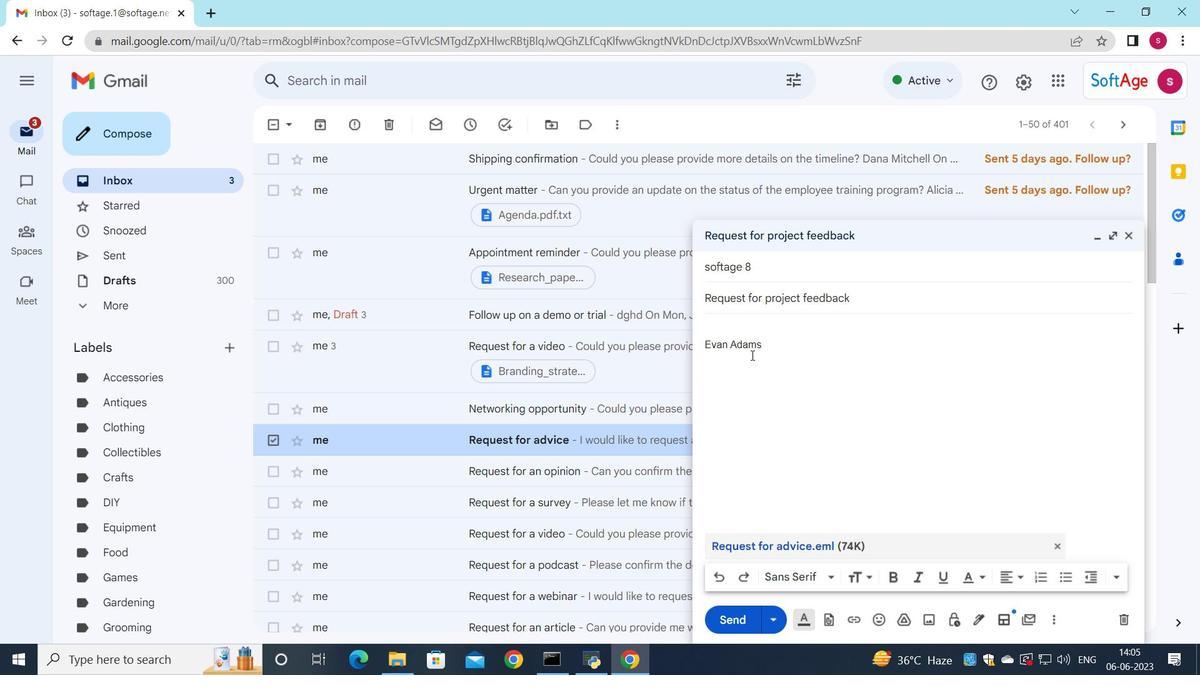 
Action: Mouse pressed left at (739, 334)
Screenshot: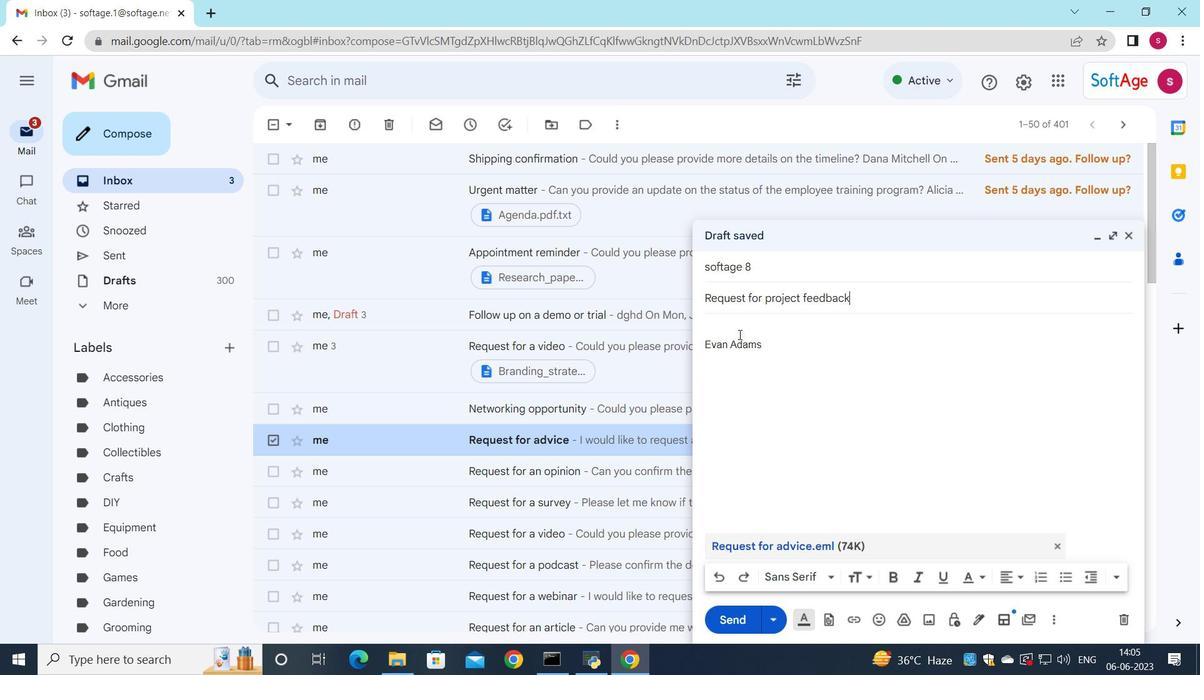 
Action: Mouse moved to (875, 354)
Screenshot: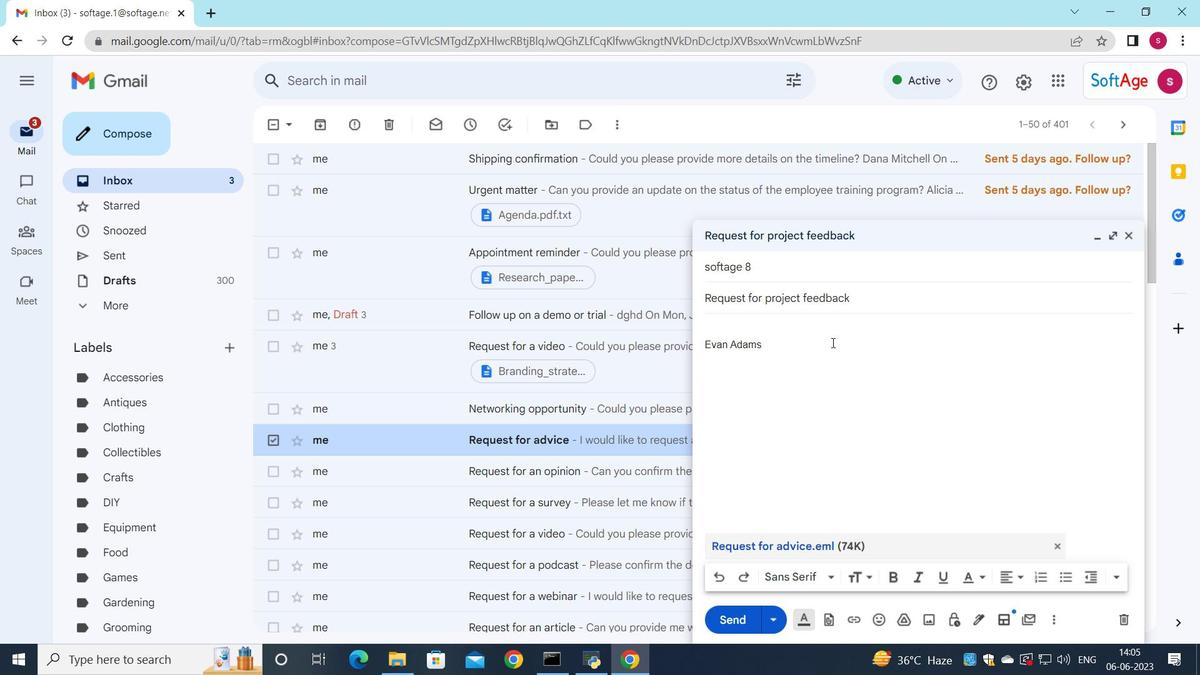
Action: Key pressed <Key.shift_r>I<Key.space>would<Key.space>like<Key.space>to<Key.space>schedule<Key.space>a<Key.space>call<Key.space>to<Key.space>discuss<Key.space>the<Key.space><Key.space><Key.backspace>progress<Key.space>of<Key.space>the<Key.space>project
Screenshot: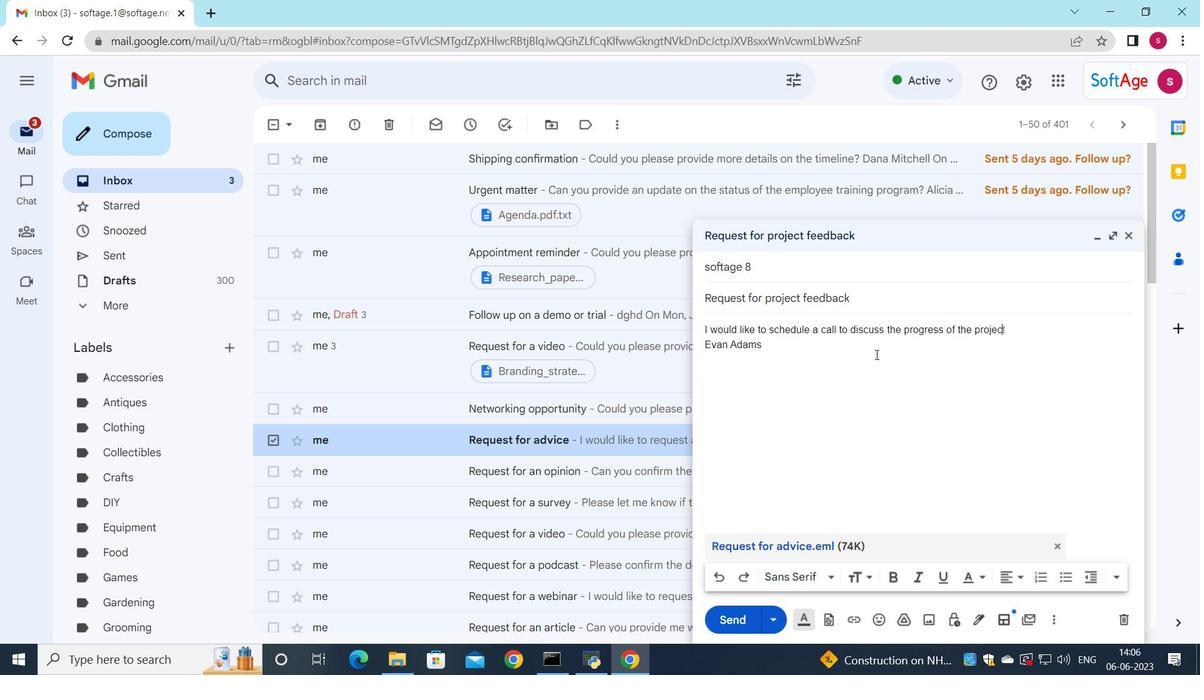 
Action: Mouse moved to (959, 301)
Screenshot: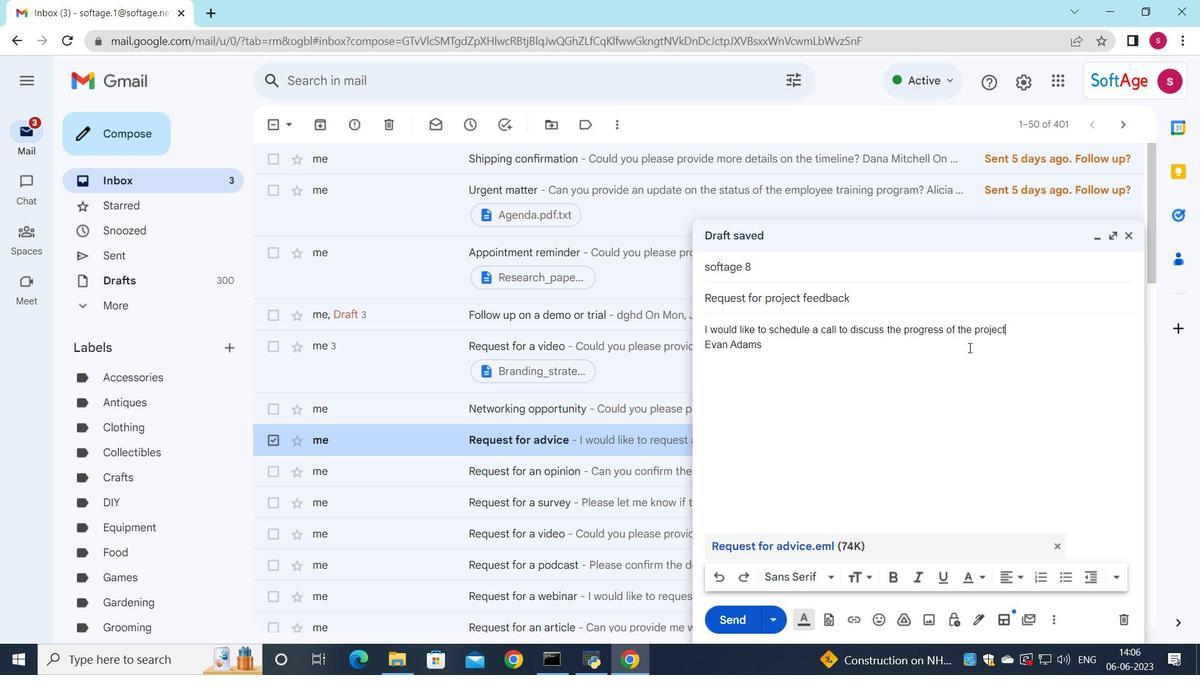 
Action: Key pressed .
Screenshot: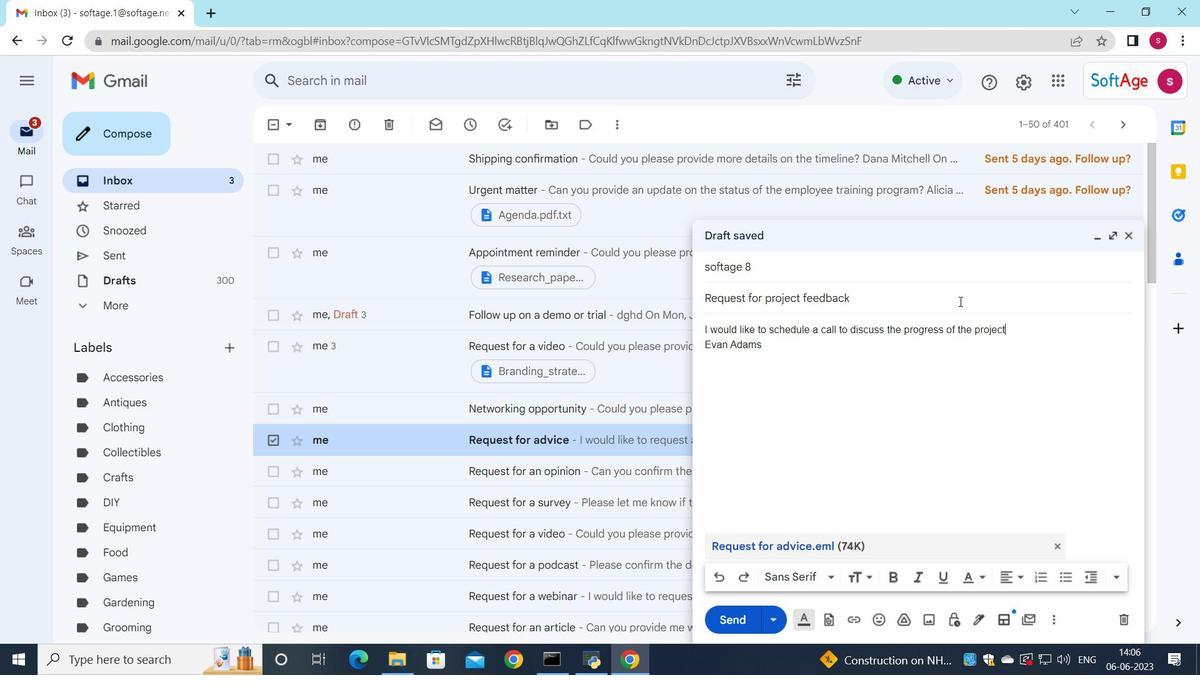 
Action: Mouse moved to (720, 620)
Screenshot: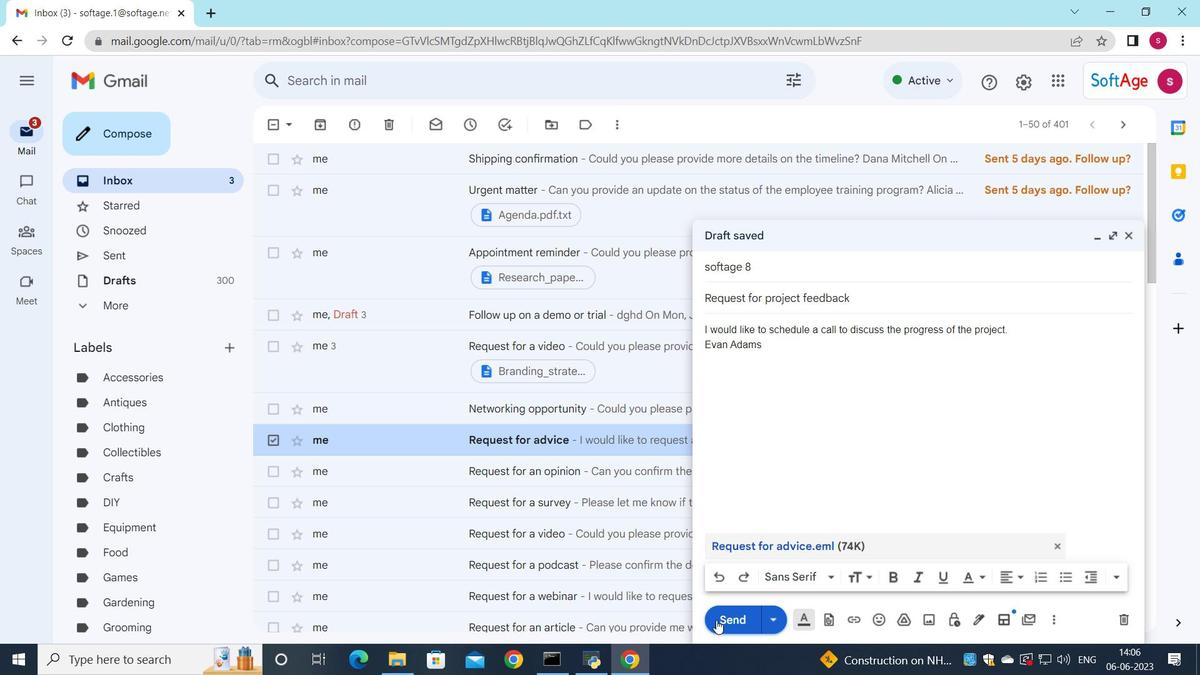 
Action: Mouse pressed left at (720, 620)
Screenshot: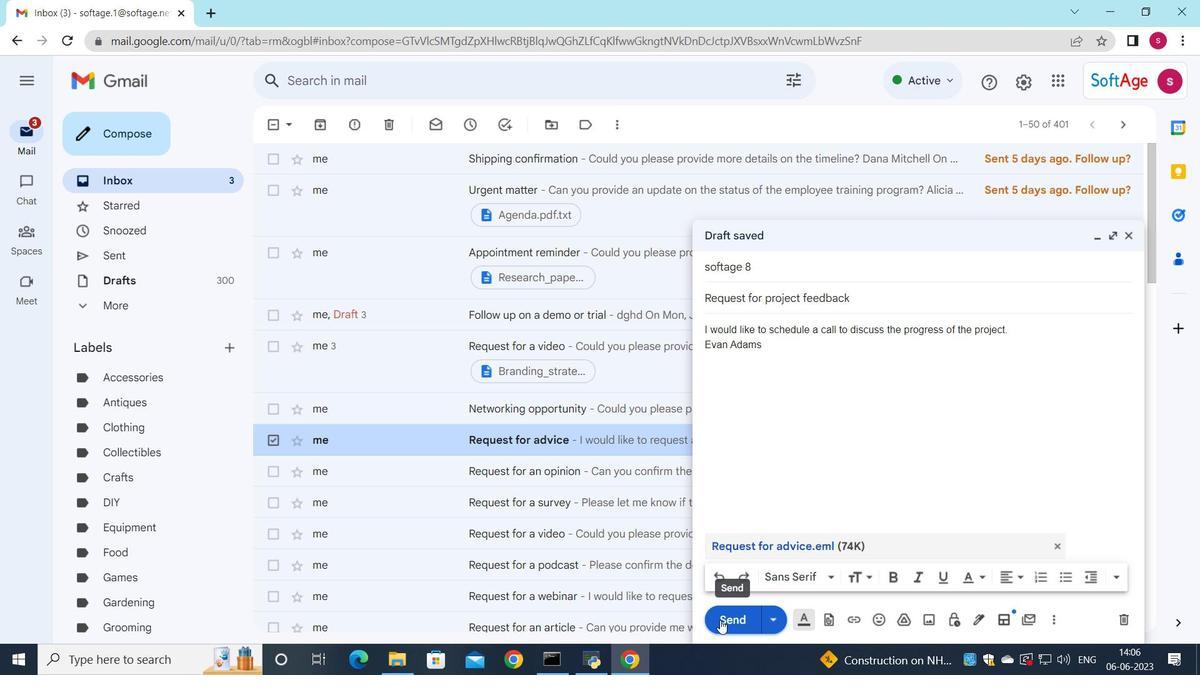 
Action: Mouse moved to (448, 460)
Screenshot: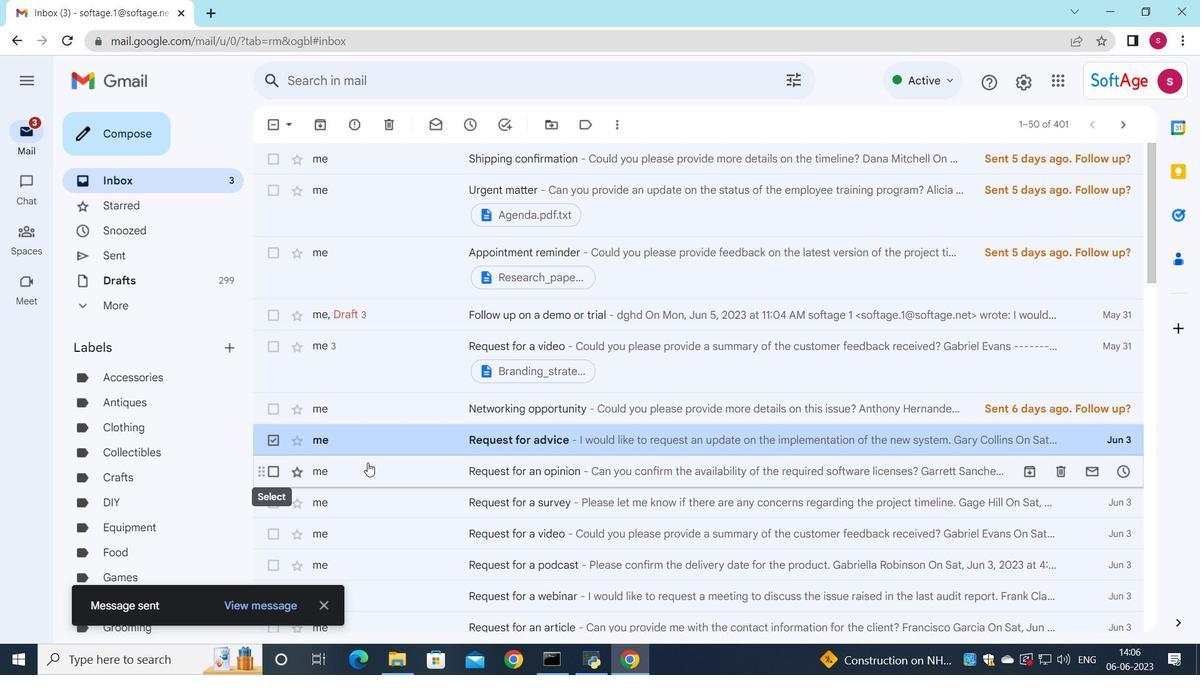 
